 Task: Look for Airbnb options in Vallenar, Chile from 1st November, 2023 to 9th November, 2023 for 5 adults.3 bedrooms having 3 beds and 3 bathrooms. Property type can be house. Look for 5 properties as per requirement.
Action: Mouse moved to (410, 88)
Screenshot: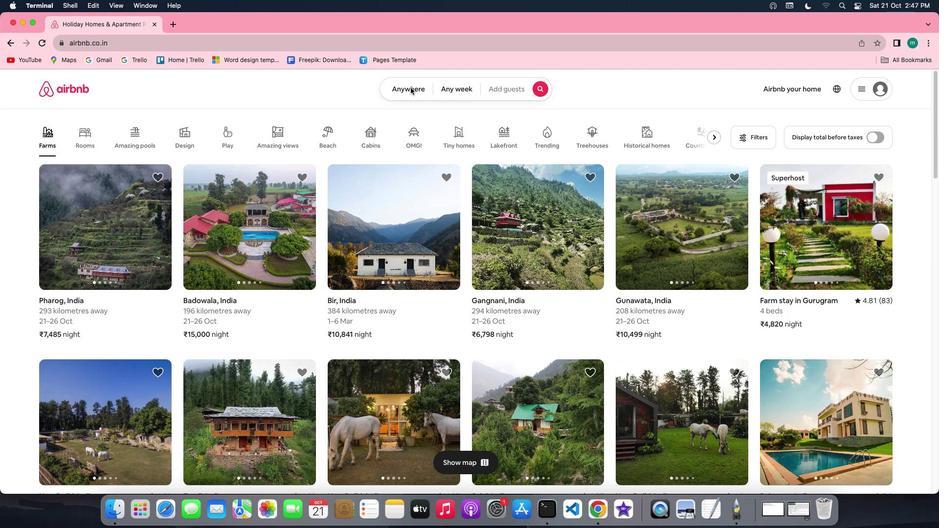 
Action: Mouse pressed left at (410, 88)
Screenshot: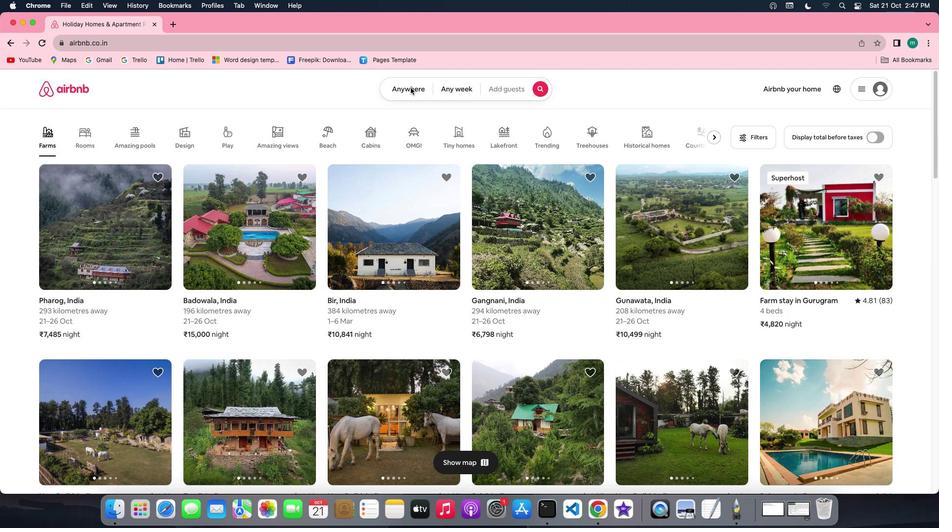 
Action: Mouse pressed left at (410, 88)
Screenshot: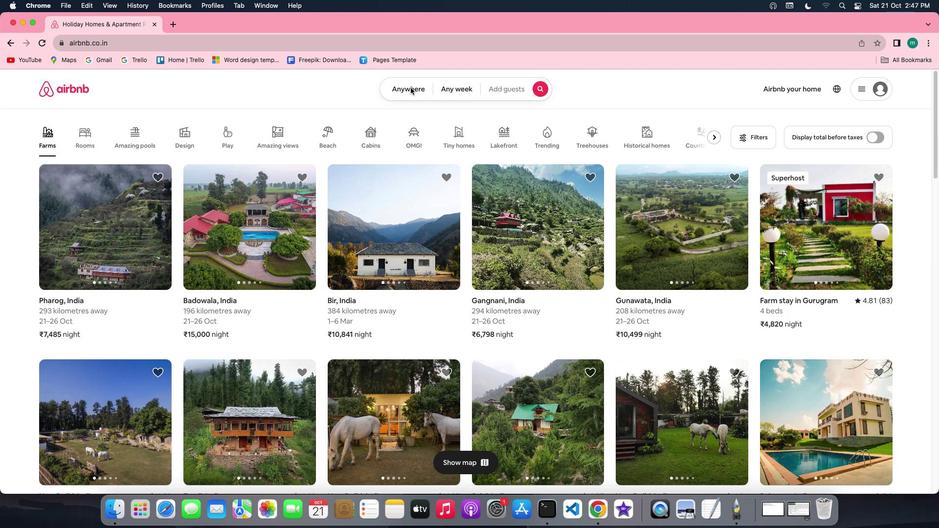 
Action: Mouse moved to (357, 125)
Screenshot: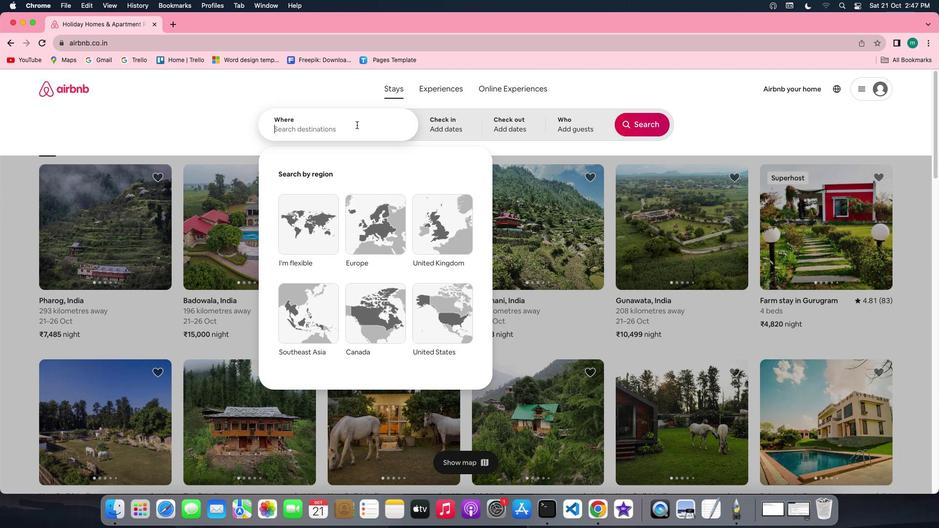 
Action: Mouse pressed left at (357, 125)
Screenshot: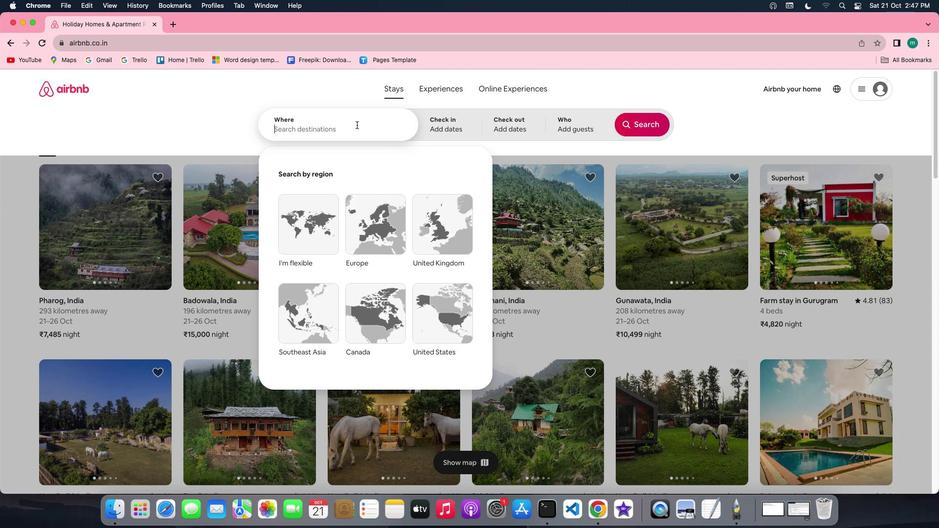 
Action: Key pressed Key.shift'V''a''l''l''e''n''a''r'','Key.spaceKey.shift'c''h''i''l''e'
Screenshot: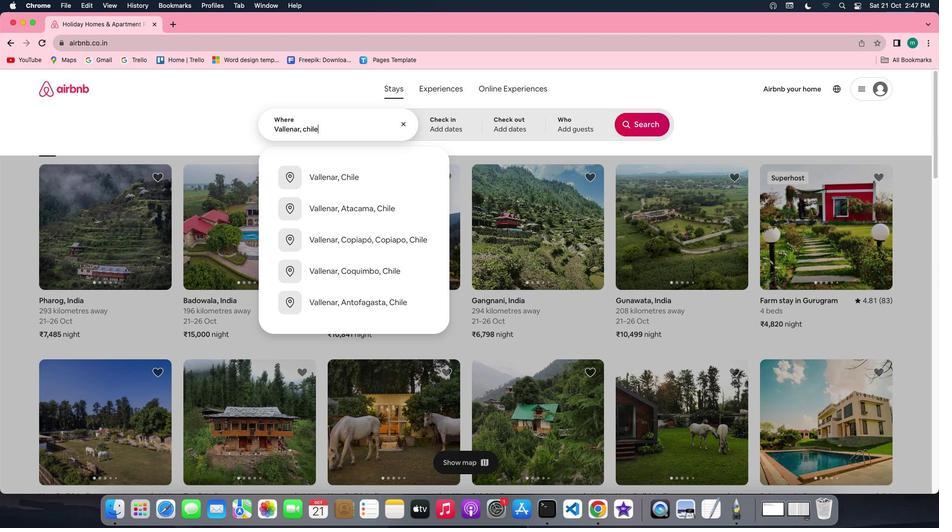 
Action: Mouse moved to (456, 117)
Screenshot: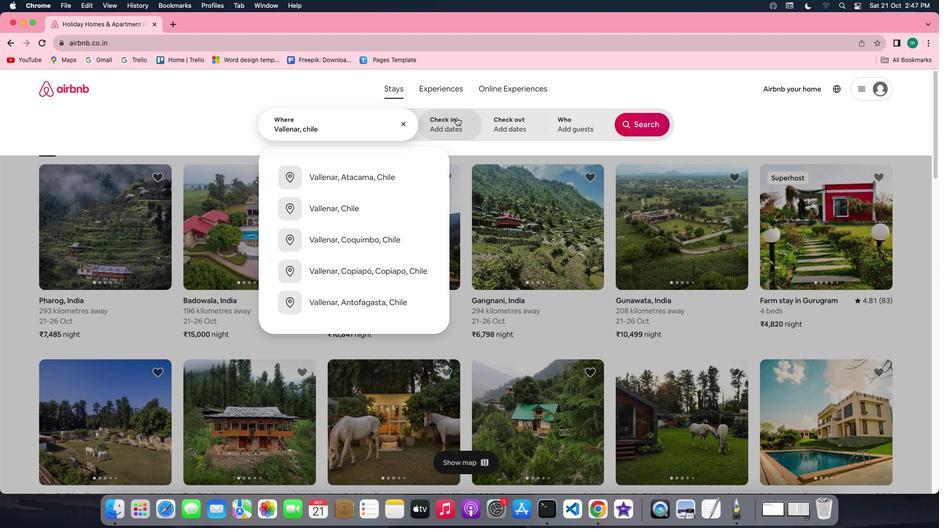 
Action: Mouse pressed left at (456, 117)
Screenshot: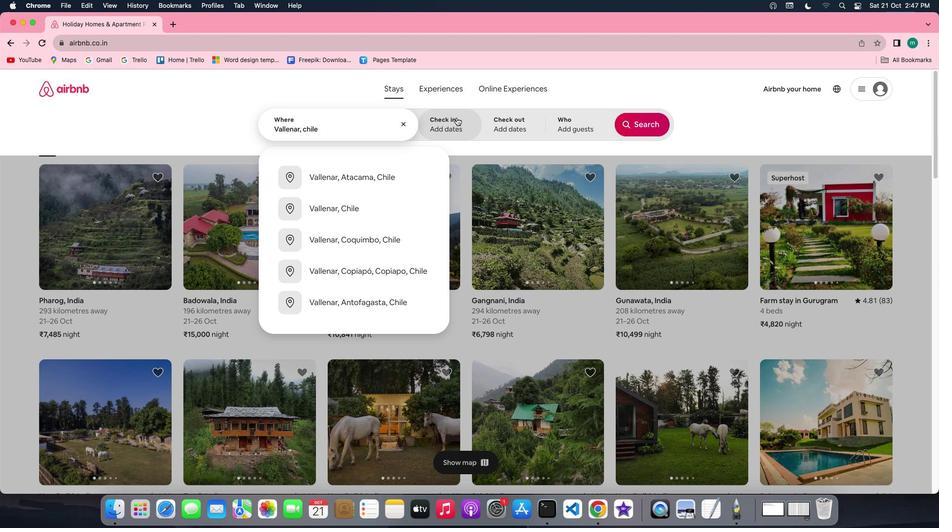 
Action: Mouse moved to (563, 237)
Screenshot: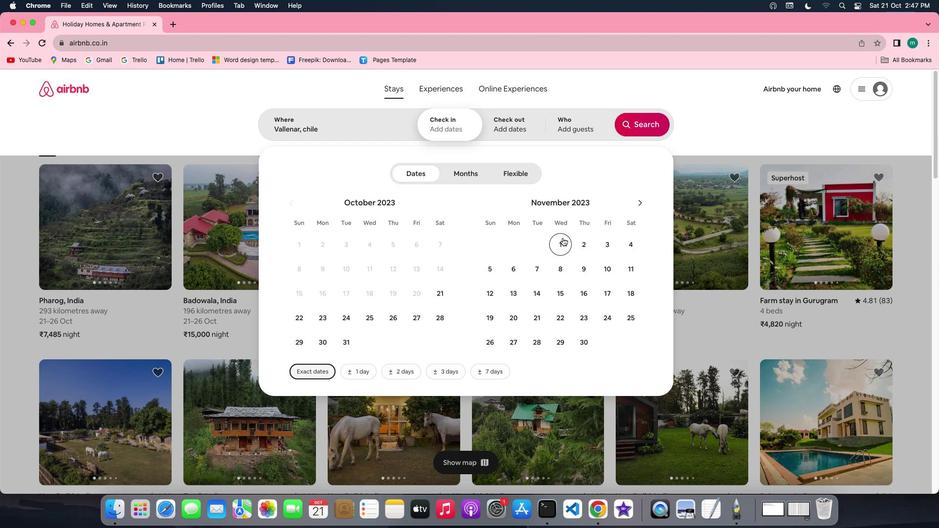 
Action: Mouse pressed left at (563, 237)
Screenshot: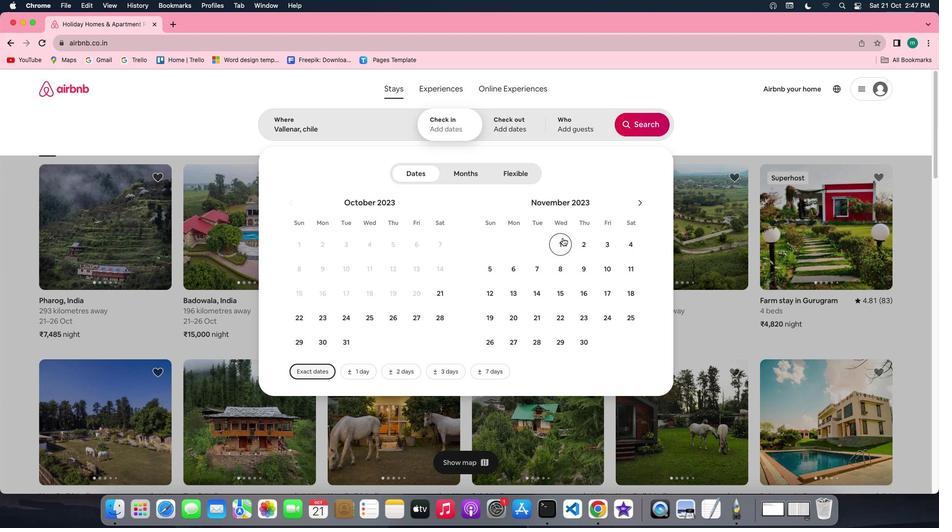 
Action: Mouse moved to (584, 263)
Screenshot: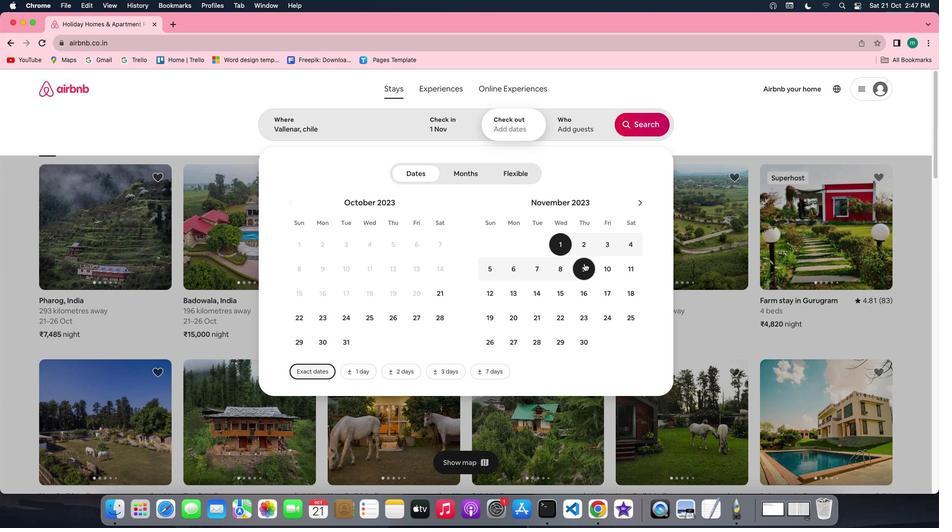 
Action: Mouse pressed left at (584, 263)
Screenshot: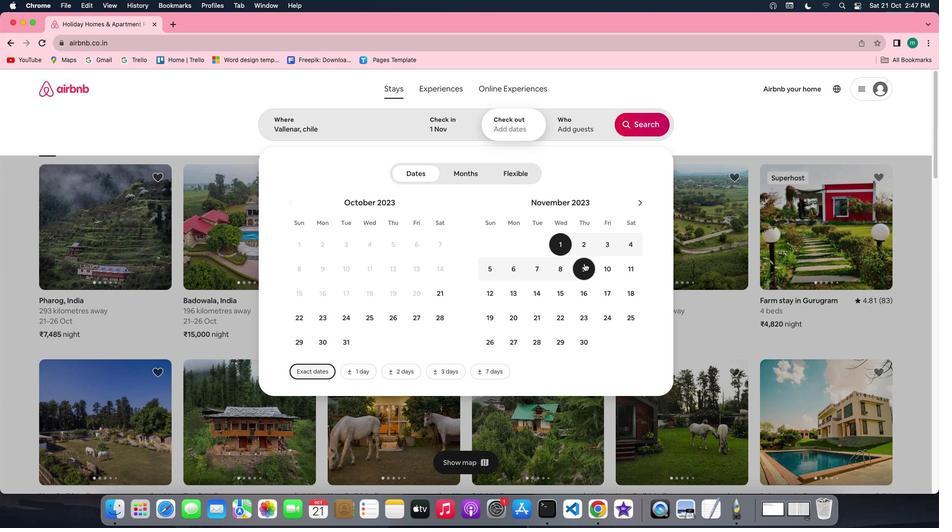 
Action: Mouse moved to (581, 125)
Screenshot: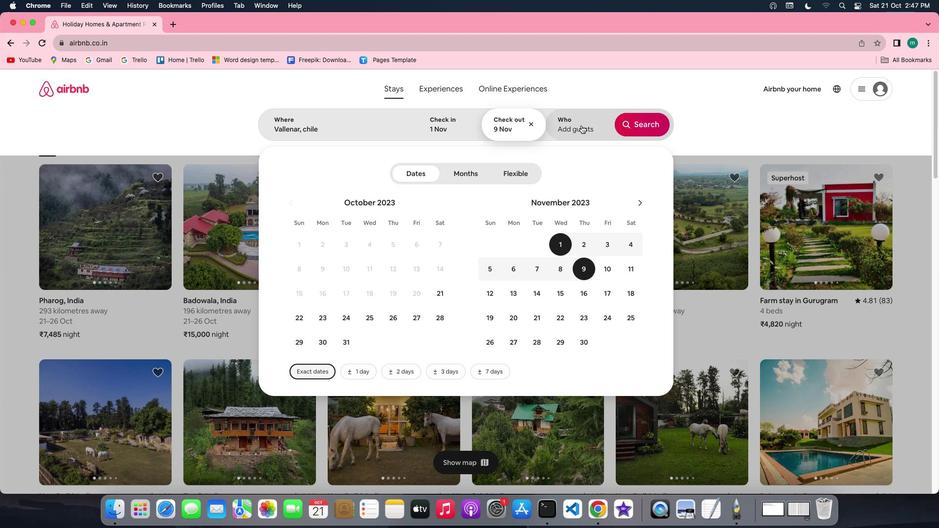 
Action: Mouse pressed left at (581, 125)
Screenshot: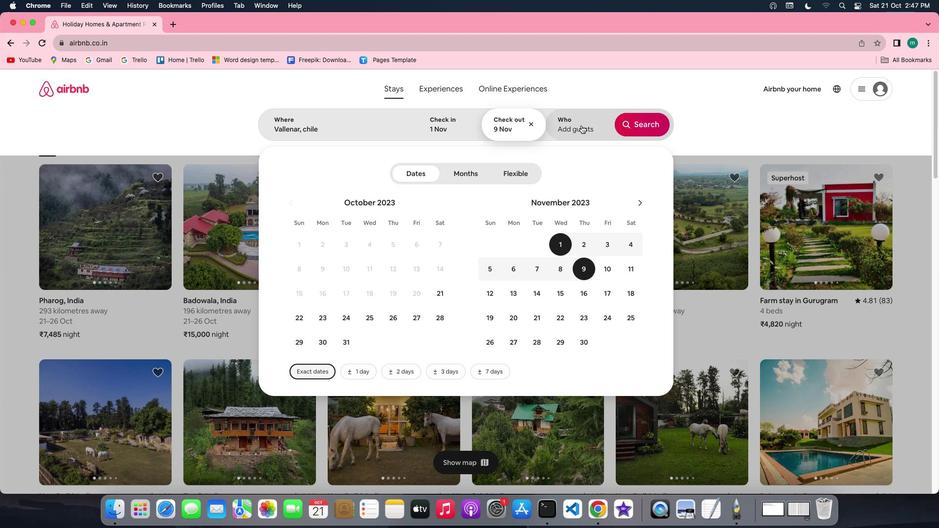 
Action: Mouse moved to (647, 175)
Screenshot: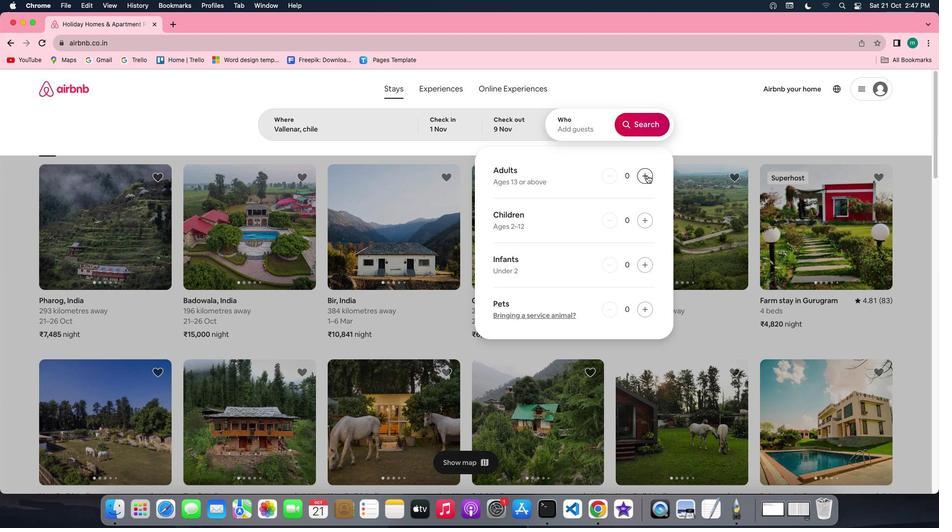 
Action: Mouse pressed left at (647, 175)
Screenshot: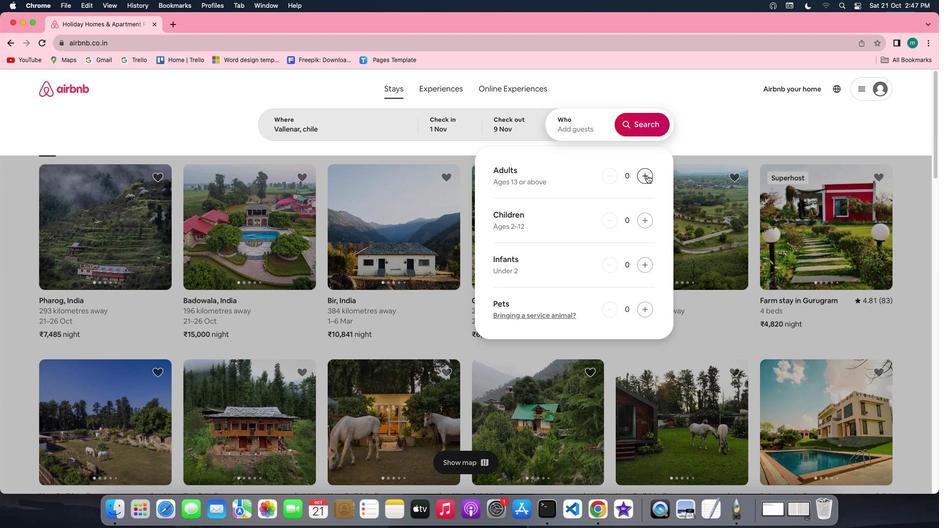 
Action: Mouse pressed left at (647, 175)
Screenshot: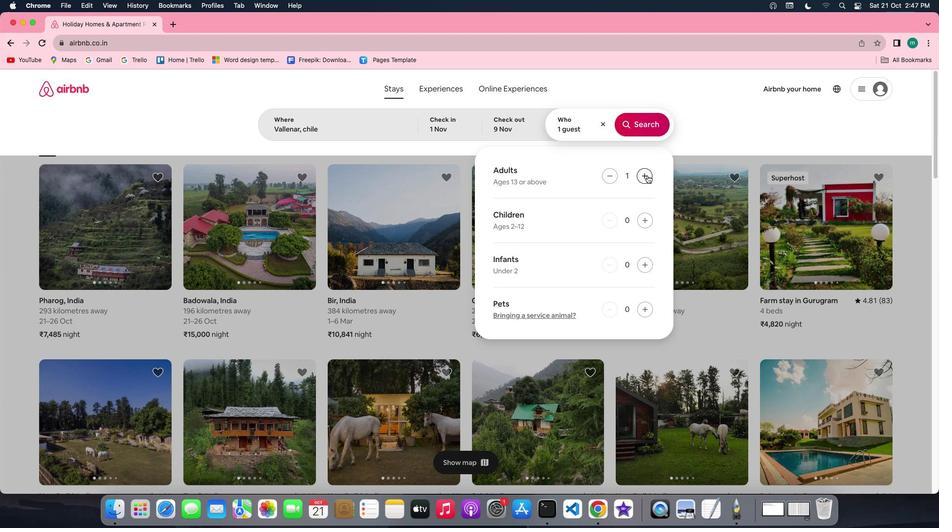 
Action: Mouse pressed left at (647, 175)
Screenshot: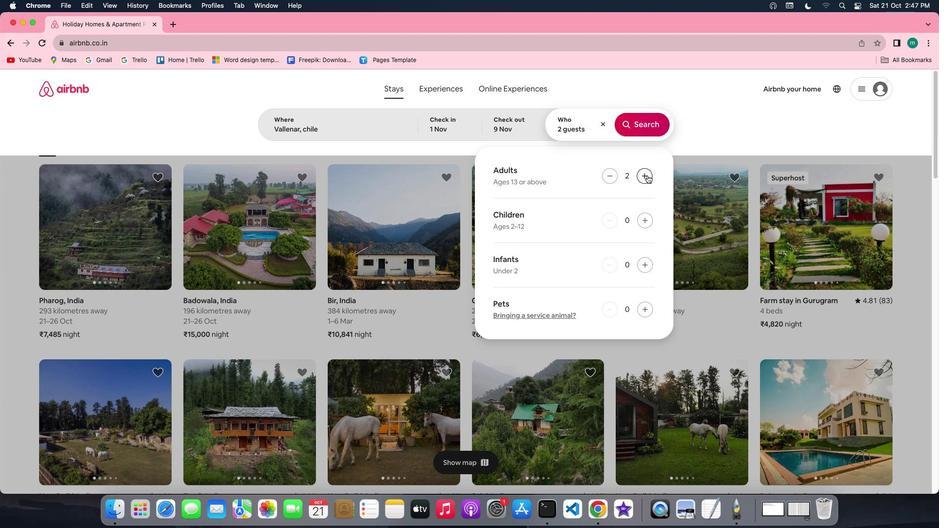 
Action: Mouse pressed left at (647, 175)
Screenshot: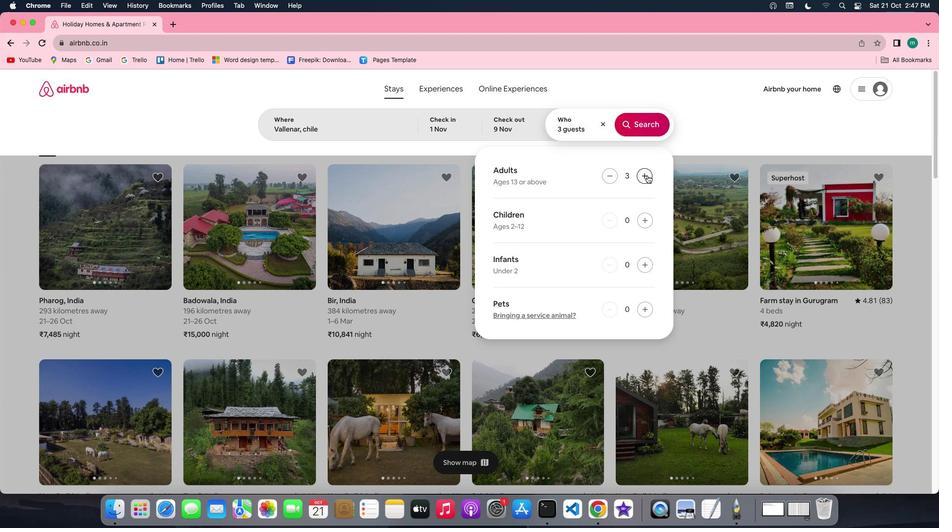
Action: Mouse pressed left at (647, 175)
Screenshot: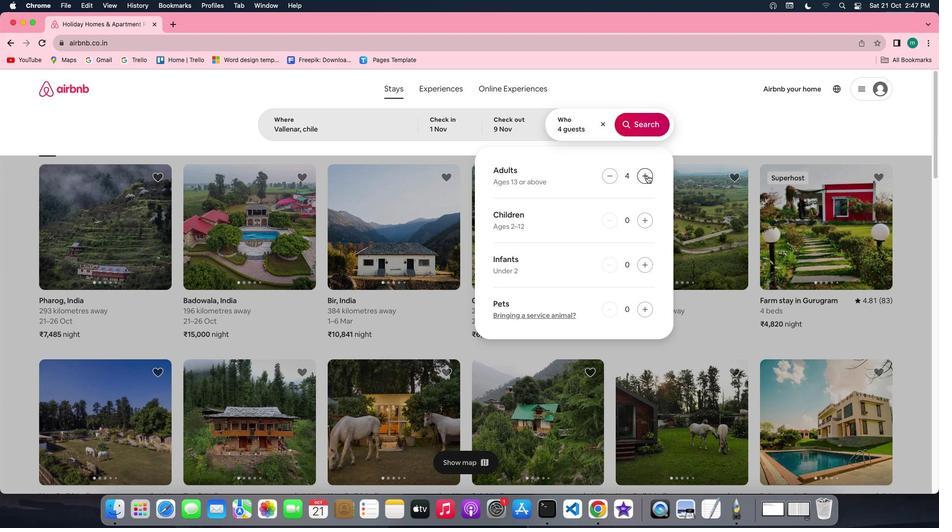 
Action: Mouse moved to (644, 143)
Screenshot: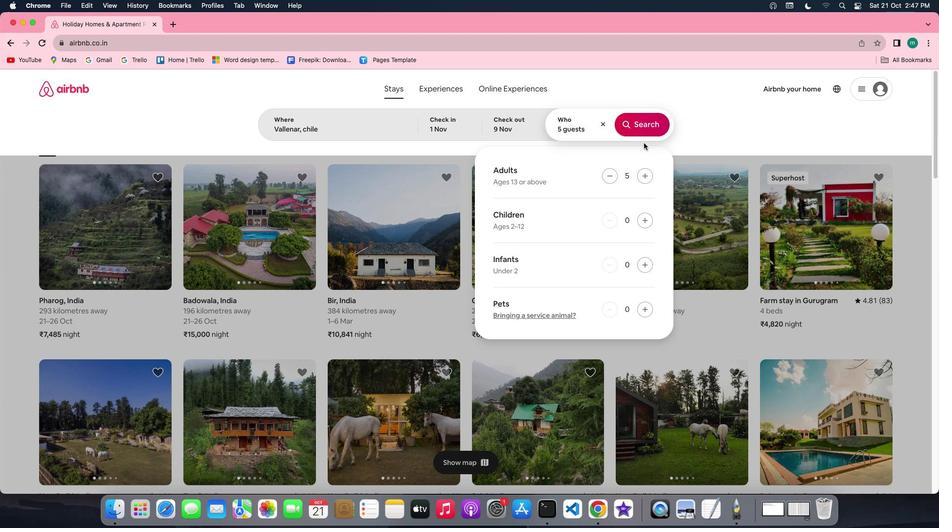 
Action: Mouse pressed left at (644, 143)
Screenshot: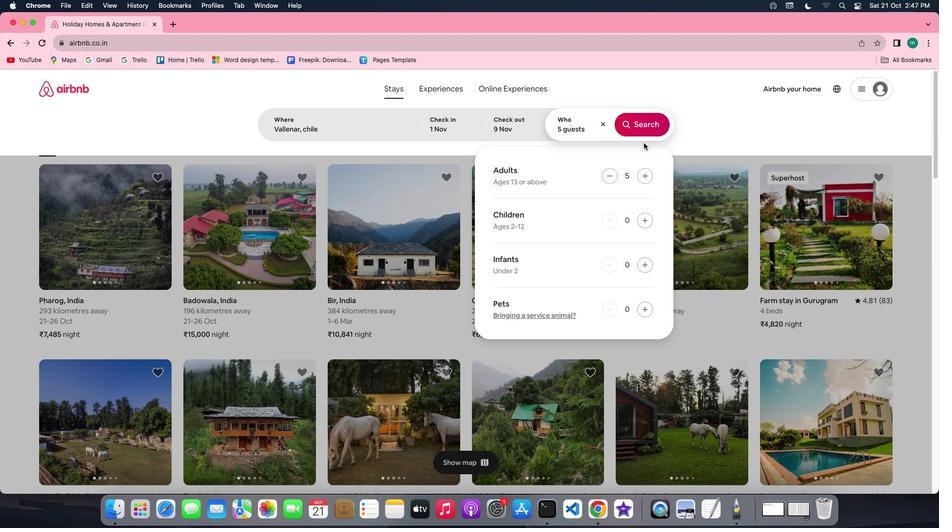 
Action: Mouse moved to (663, 126)
Screenshot: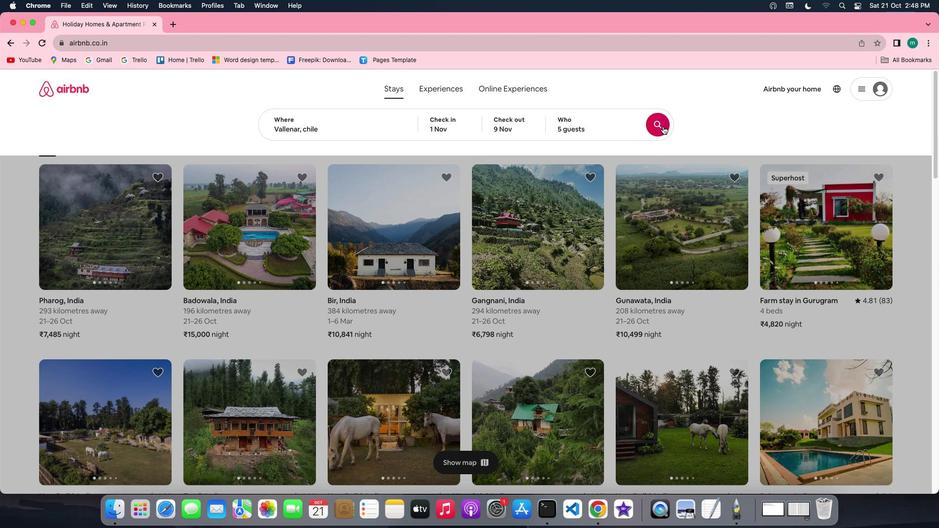 
Action: Mouse pressed left at (663, 126)
Screenshot: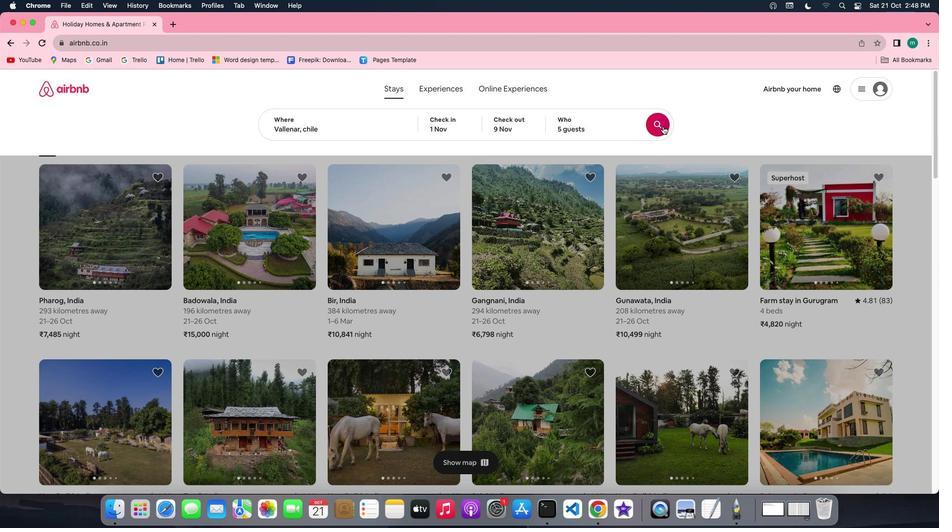 
Action: Mouse moved to (779, 127)
Screenshot: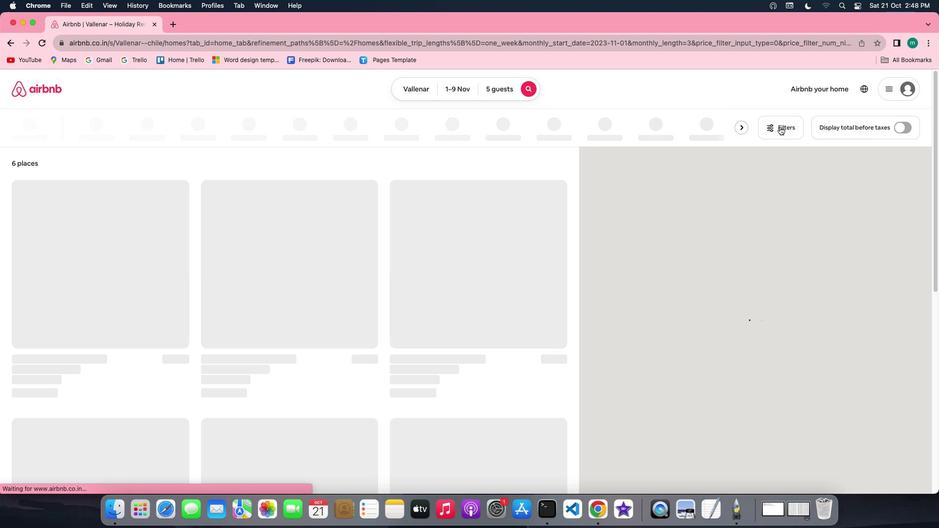 
Action: Mouse pressed left at (779, 127)
Screenshot: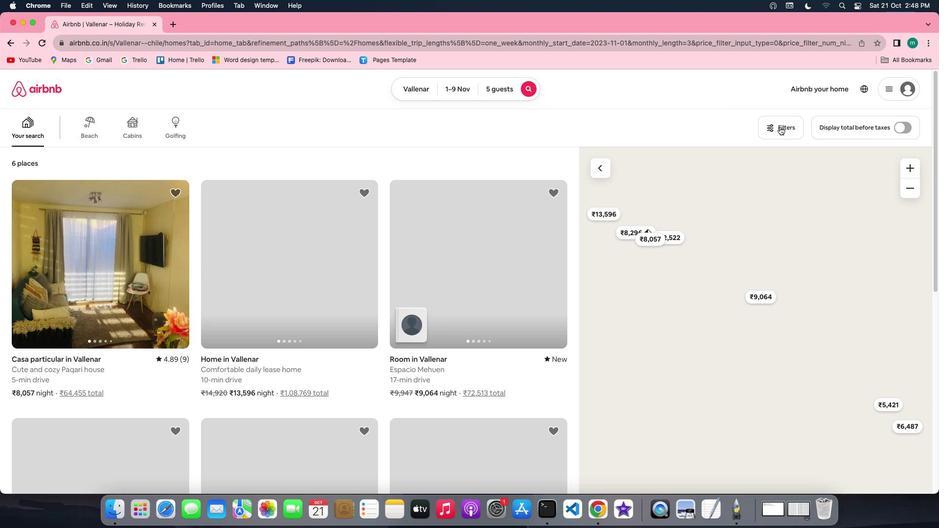 
Action: Mouse moved to (517, 267)
Screenshot: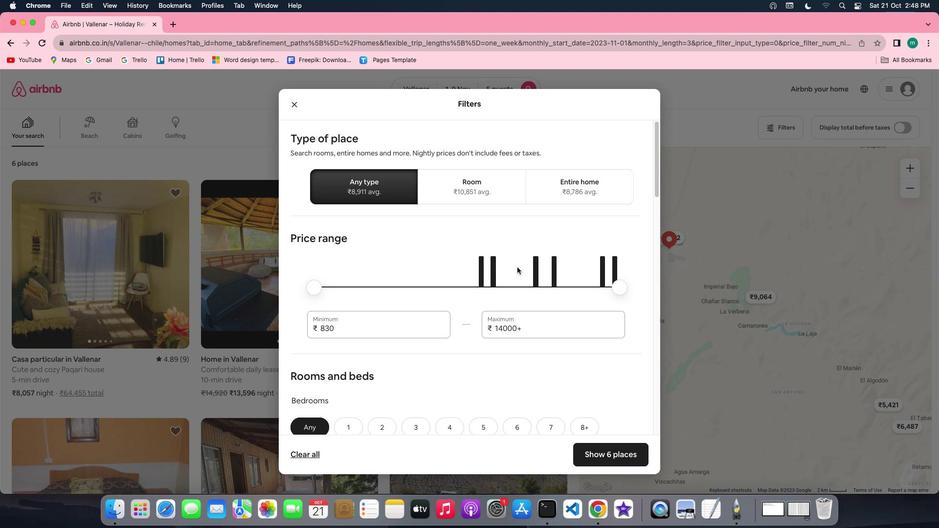 
Action: Mouse scrolled (517, 267) with delta (0, 0)
Screenshot: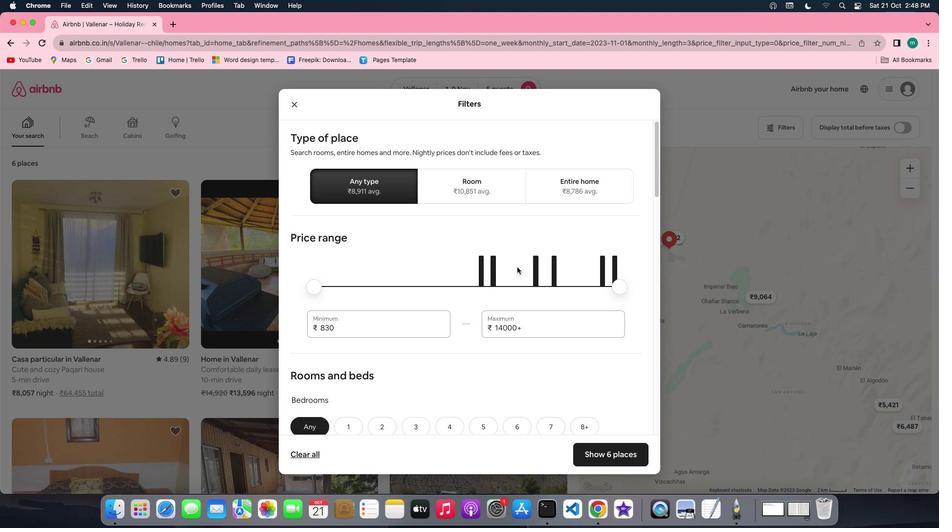 
Action: Mouse scrolled (517, 267) with delta (0, 0)
Screenshot: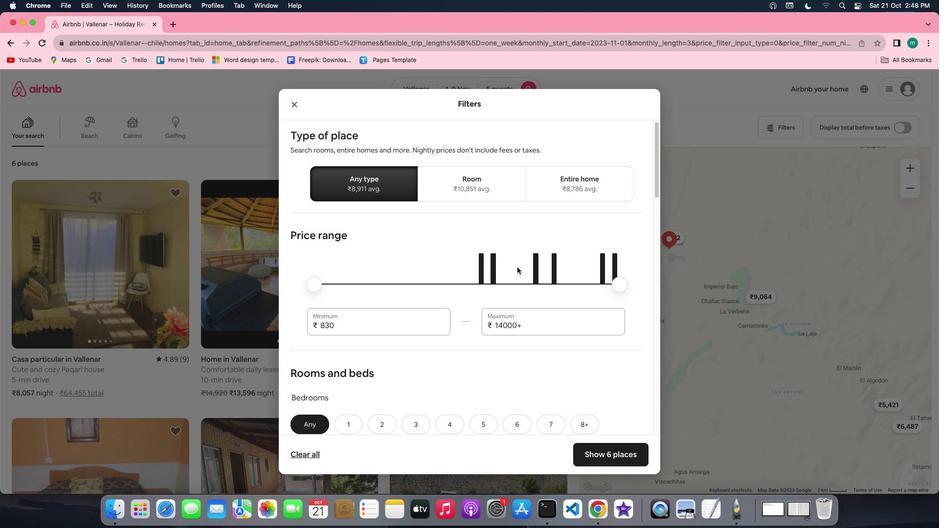 
Action: Mouse scrolled (517, 267) with delta (0, 0)
Screenshot: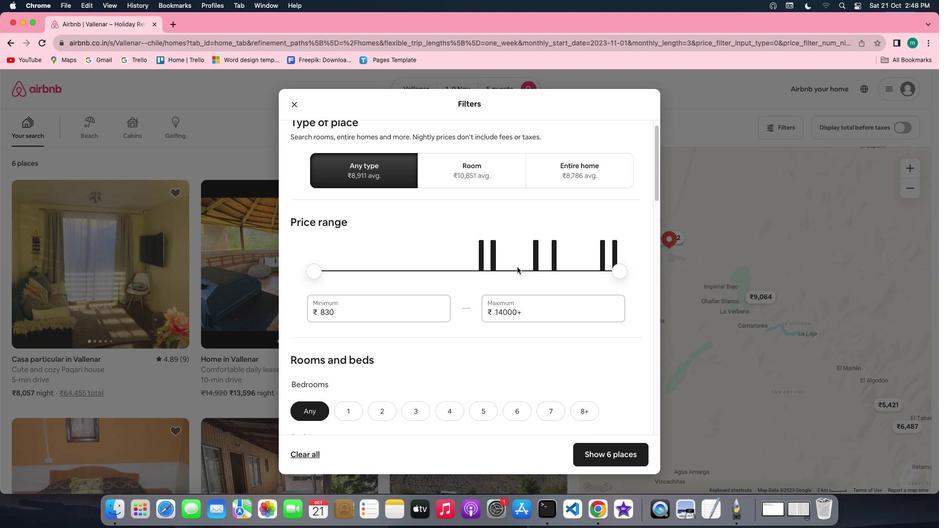 
Action: Mouse scrolled (517, 267) with delta (0, 0)
Screenshot: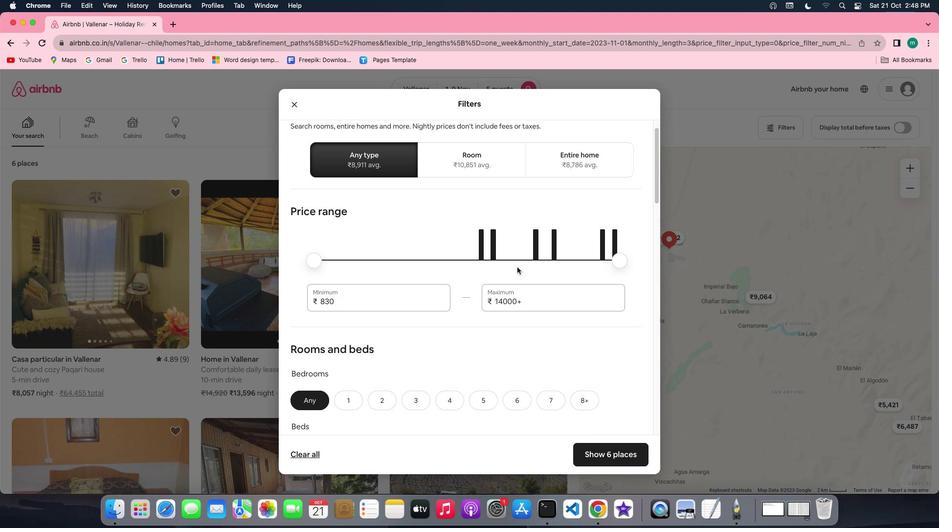 
Action: Mouse scrolled (517, 267) with delta (0, 0)
Screenshot: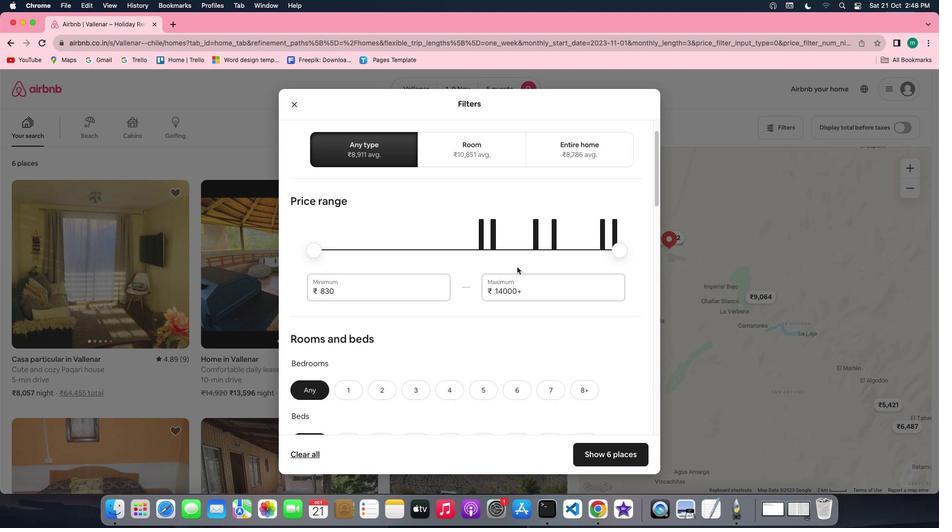 
Action: Mouse scrolled (517, 267) with delta (0, 0)
Screenshot: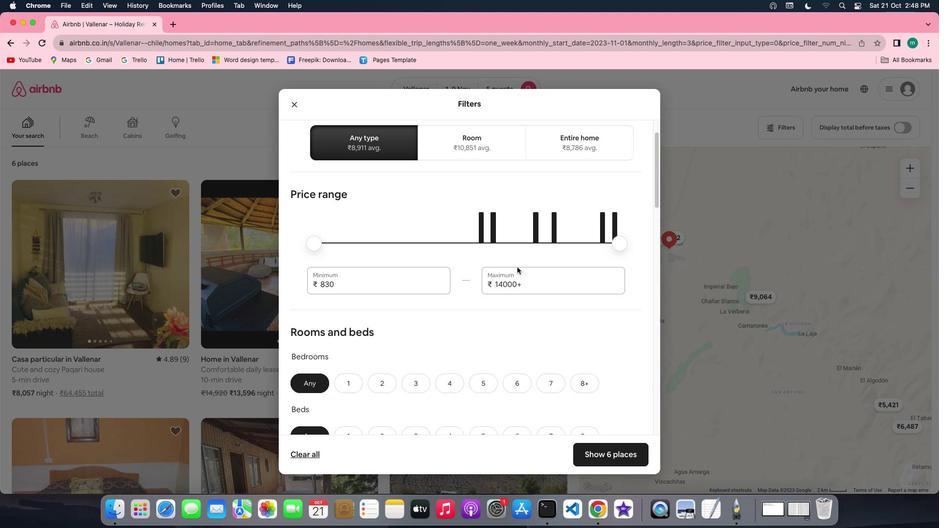 
Action: Mouse scrolled (517, 267) with delta (0, 0)
Screenshot: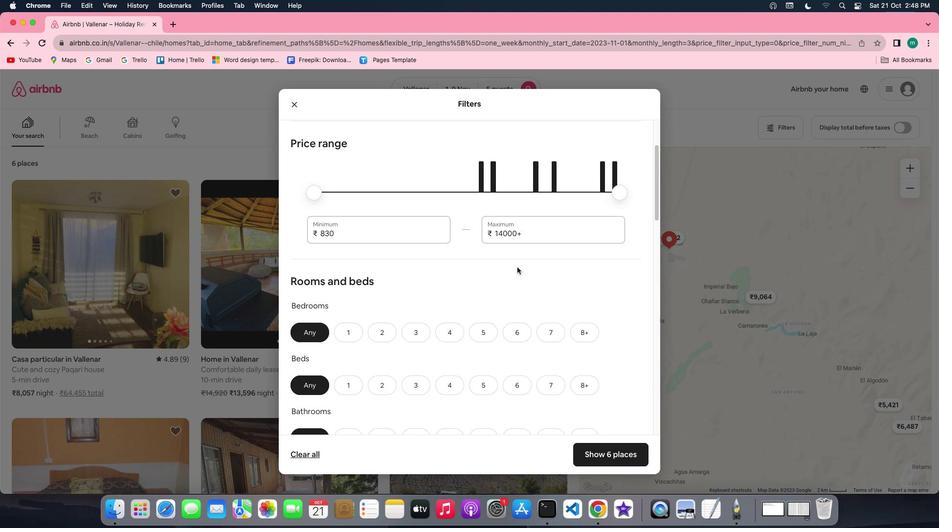 
Action: Mouse scrolled (517, 267) with delta (0, 0)
Screenshot: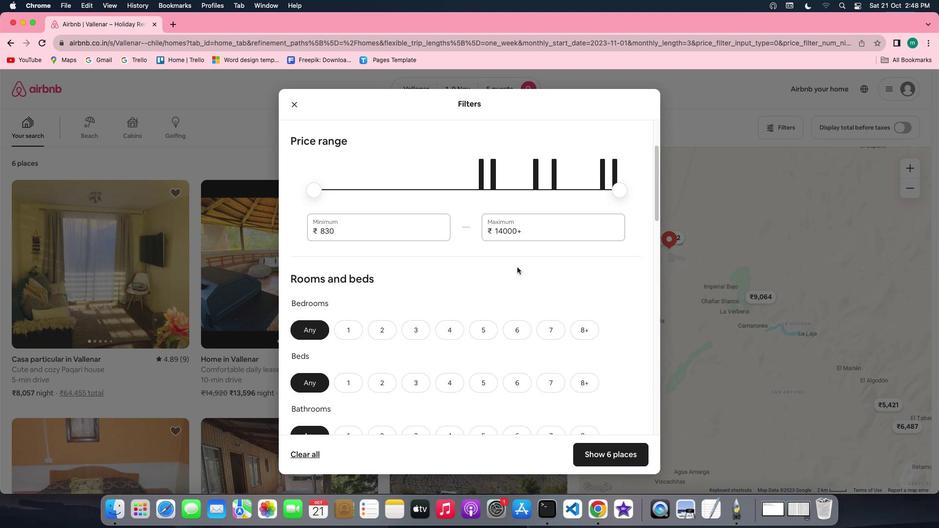 
Action: Mouse scrolled (517, 267) with delta (0, 0)
Screenshot: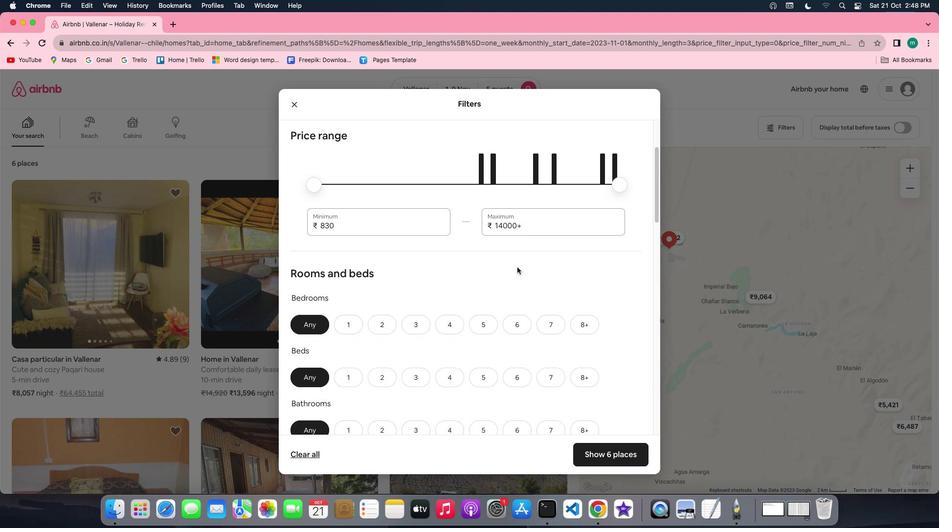 
Action: Mouse scrolled (517, 267) with delta (0, 0)
Screenshot: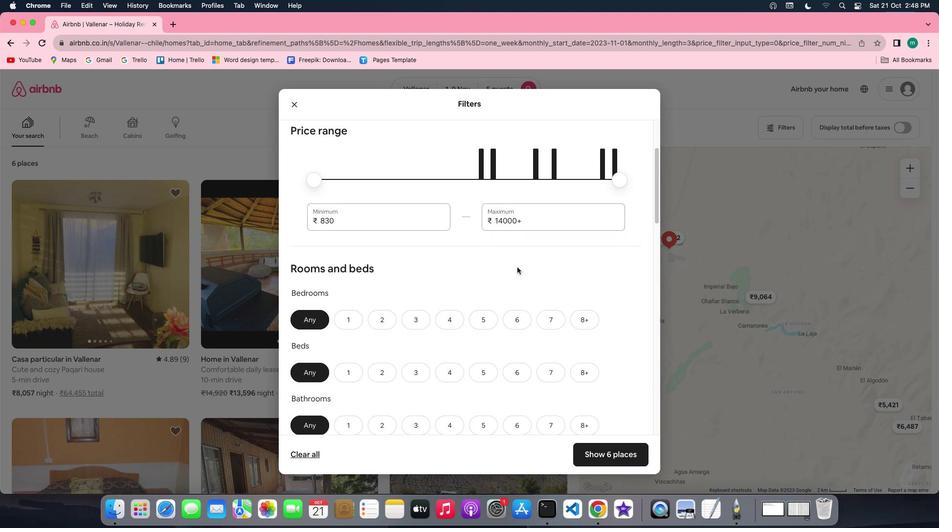 
Action: Mouse scrolled (517, 267) with delta (0, 0)
Screenshot: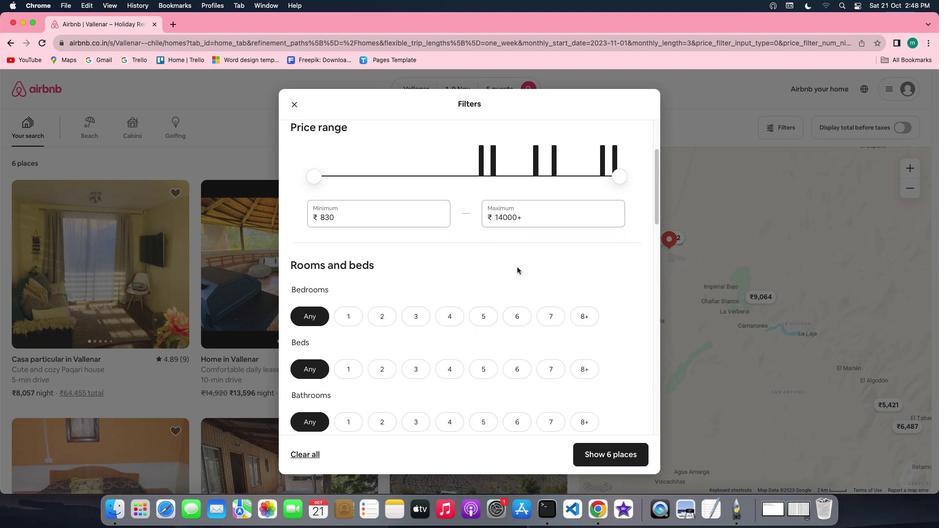 
Action: Mouse scrolled (517, 267) with delta (0, 0)
Screenshot: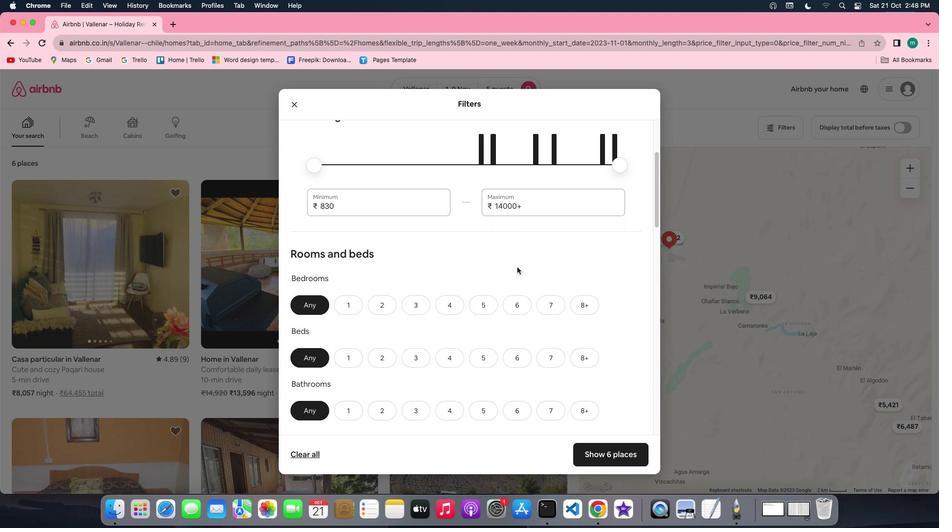 
Action: Mouse scrolled (517, 267) with delta (0, 0)
Screenshot: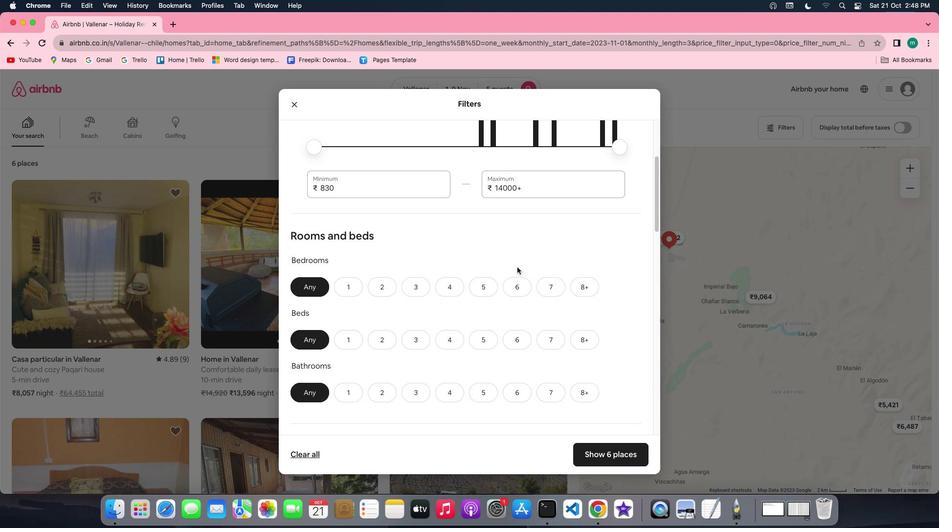 
Action: Mouse scrolled (517, 267) with delta (0, 0)
Screenshot: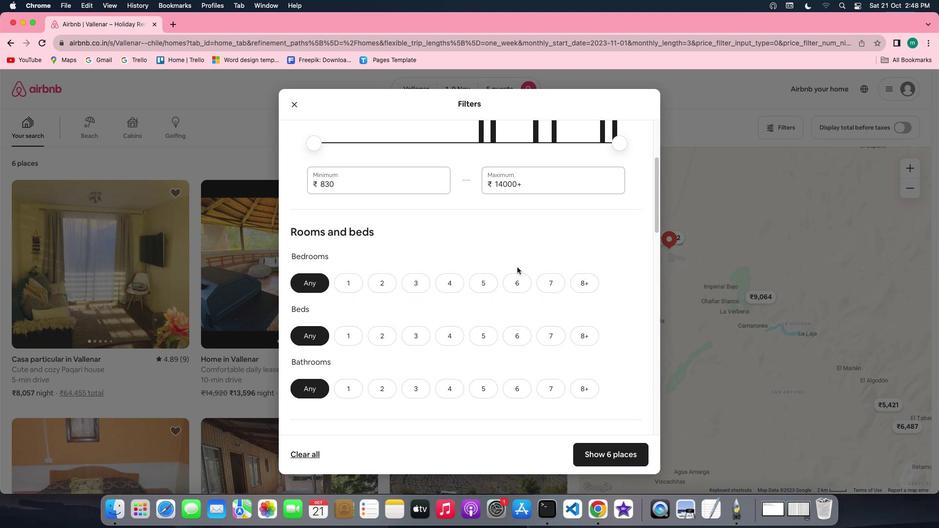 
Action: Mouse scrolled (517, 267) with delta (0, 0)
Screenshot: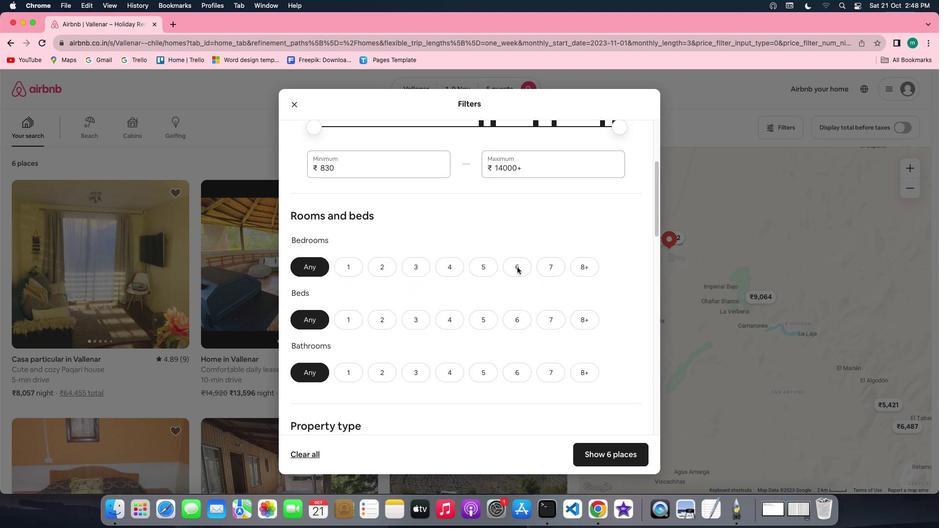 
Action: Mouse scrolled (517, 267) with delta (0, 0)
Screenshot: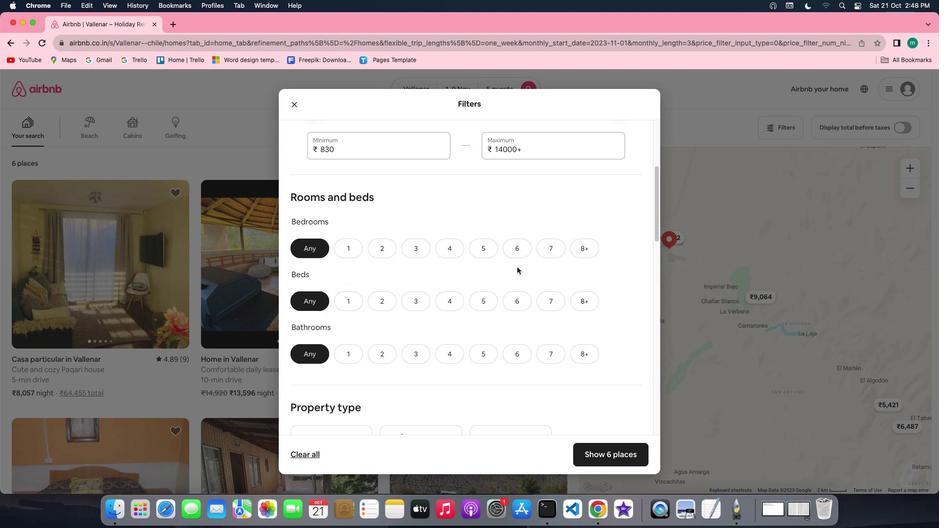 
Action: Mouse scrolled (517, 267) with delta (0, 0)
Screenshot: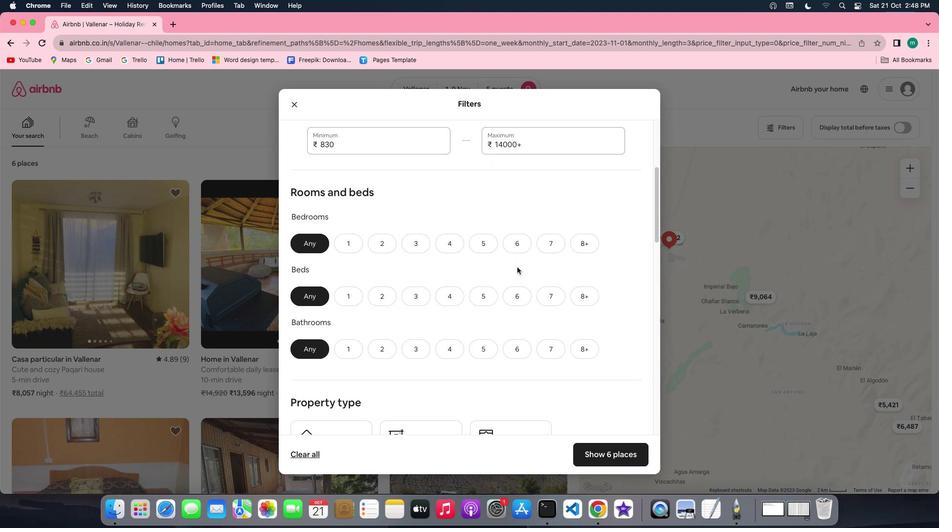
Action: Mouse moved to (421, 238)
Screenshot: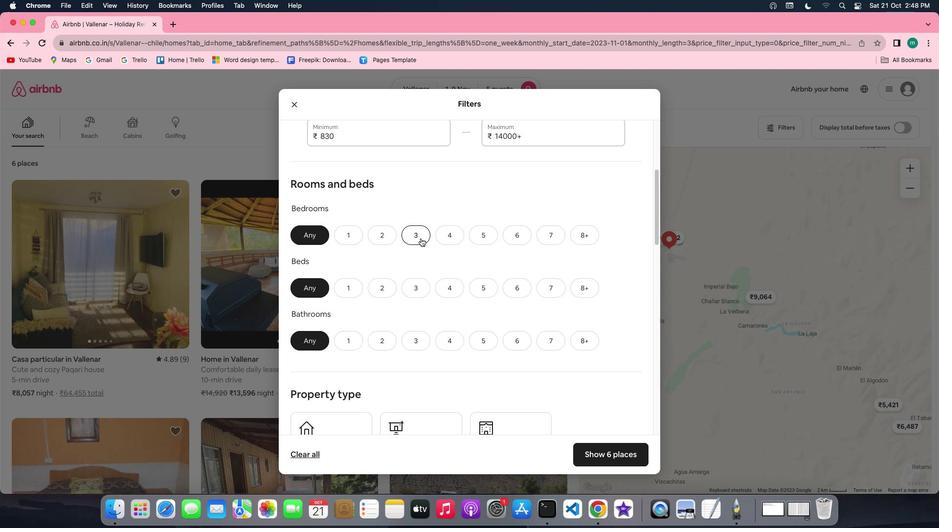 
Action: Mouse pressed left at (421, 238)
Screenshot: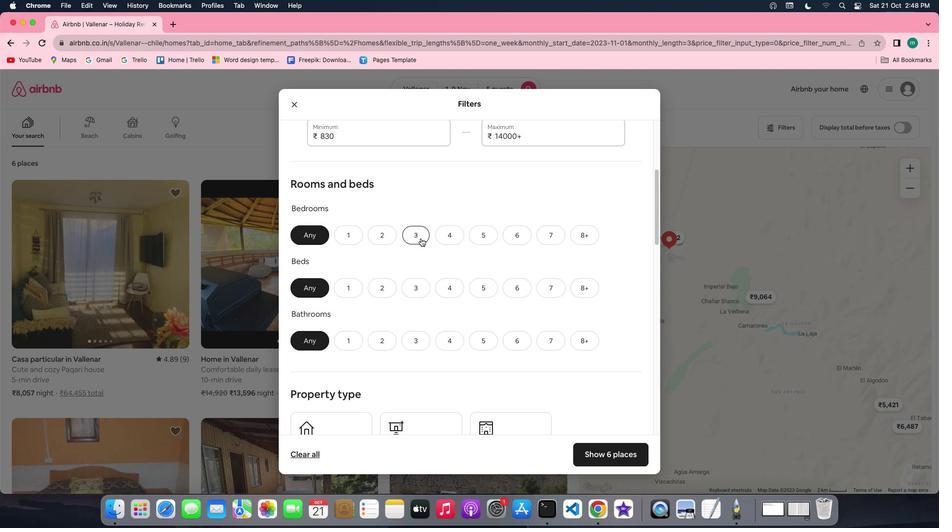 
Action: Mouse moved to (421, 289)
Screenshot: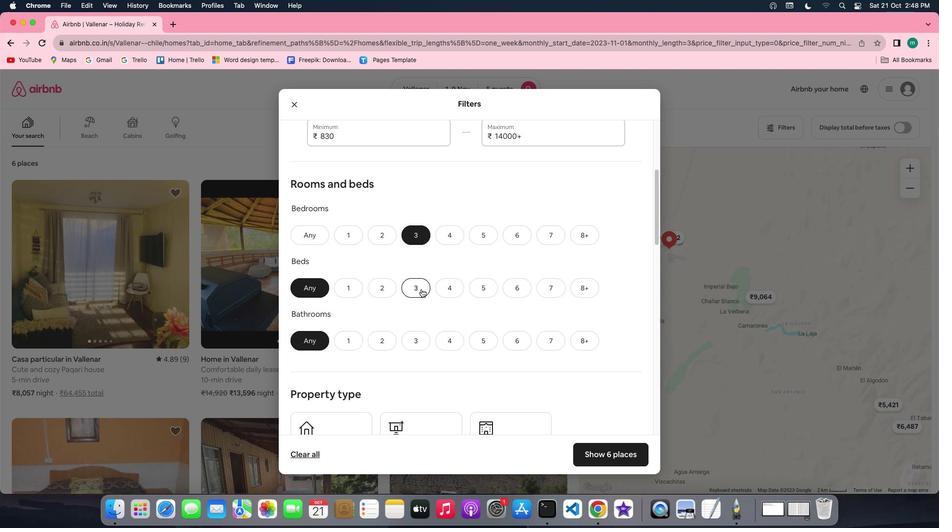 
Action: Mouse pressed left at (421, 289)
Screenshot: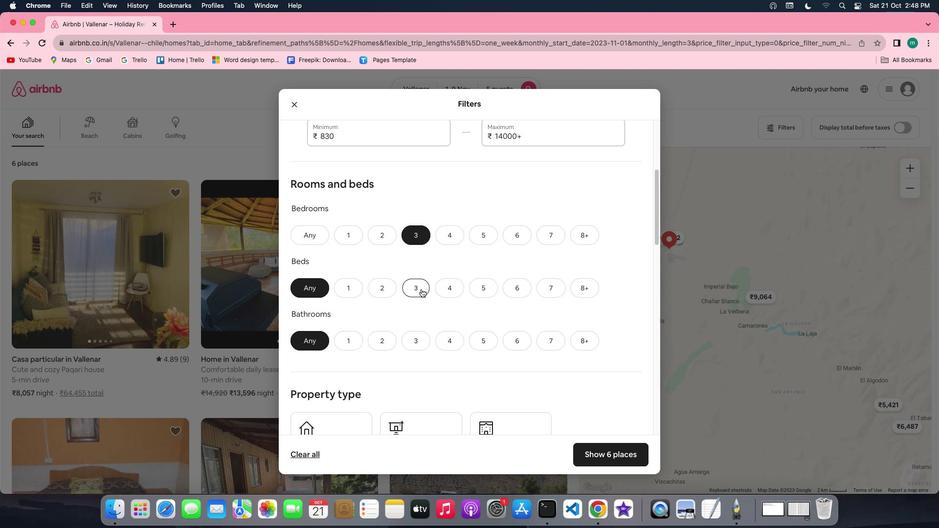 
Action: Mouse moved to (414, 342)
Screenshot: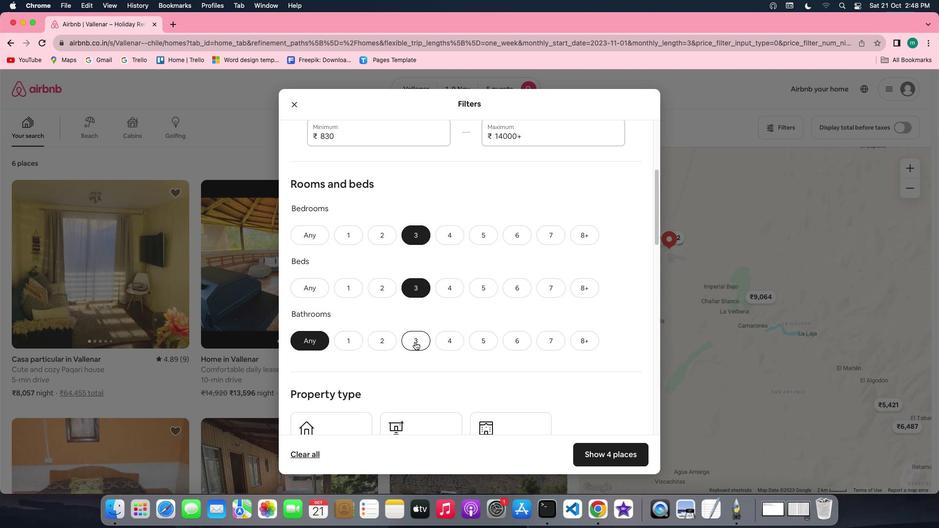 
Action: Mouse pressed left at (414, 342)
Screenshot: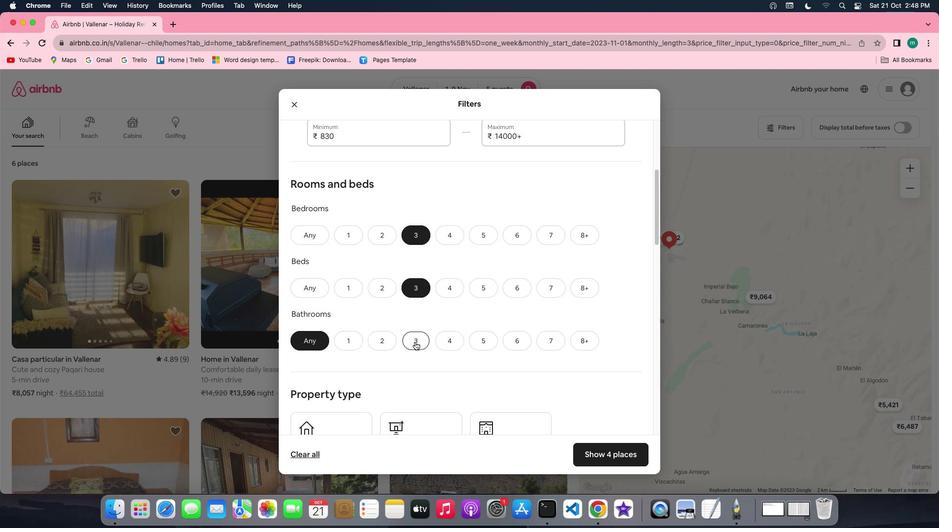 
Action: Mouse moved to (511, 348)
Screenshot: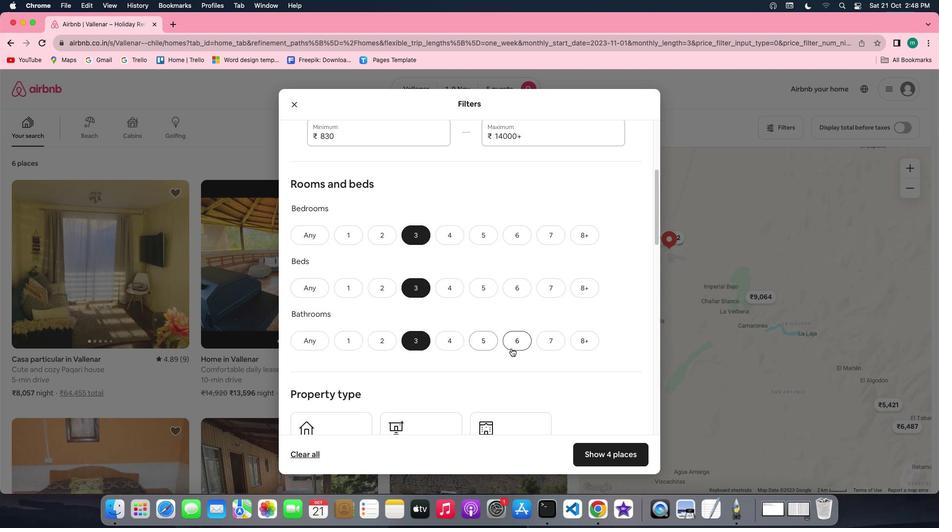 
Action: Mouse scrolled (511, 348) with delta (0, 0)
Screenshot: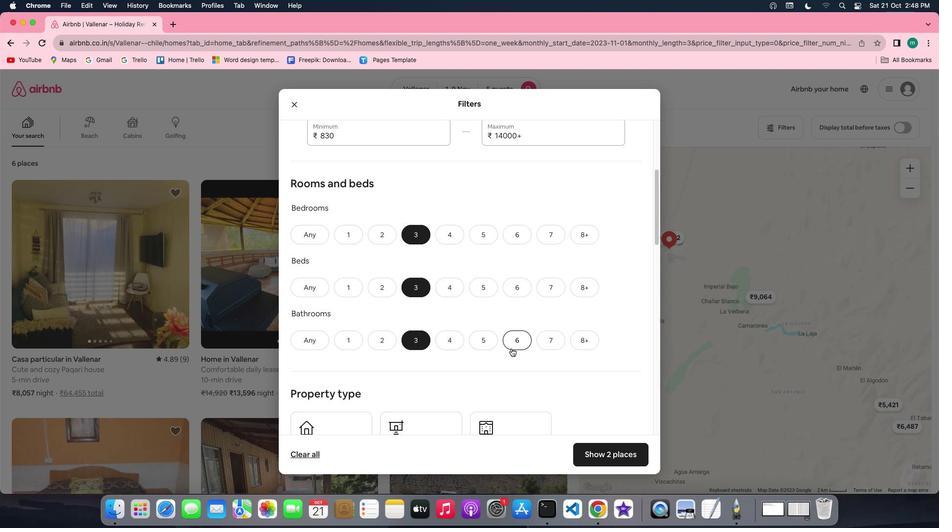 
Action: Mouse scrolled (511, 348) with delta (0, 0)
Screenshot: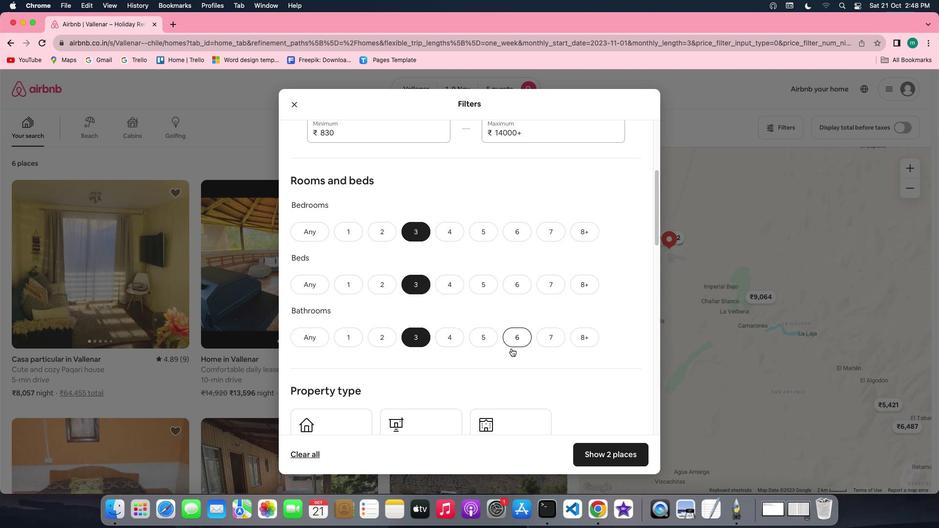 
Action: Mouse scrolled (511, 348) with delta (0, 0)
Screenshot: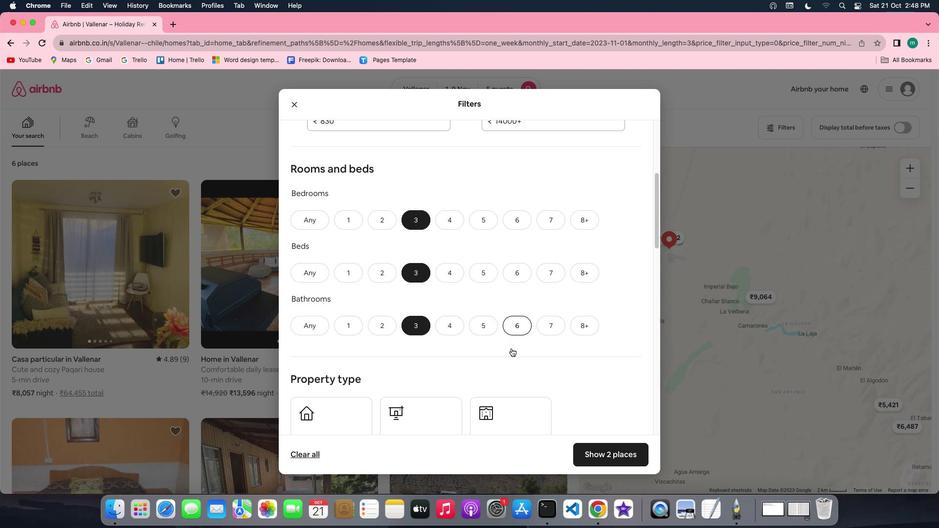 
Action: Mouse scrolled (511, 348) with delta (0, 0)
Screenshot: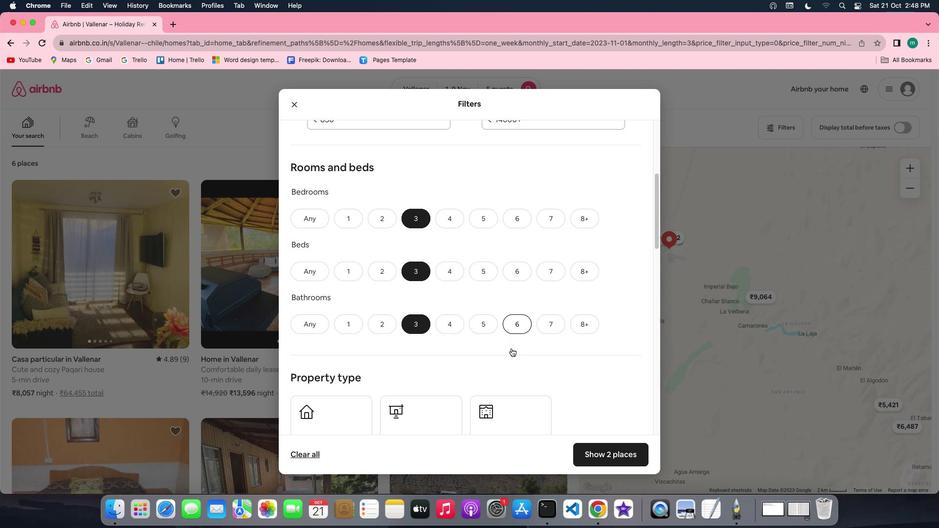 
Action: Mouse scrolled (511, 348) with delta (0, 0)
Screenshot: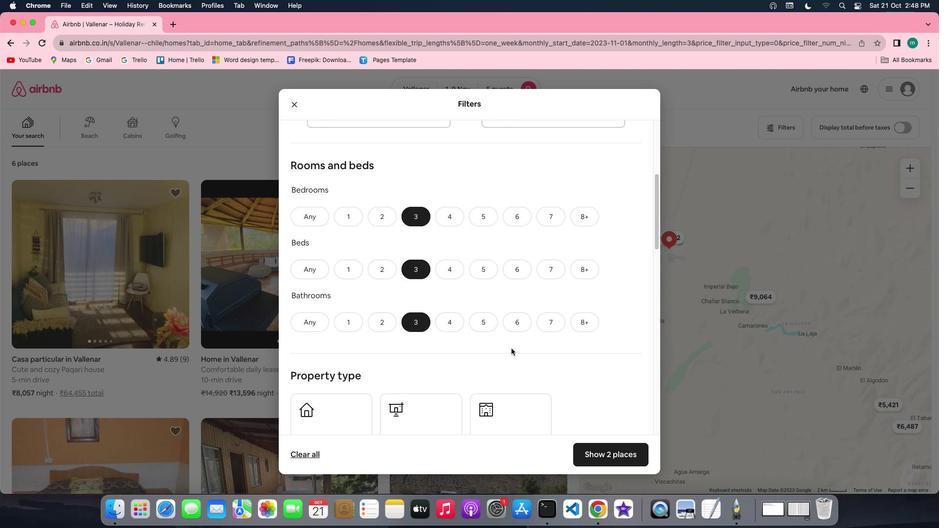 
Action: Mouse scrolled (511, 348) with delta (0, 0)
Screenshot: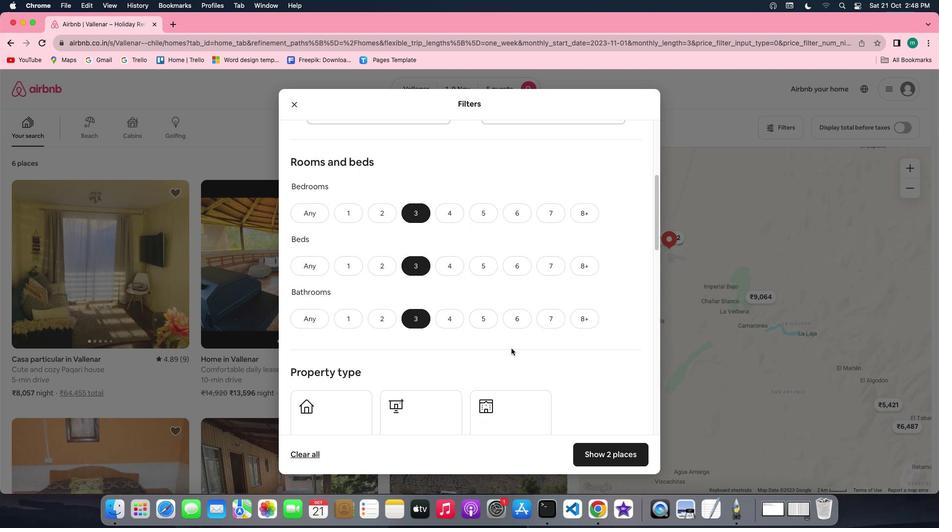 
Action: Mouse scrolled (511, 348) with delta (0, 0)
Screenshot: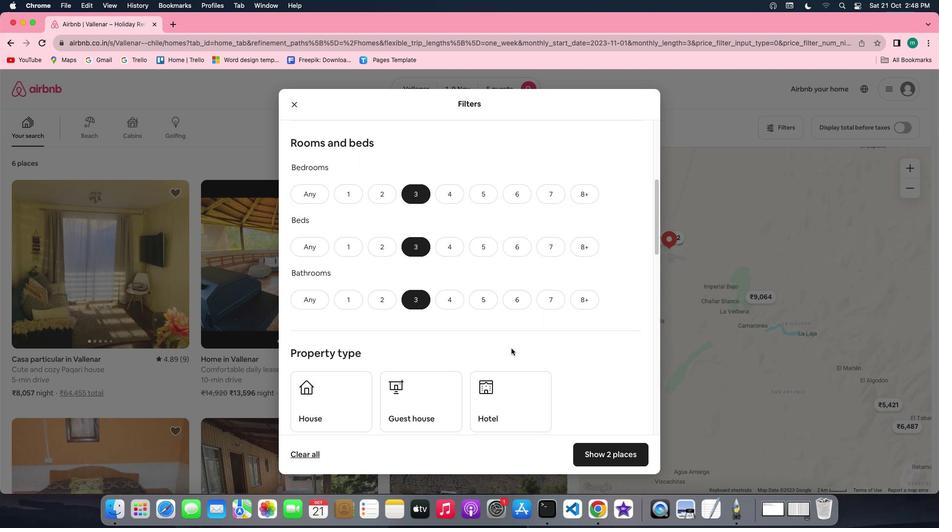 
Action: Mouse scrolled (511, 348) with delta (0, 0)
Screenshot: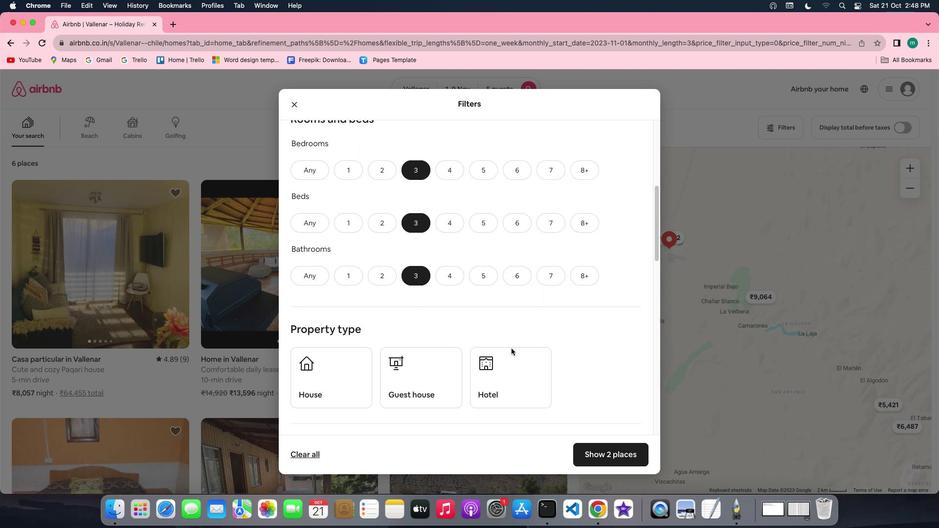 
Action: Mouse scrolled (511, 348) with delta (0, 0)
Screenshot: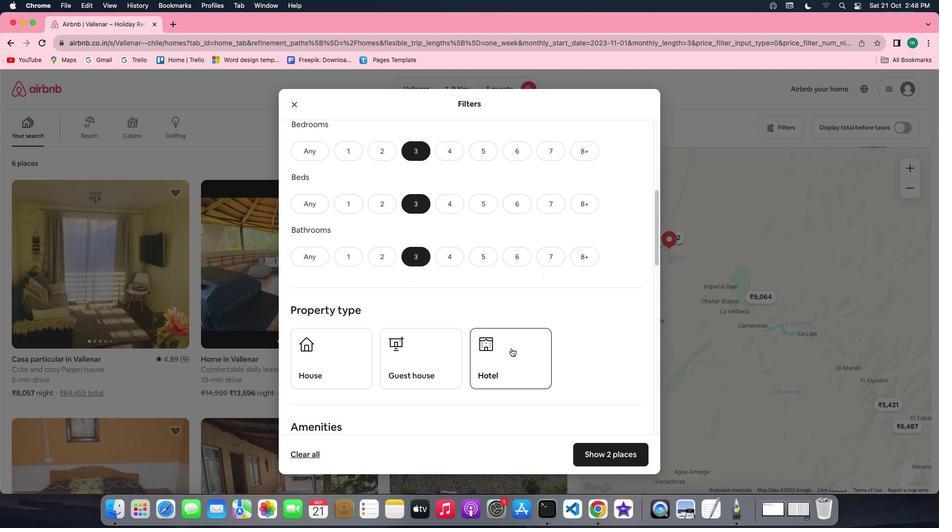 
Action: Mouse scrolled (511, 348) with delta (0, 0)
Screenshot: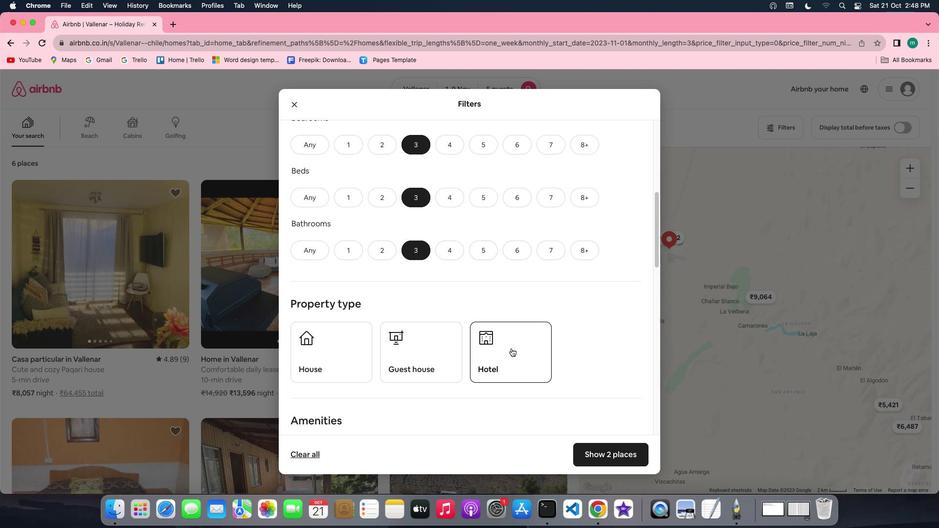 
Action: Mouse scrolled (511, 348) with delta (0, 0)
Screenshot: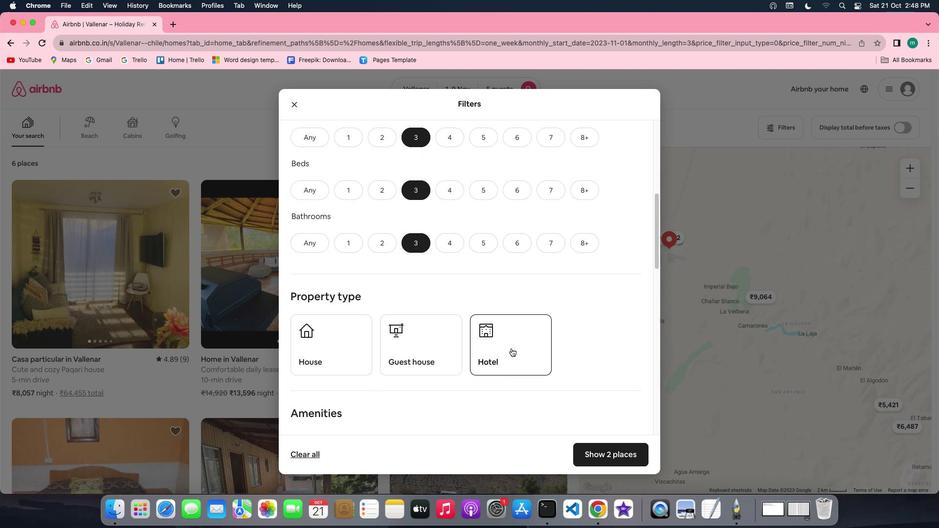 
Action: Mouse moved to (318, 336)
Screenshot: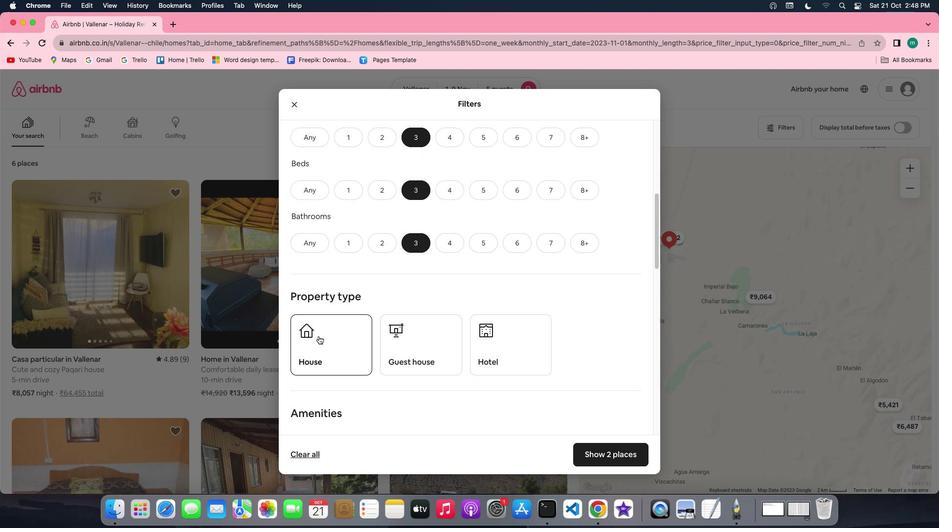 
Action: Mouse pressed left at (318, 336)
Screenshot: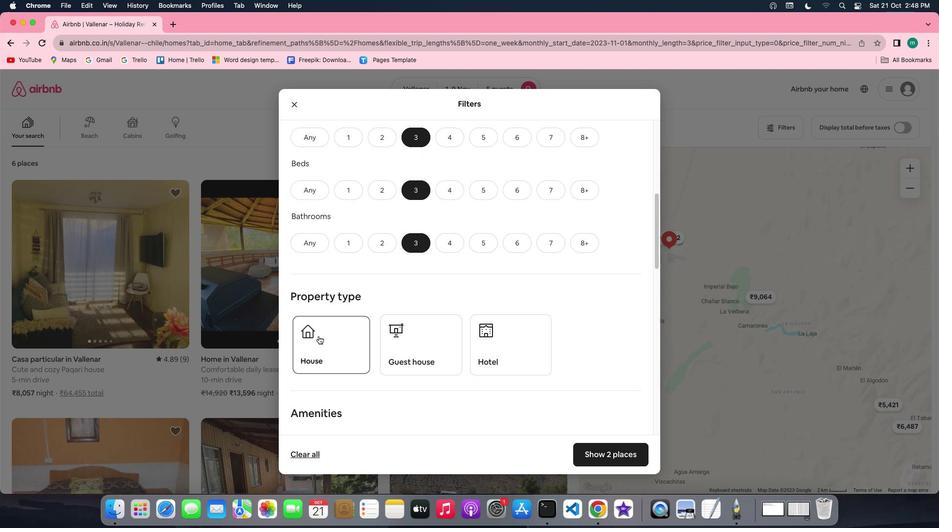 
Action: Mouse moved to (557, 325)
Screenshot: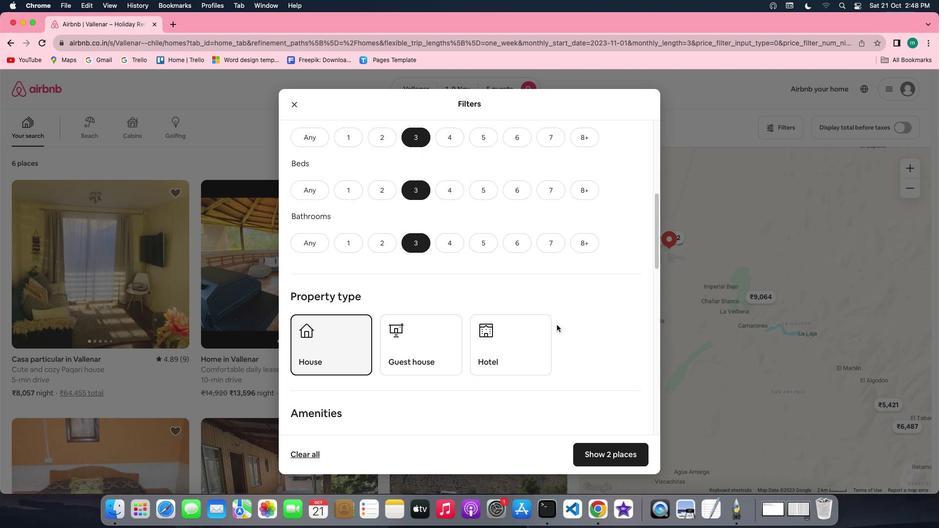 
Action: Mouse scrolled (557, 325) with delta (0, 0)
Screenshot: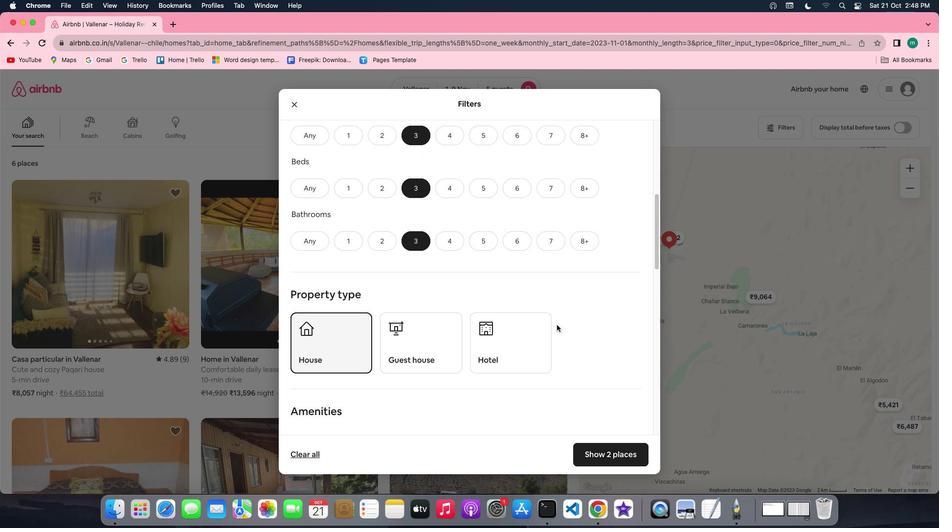 
Action: Mouse scrolled (557, 325) with delta (0, 0)
Screenshot: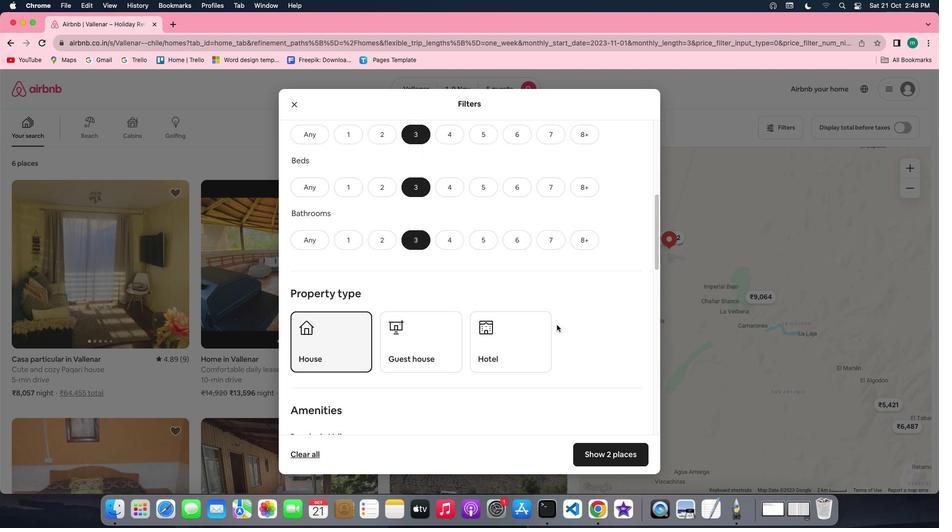 
Action: Mouse scrolled (557, 325) with delta (0, 0)
Screenshot: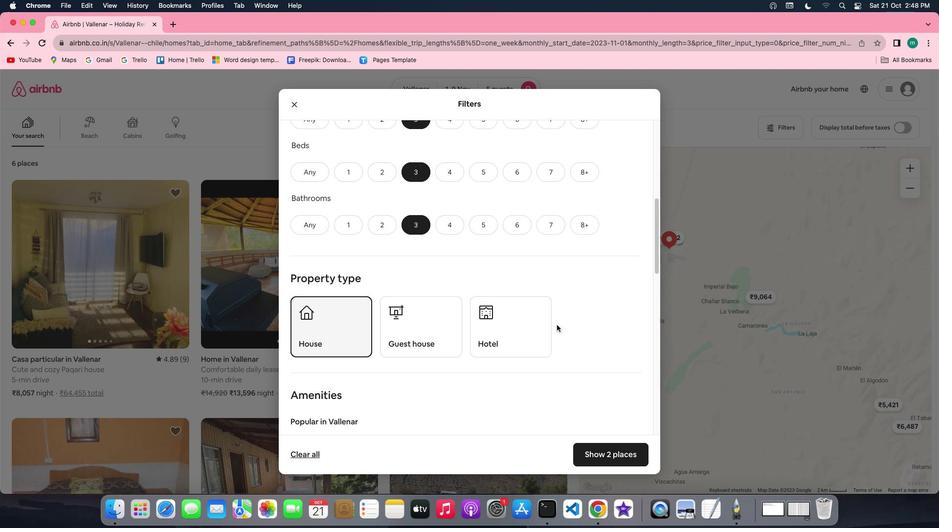 
Action: Mouse scrolled (557, 325) with delta (0, 0)
Screenshot: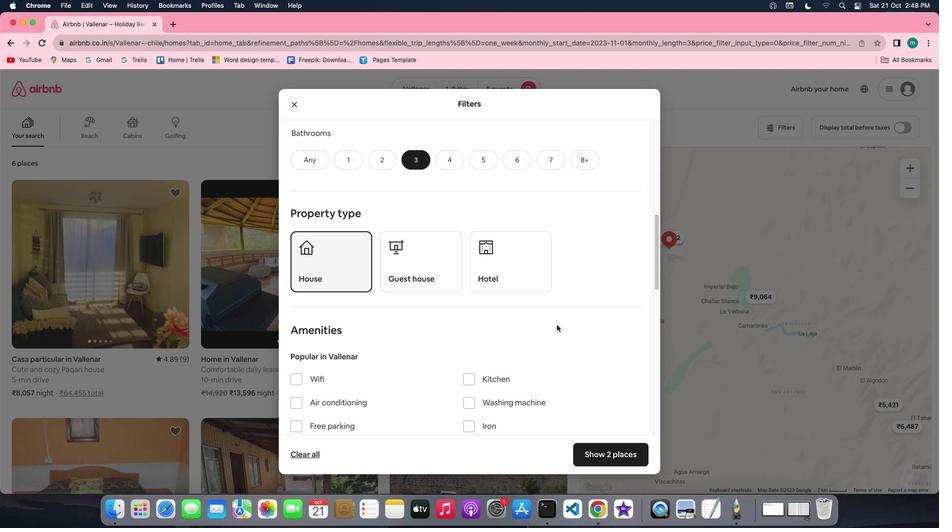 
Action: Mouse moved to (565, 323)
Screenshot: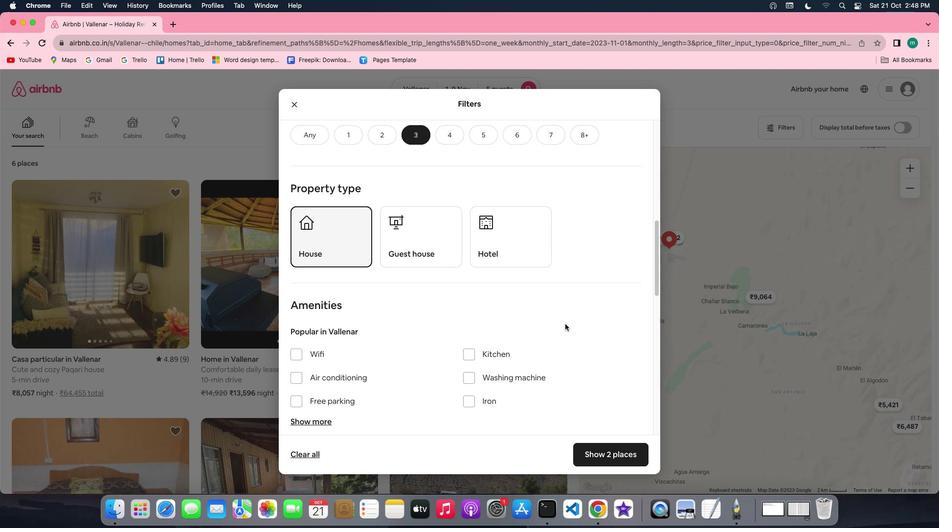
Action: Mouse scrolled (565, 323) with delta (0, 0)
Screenshot: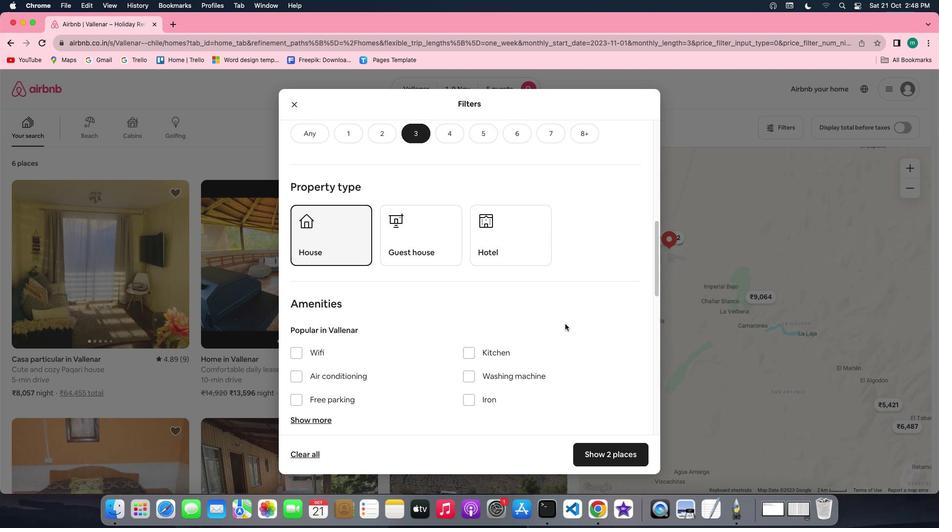 
Action: Mouse scrolled (565, 323) with delta (0, 0)
Screenshot: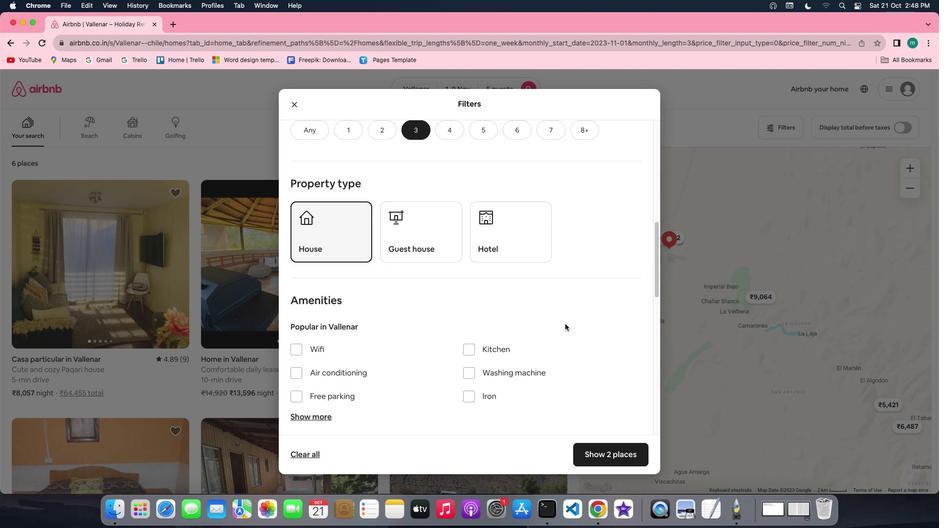 
Action: Mouse scrolled (565, 323) with delta (0, 0)
Screenshot: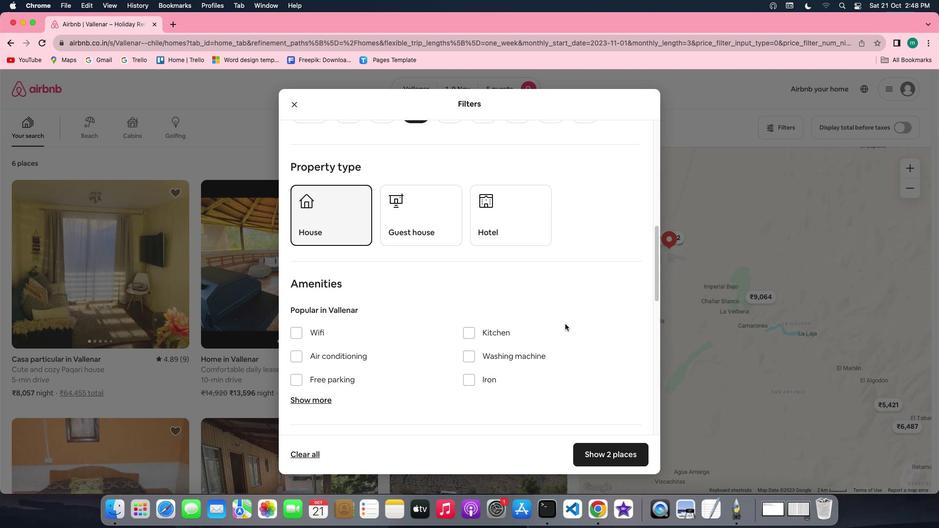 
Action: Mouse moved to (605, 363)
Screenshot: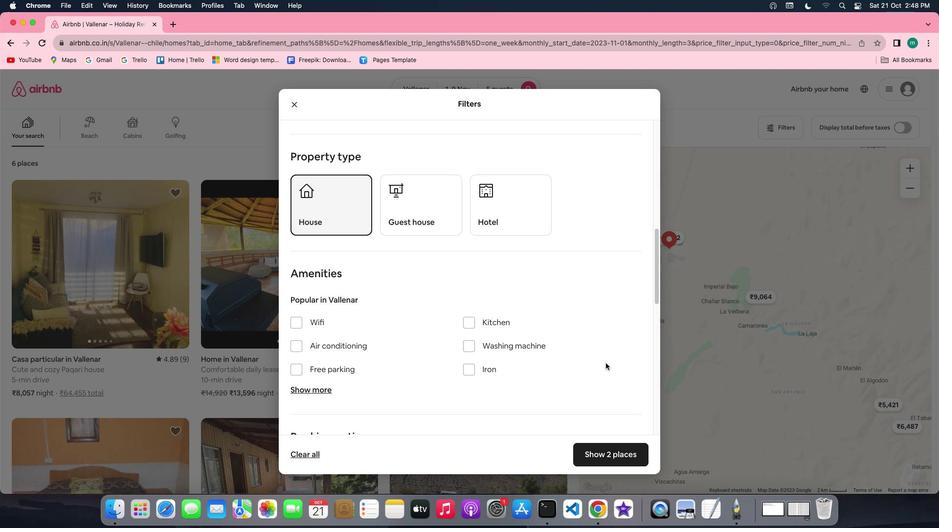 
Action: Mouse scrolled (605, 363) with delta (0, 0)
Screenshot: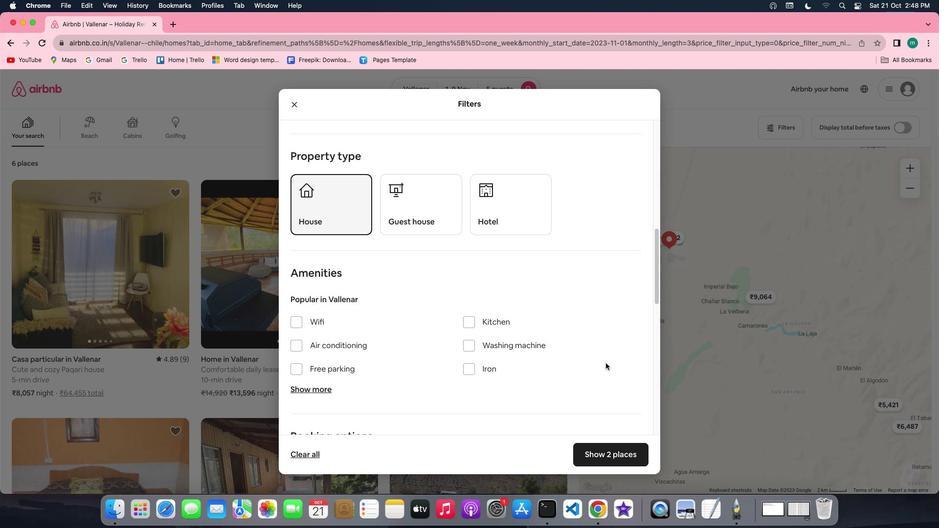 
Action: Mouse scrolled (605, 363) with delta (0, 0)
Screenshot: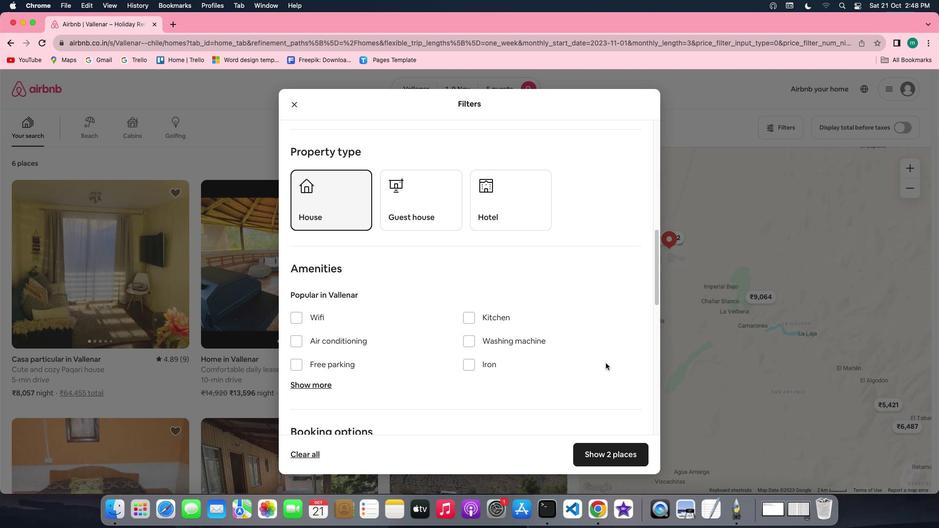 
Action: Mouse scrolled (605, 363) with delta (0, 0)
Screenshot: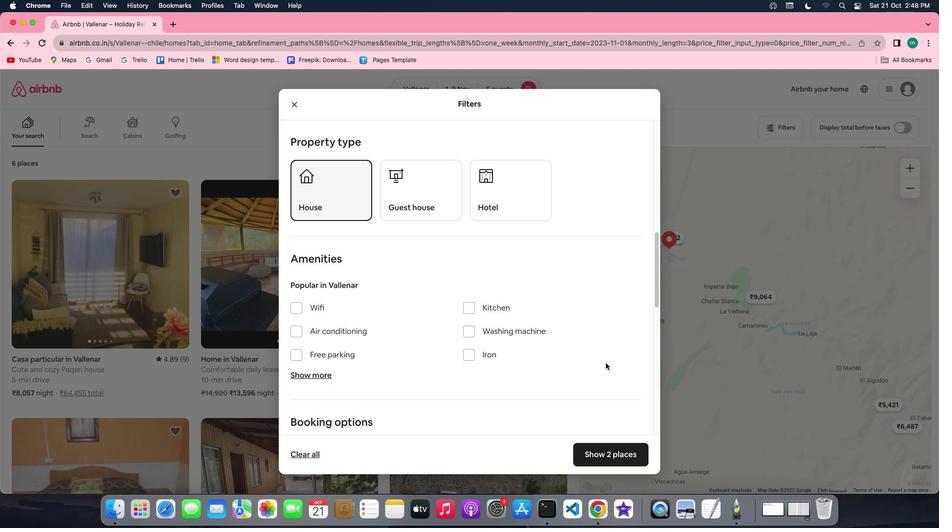 
Action: Mouse moved to (607, 365)
Screenshot: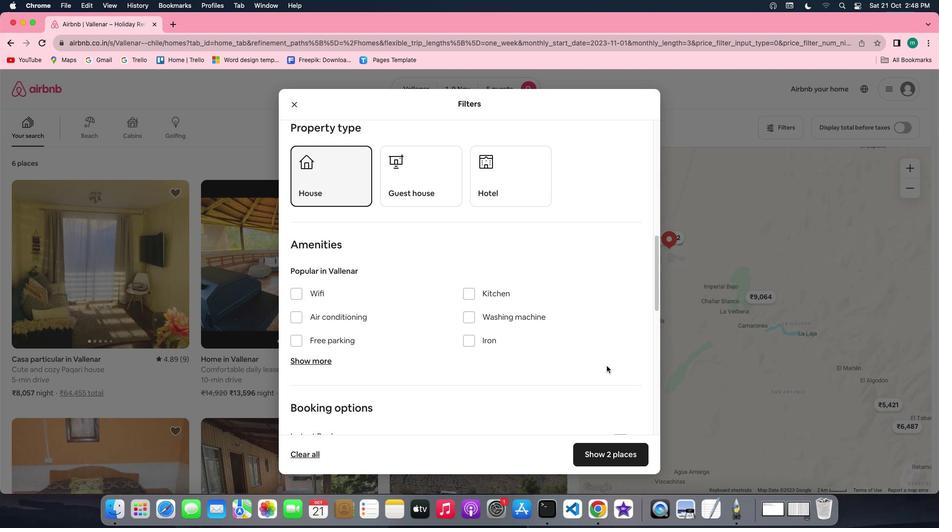 
Action: Mouse scrolled (607, 365) with delta (0, 0)
Screenshot: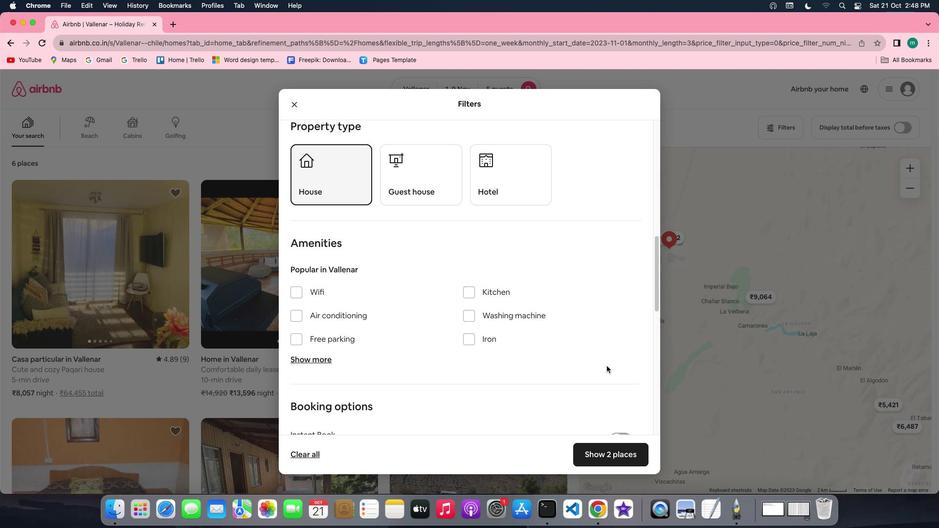 
Action: Mouse scrolled (607, 365) with delta (0, 0)
Screenshot: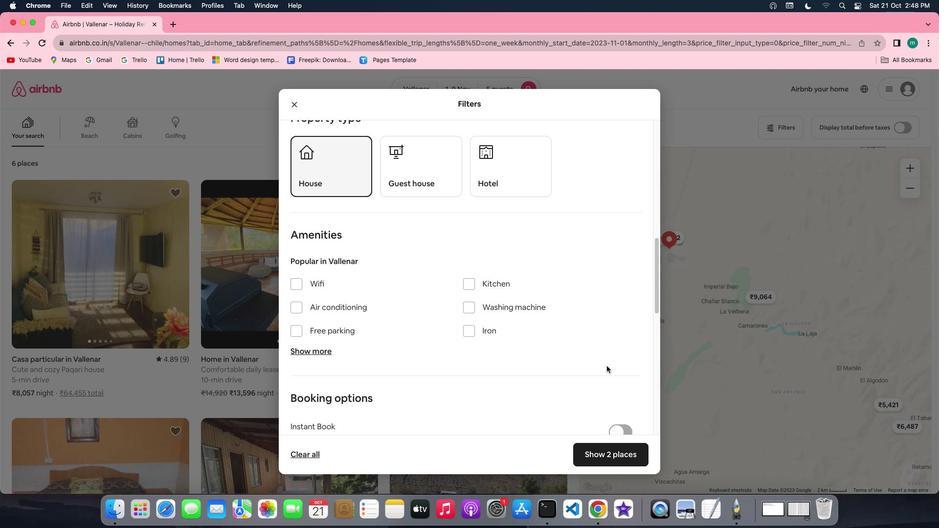 
Action: Mouse scrolled (607, 365) with delta (0, 0)
Screenshot: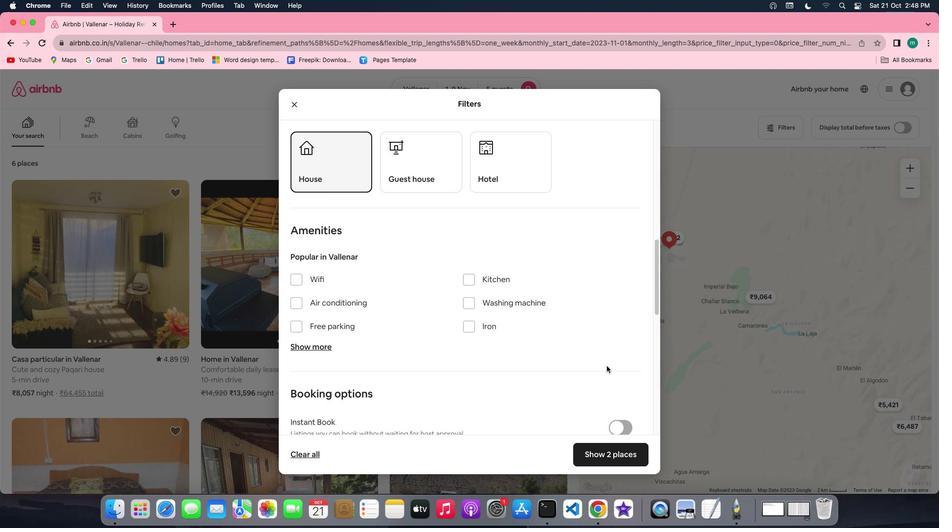 
Action: Mouse moved to (607, 371)
Screenshot: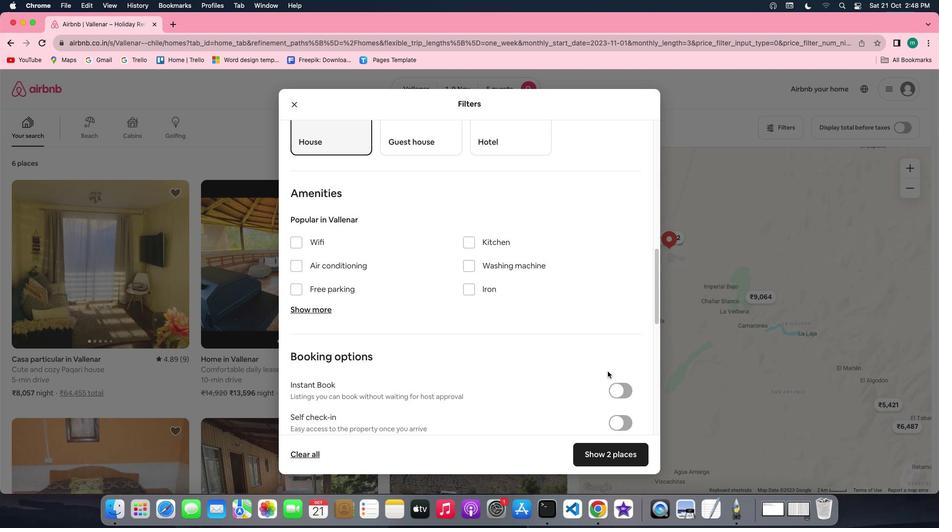 
Action: Mouse scrolled (607, 371) with delta (0, 0)
Screenshot: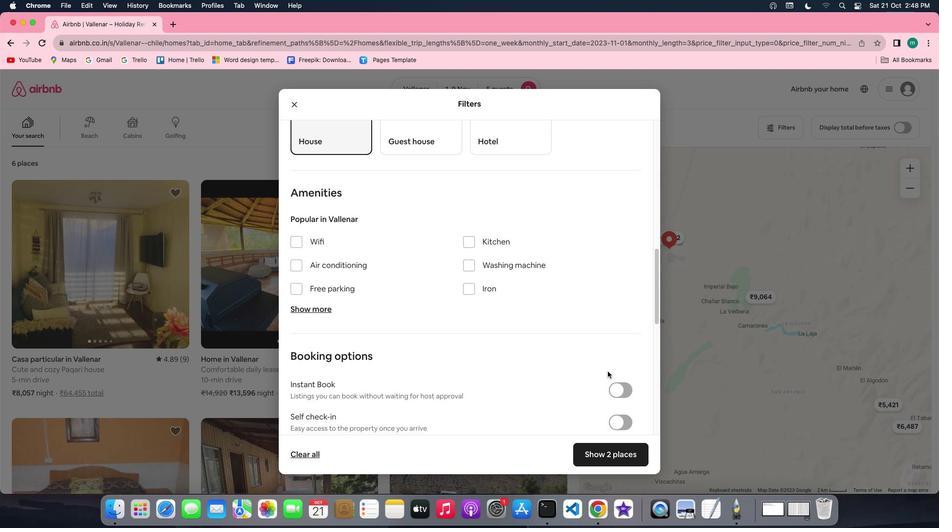 
Action: Mouse scrolled (607, 371) with delta (0, 0)
Screenshot: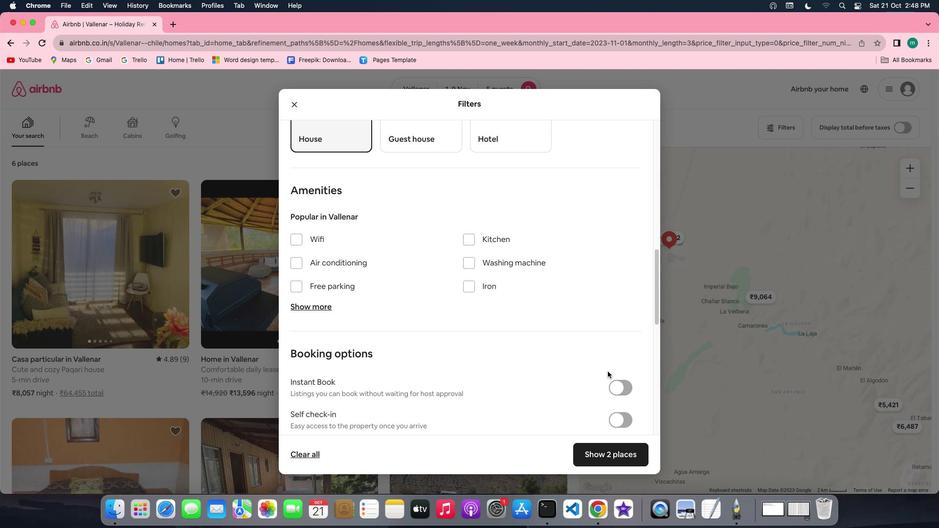 
Action: Mouse scrolled (607, 371) with delta (0, 0)
Screenshot: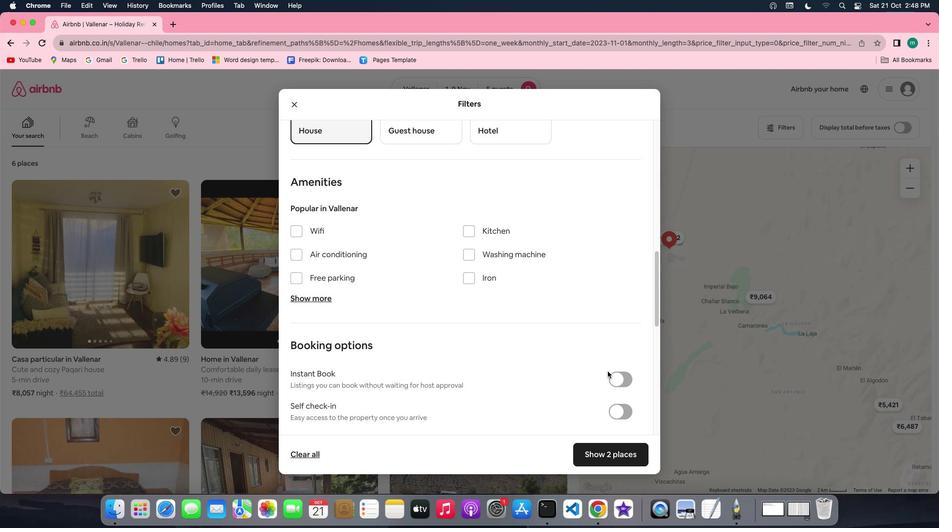 
Action: Mouse scrolled (607, 371) with delta (0, 0)
Screenshot: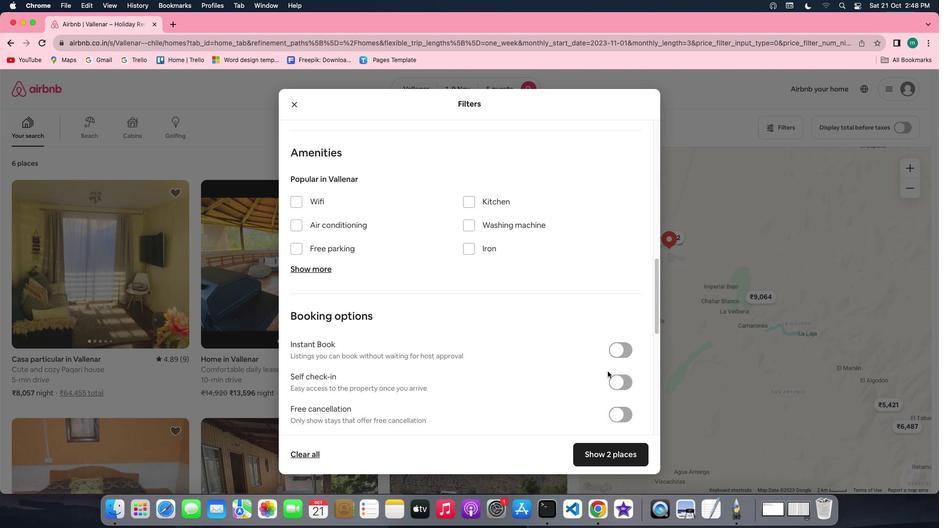 
Action: Mouse scrolled (607, 371) with delta (0, 0)
Screenshot: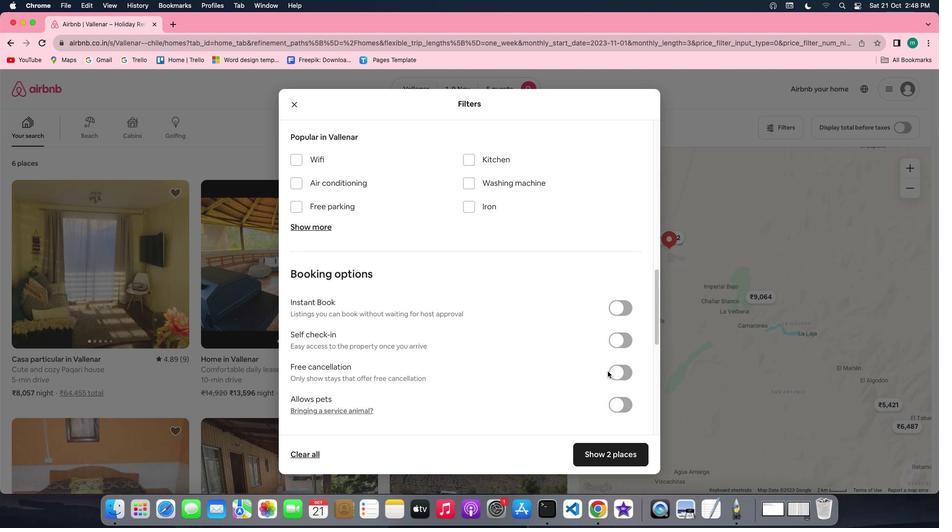 
Action: Mouse scrolled (607, 371) with delta (0, 0)
Screenshot: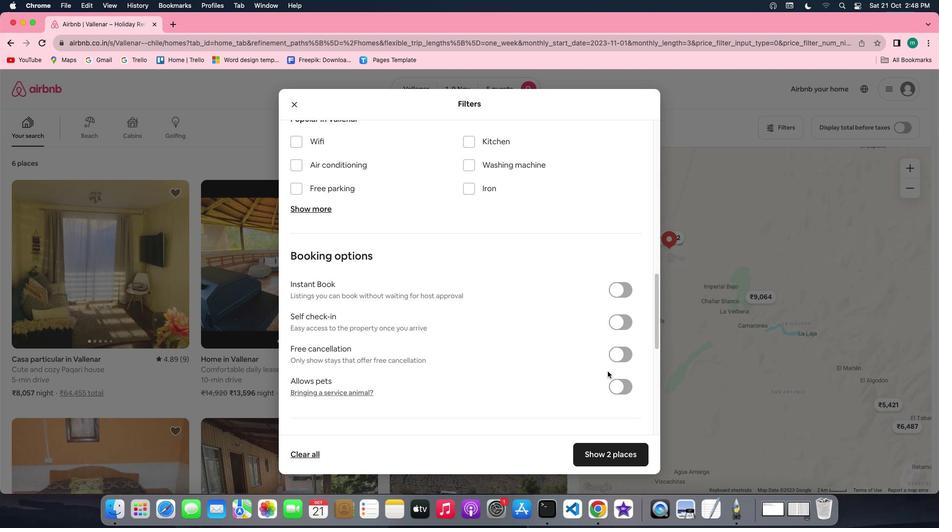 
Action: Mouse scrolled (607, 371) with delta (0, 0)
Screenshot: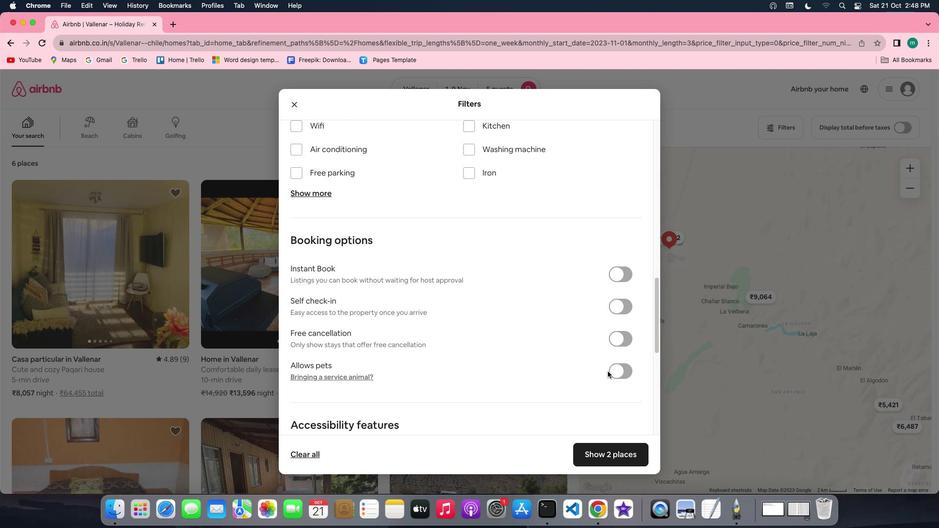 
Action: Mouse scrolled (607, 371) with delta (0, 0)
Screenshot: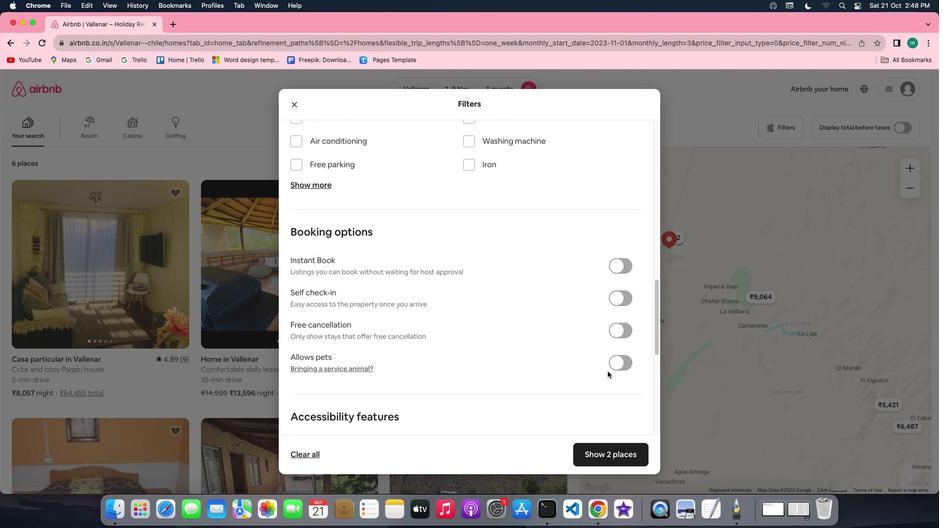 
Action: Mouse scrolled (607, 371) with delta (0, -1)
Screenshot: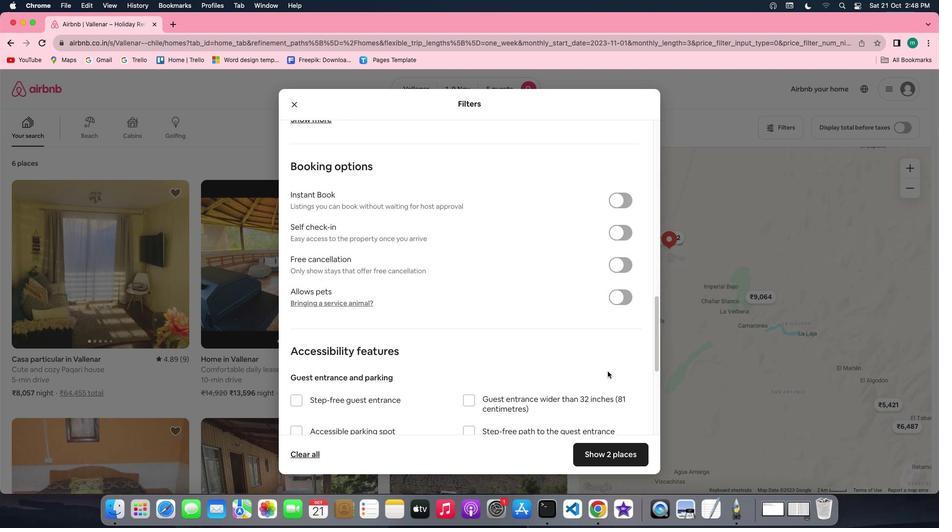 
Action: Mouse scrolled (607, 371) with delta (0, 0)
Screenshot: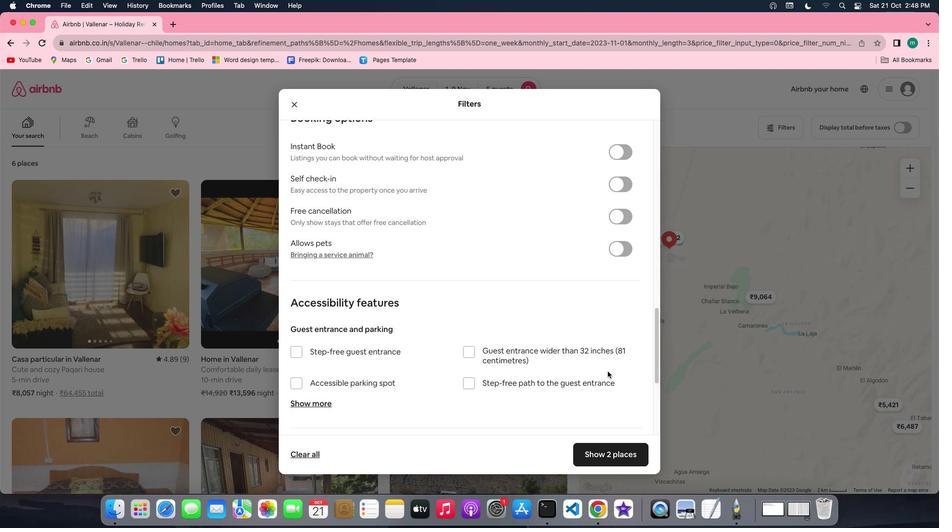 
Action: Mouse scrolled (607, 371) with delta (0, 0)
Screenshot: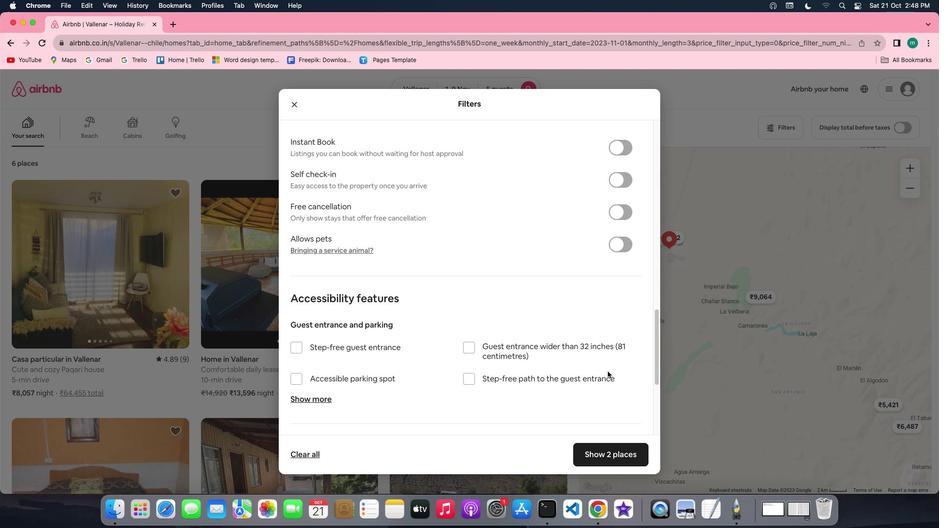 
Action: Mouse scrolled (607, 371) with delta (0, 0)
Screenshot: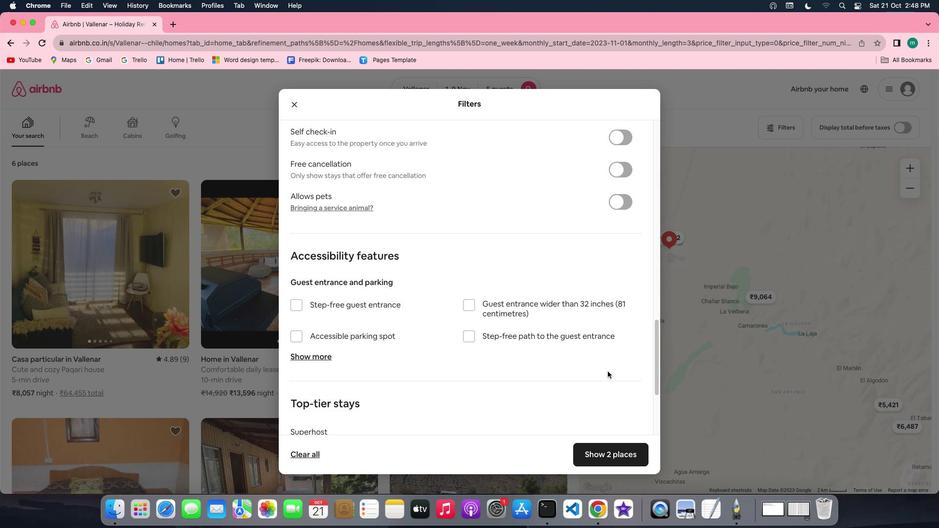 
Action: Mouse scrolled (607, 371) with delta (0, -1)
Screenshot: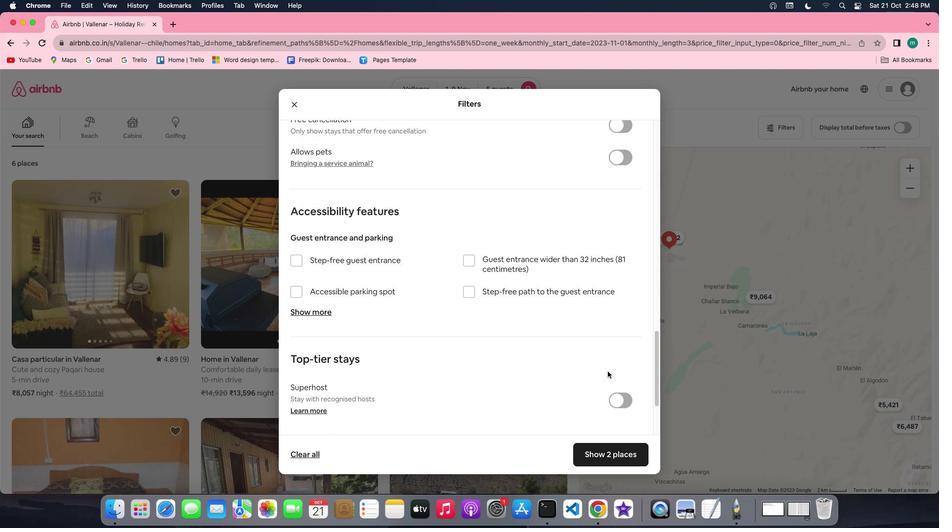 
Action: Mouse scrolled (607, 371) with delta (0, -1)
Screenshot: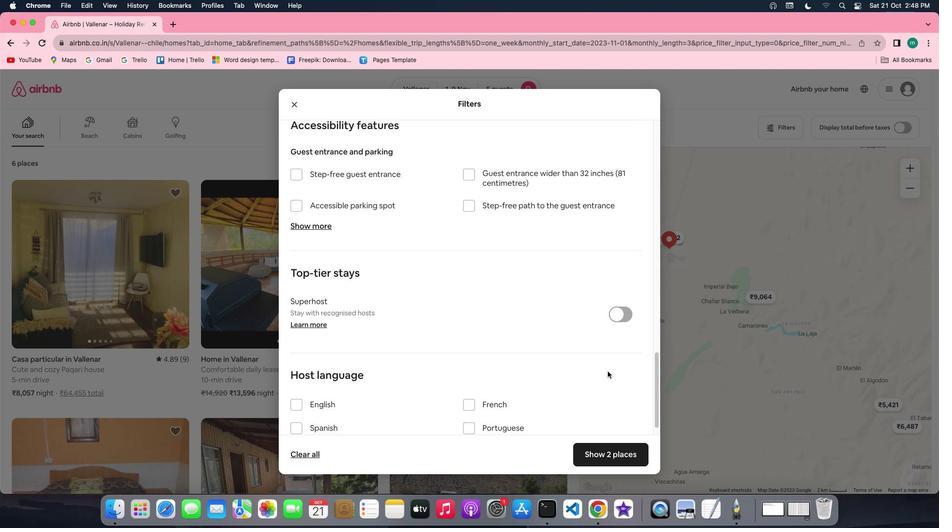 
Action: Mouse scrolled (607, 371) with delta (0, 0)
Screenshot: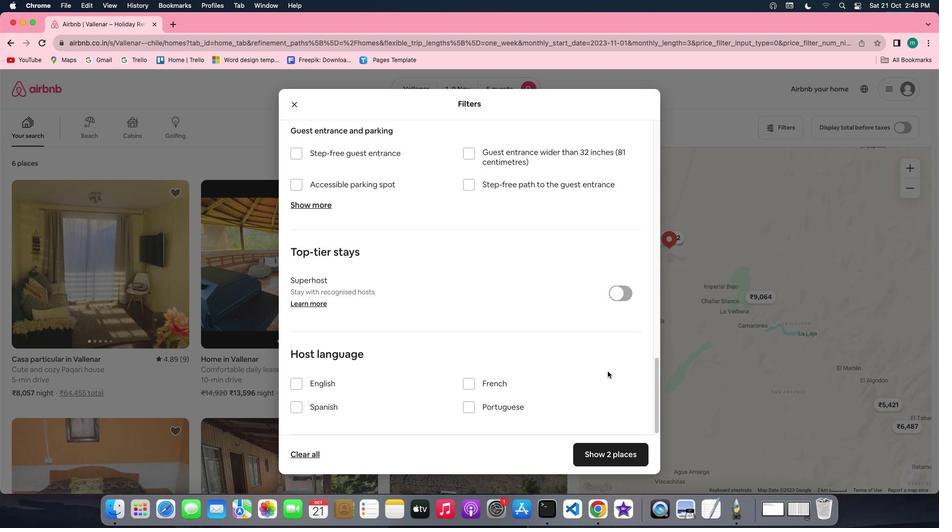
Action: Mouse scrolled (607, 371) with delta (0, 0)
Screenshot: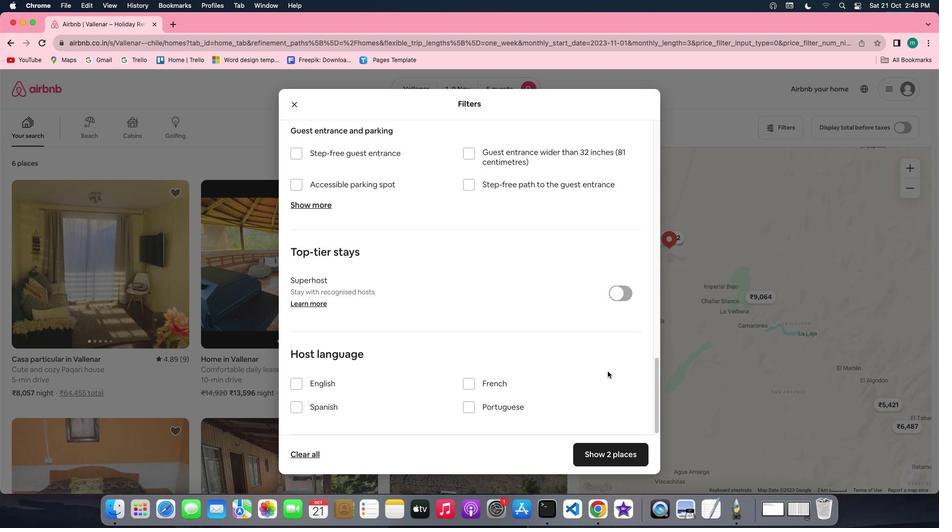 
Action: Mouse scrolled (607, 371) with delta (0, -1)
Screenshot: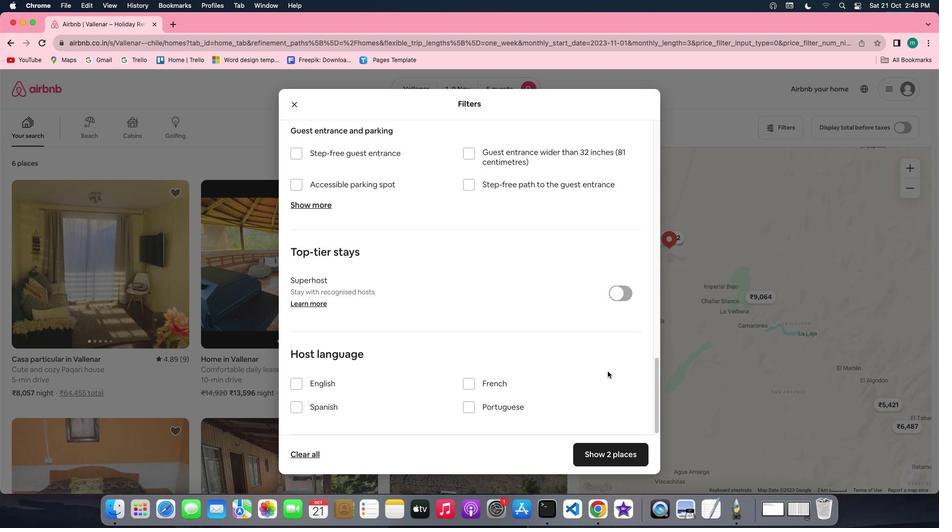 
Action: Mouse scrolled (607, 371) with delta (0, -2)
Screenshot: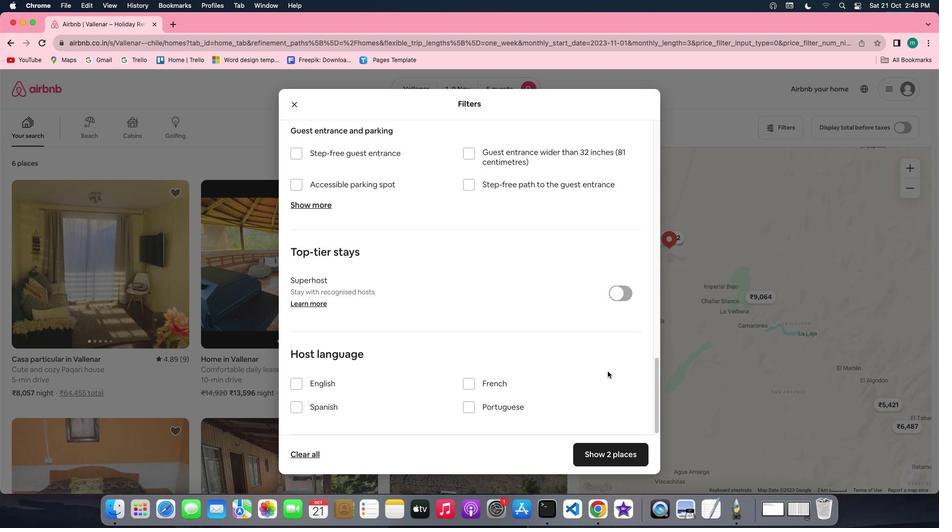
Action: Mouse scrolled (607, 371) with delta (0, -2)
Screenshot: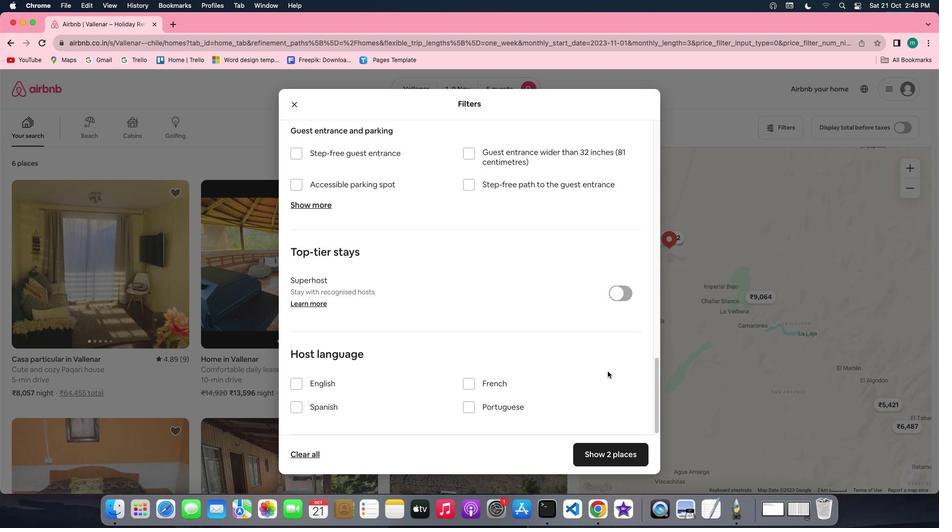 
Action: Mouse scrolled (607, 371) with delta (0, -2)
Screenshot: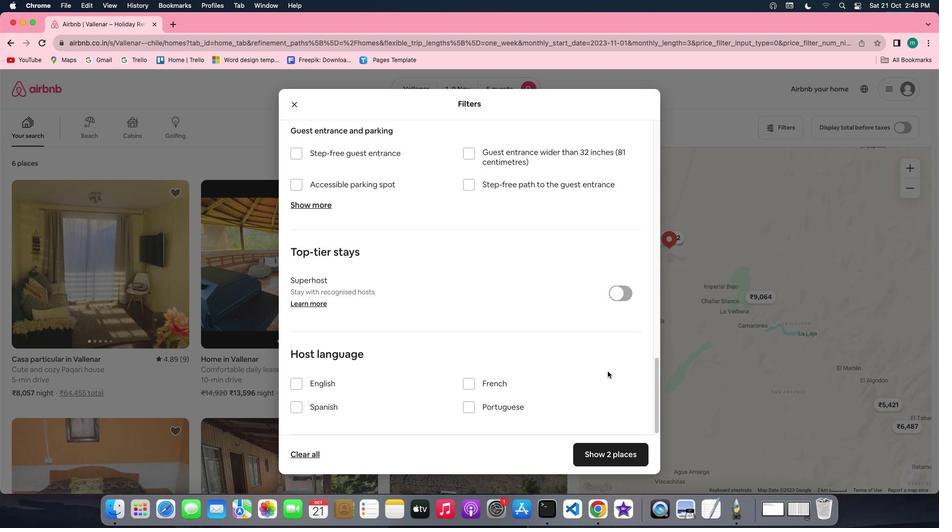 
Action: Mouse moved to (619, 448)
Screenshot: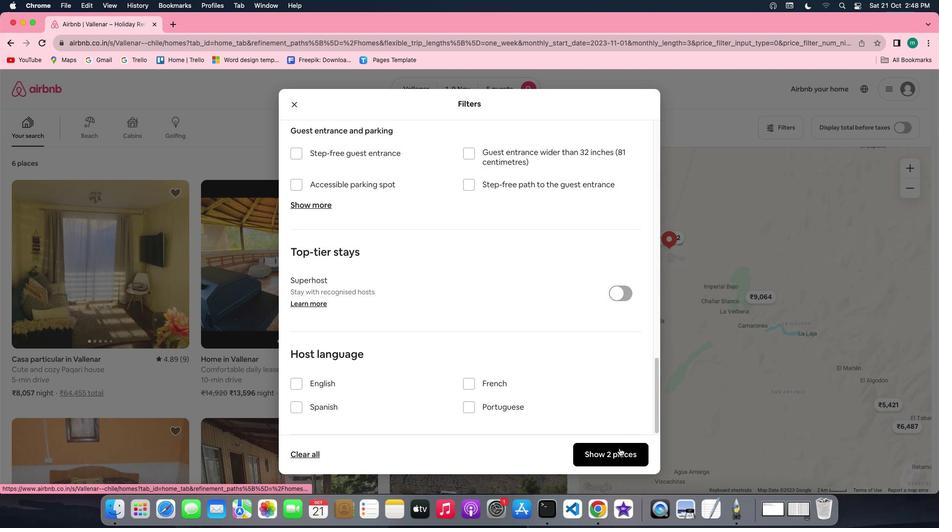
Action: Mouse pressed left at (619, 448)
Screenshot: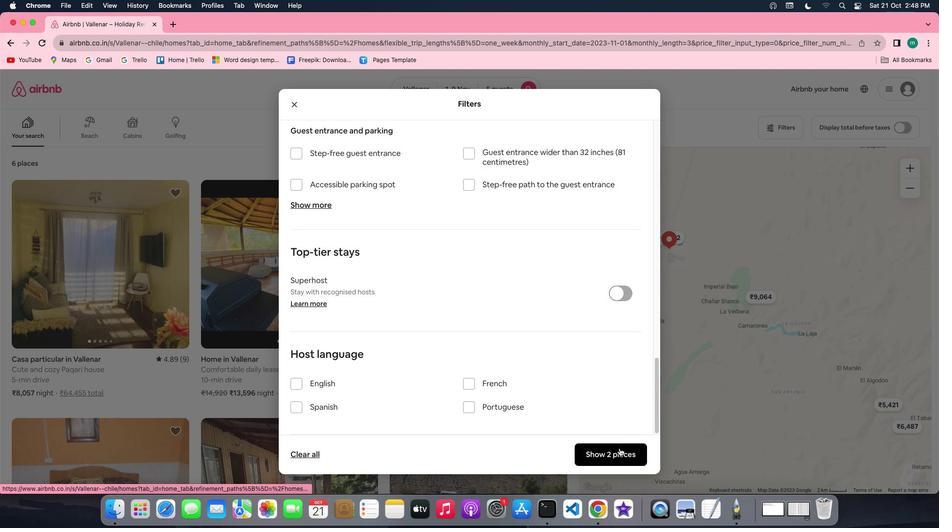 
Action: Mouse moved to (84, 278)
Screenshot: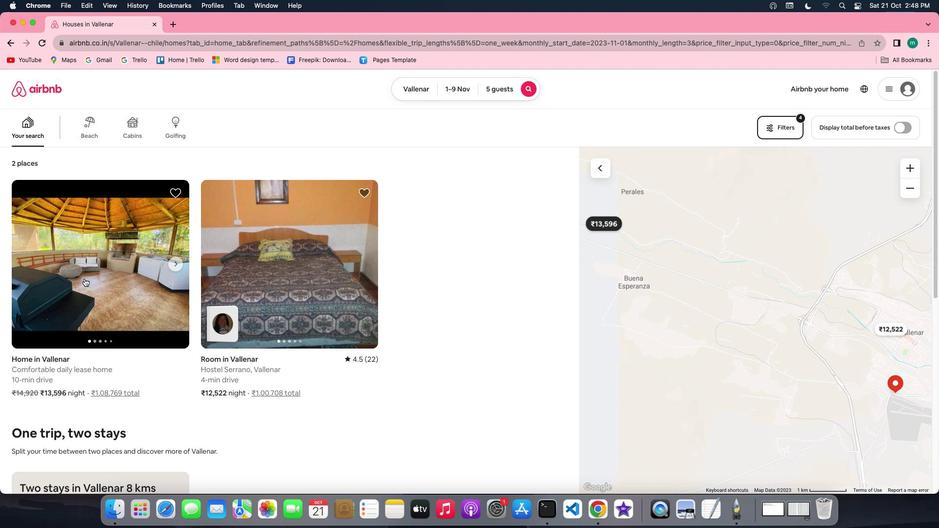 
Action: Mouse pressed left at (84, 278)
Screenshot: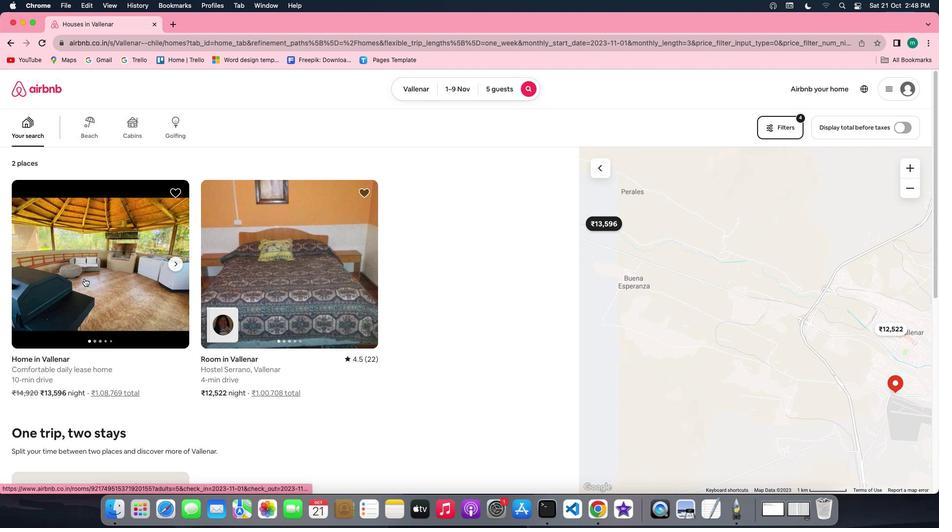 
Action: Mouse moved to (696, 367)
Screenshot: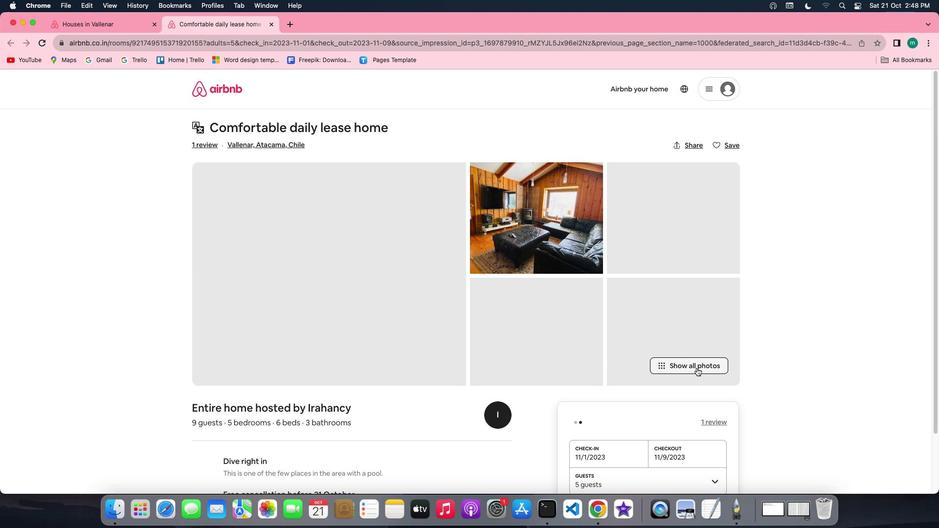 
Action: Mouse pressed left at (696, 367)
Screenshot: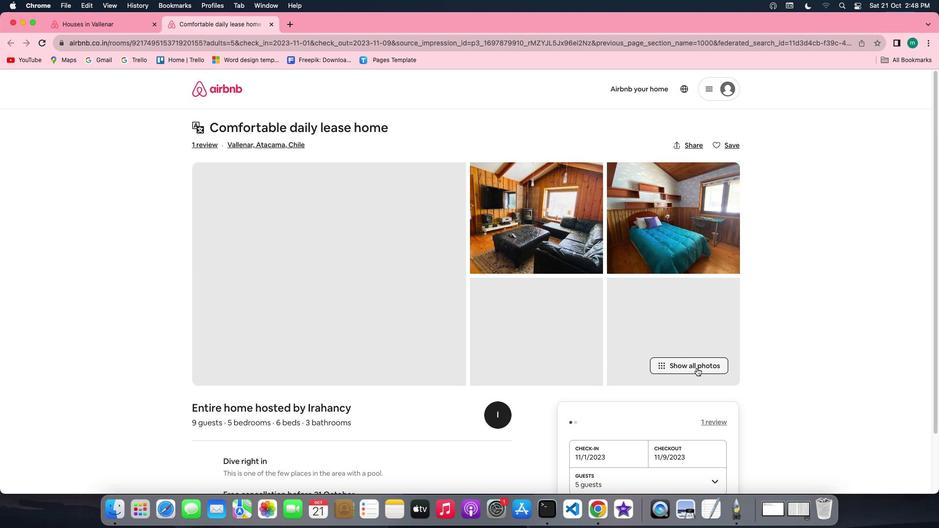 
Action: Mouse moved to (516, 371)
Screenshot: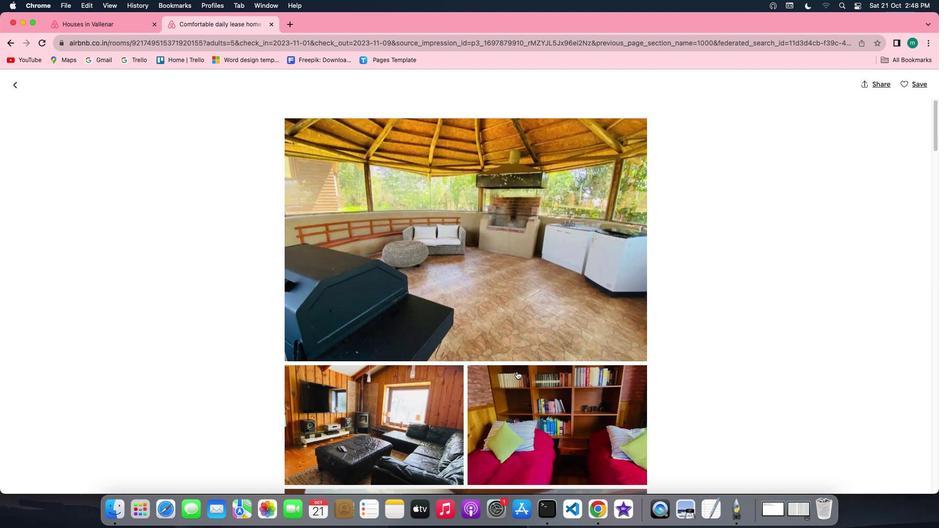 
Action: Mouse scrolled (516, 371) with delta (0, 0)
Screenshot: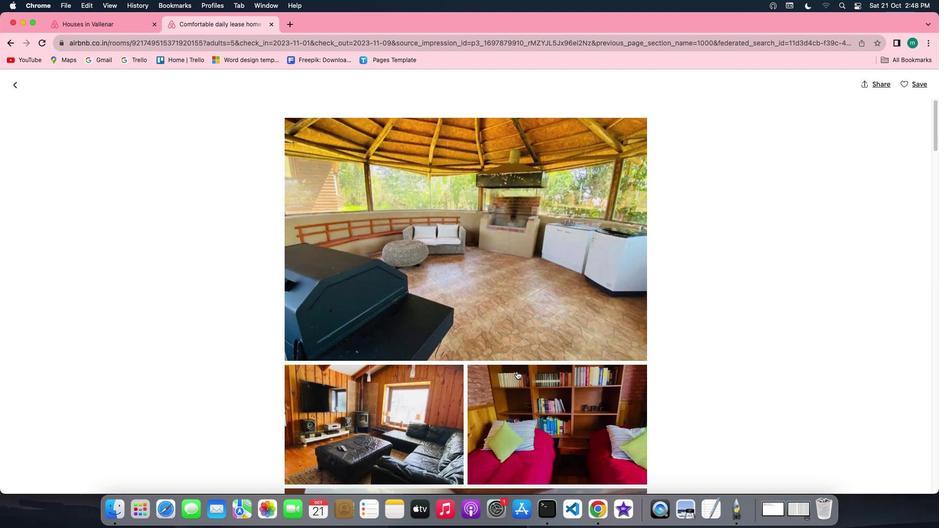 
Action: Mouse scrolled (516, 371) with delta (0, 0)
Screenshot: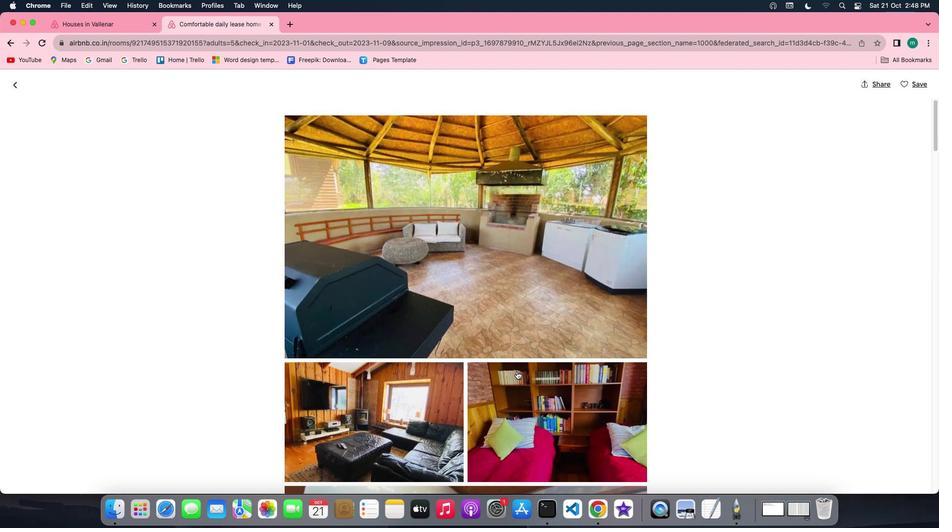 
Action: Mouse scrolled (516, 371) with delta (0, 0)
Screenshot: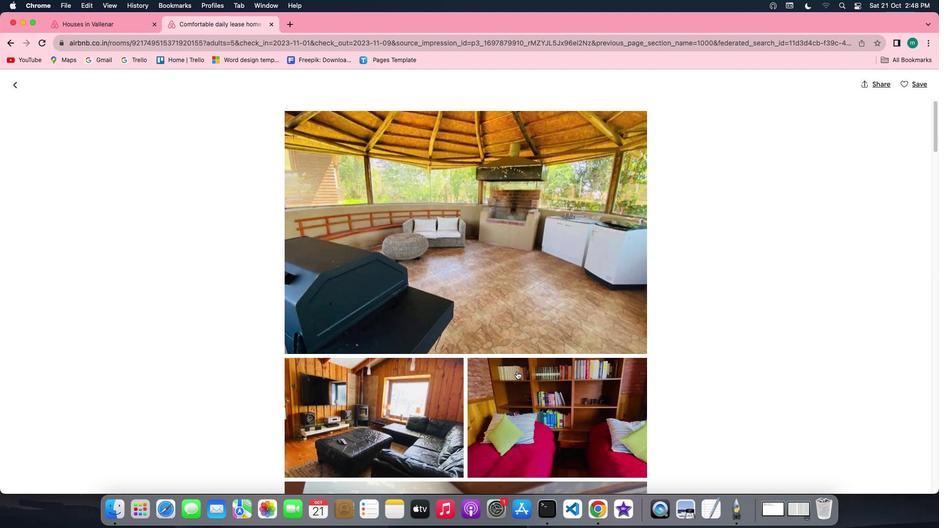 
Action: Mouse scrolled (516, 371) with delta (0, 0)
Screenshot: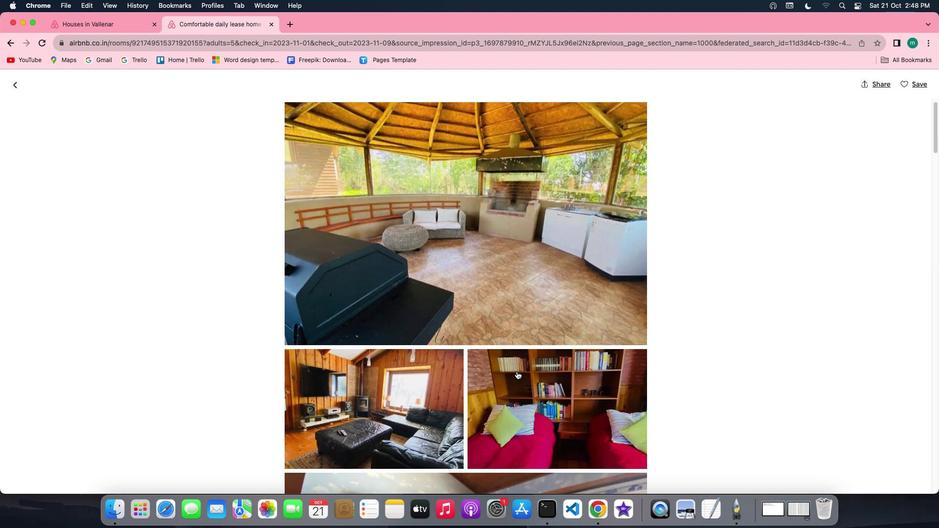 
Action: Mouse scrolled (516, 371) with delta (0, 0)
Screenshot: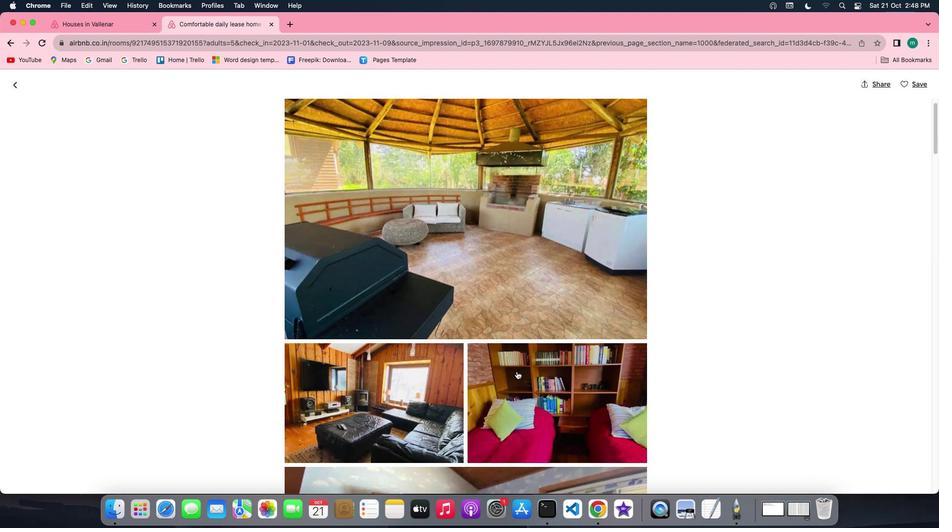 
Action: Mouse scrolled (516, 371) with delta (0, 0)
Screenshot: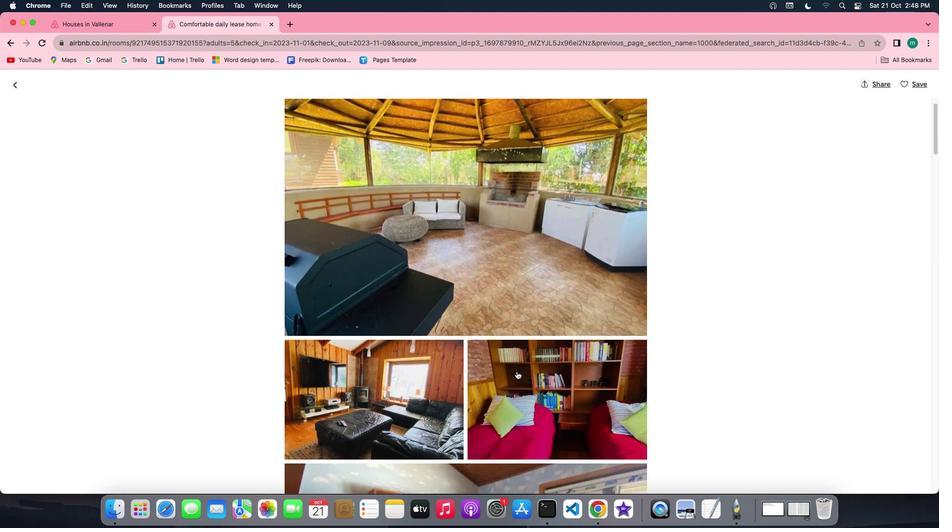 
Action: Mouse scrolled (516, 371) with delta (0, 0)
Screenshot: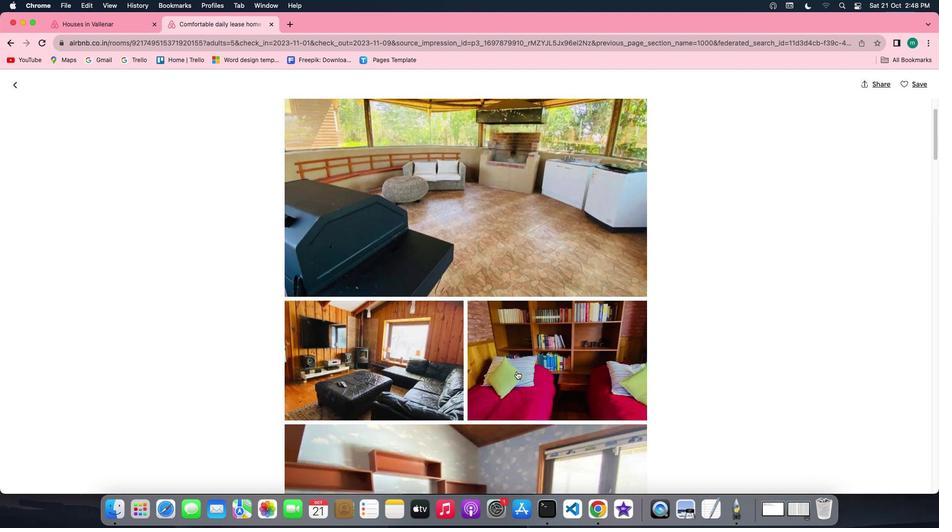 
Action: Mouse scrolled (516, 371) with delta (0, 0)
Screenshot: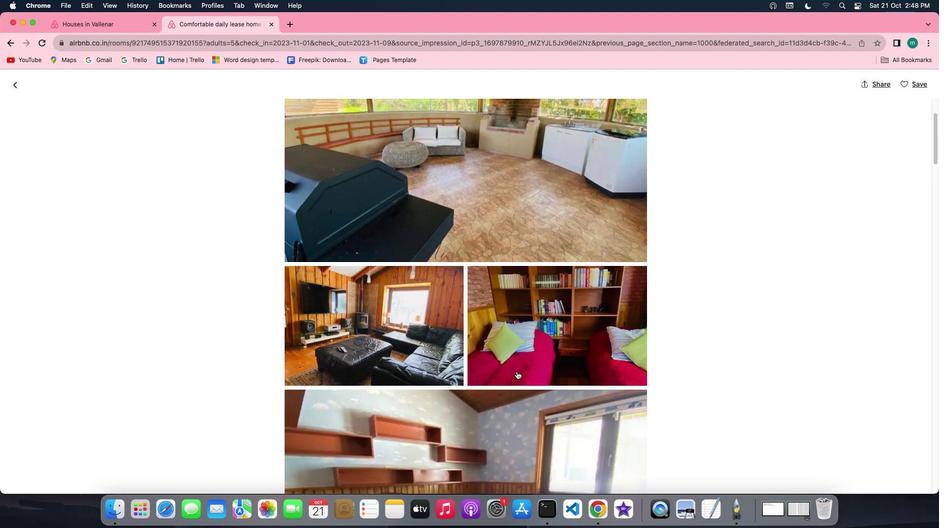 
Action: Mouse scrolled (516, 371) with delta (0, 0)
Screenshot: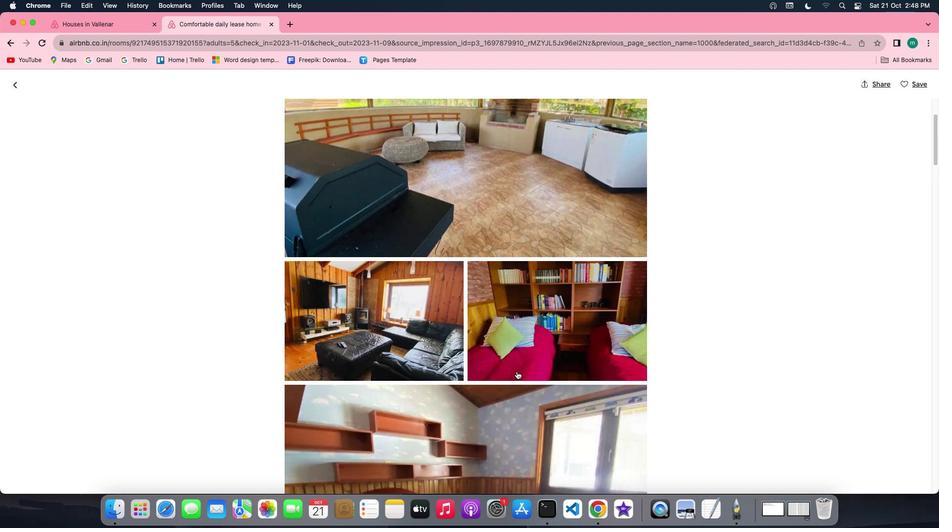 
Action: Mouse scrolled (516, 371) with delta (0, 0)
Screenshot: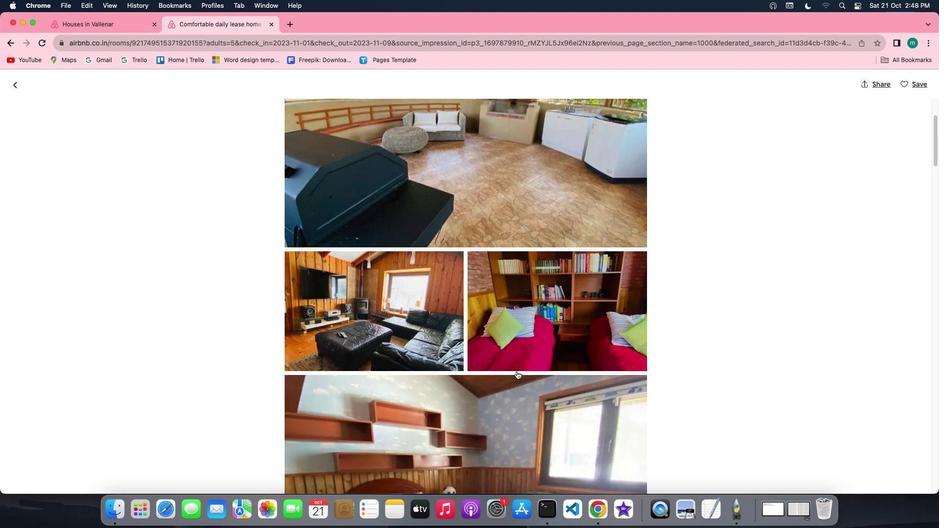 
Action: Mouse scrolled (516, 371) with delta (0, 0)
Screenshot: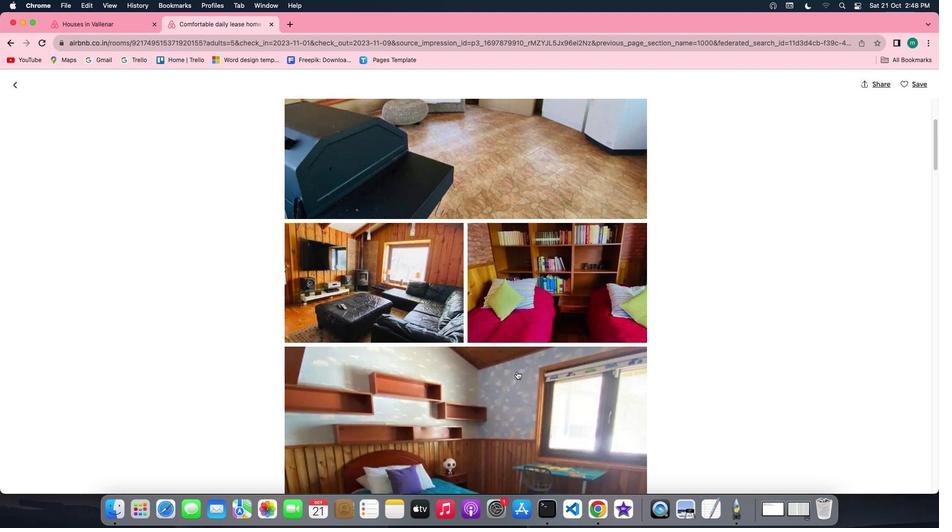 
Action: Mouse scrolled (516, 371) with delta (0, 0)
Screenshot: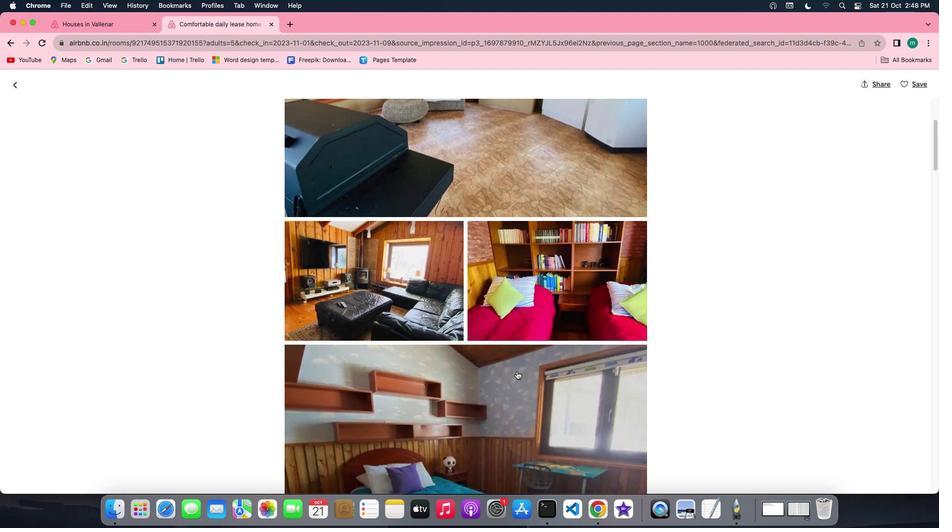 
Action: Mouse scrolled (516, 371) with delta (0, 0)
Screenshot: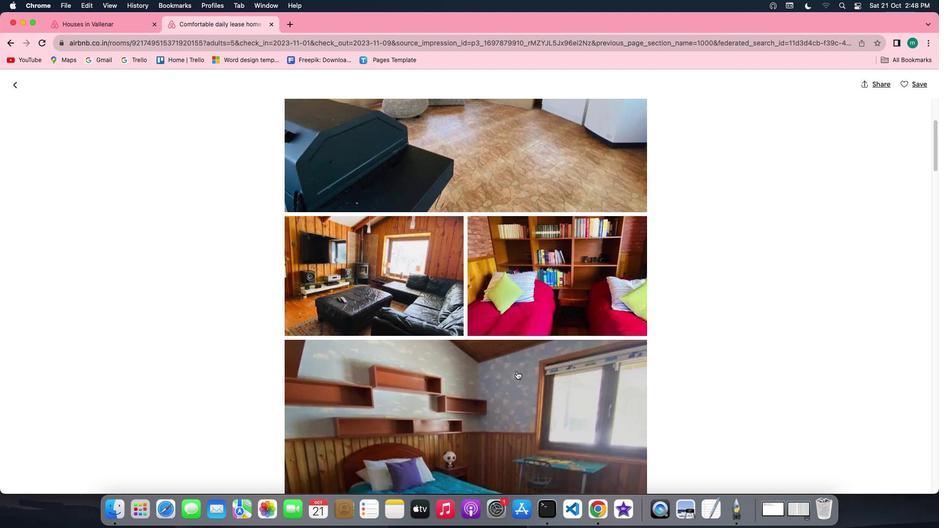 
Action: Mouse scrolled (516, 371) with delta (0, 0)
Screenshot: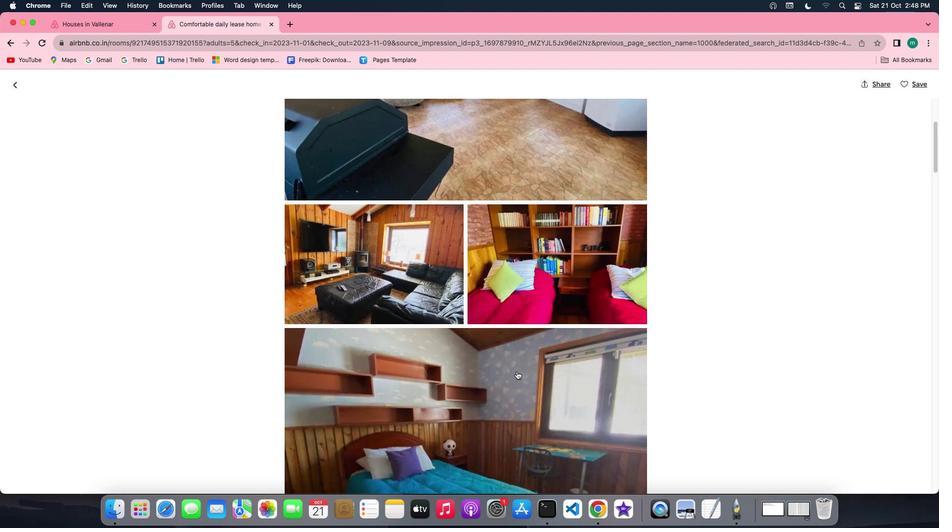 
Action: Mouse scrolled (516, 371) with delta (0, 0)
Screenshot: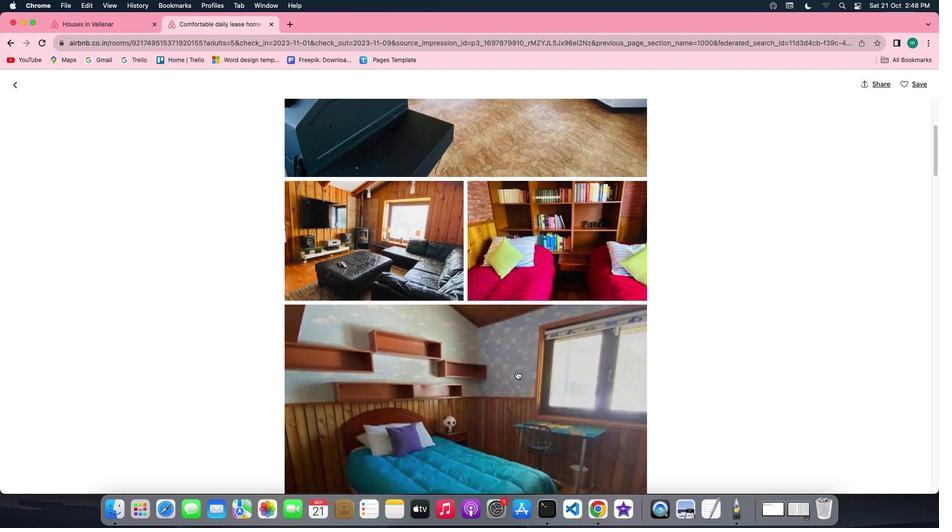 
Action: Mouse scrolled (516, 371) with delta (0, 0)
Screenshot: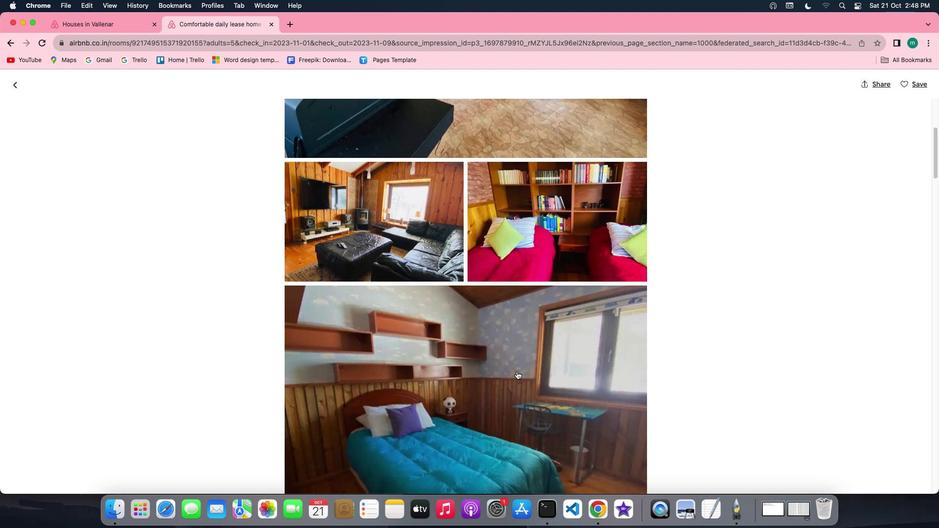 
Action: Mouse scrolled (516, 371) with delta (0, 0)
Screenshot: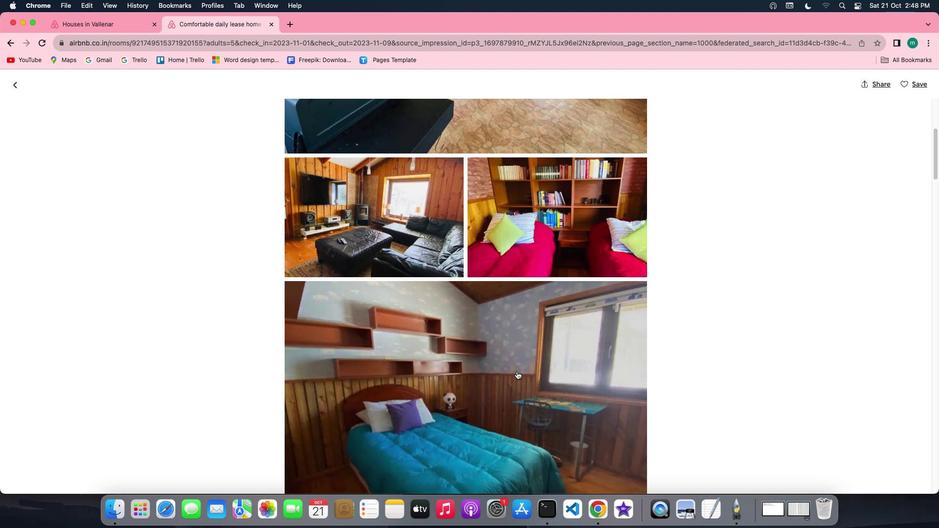 
Action: Mouse scrolled (516, 371) with delta (0, 0)
Screenshot: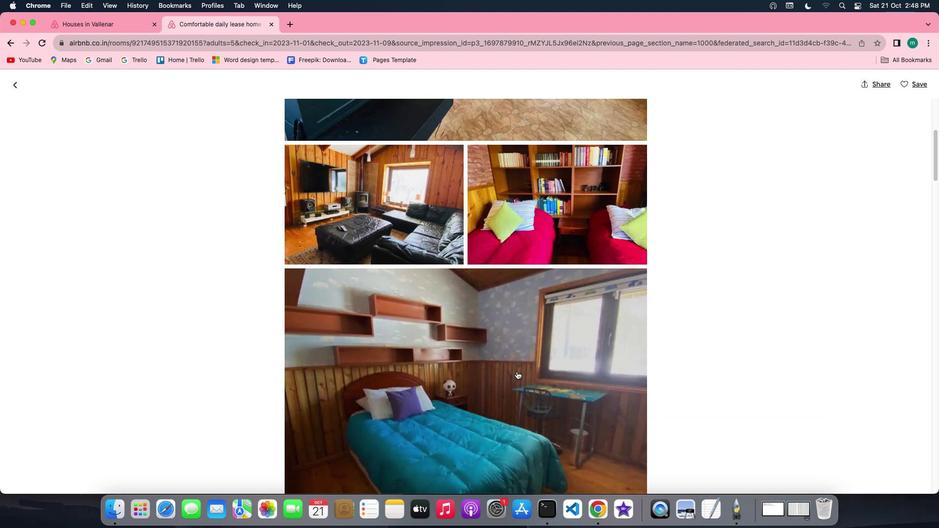 
Action: Mouse scrolled (516, 371) with delta (0, 0)
Screenshot: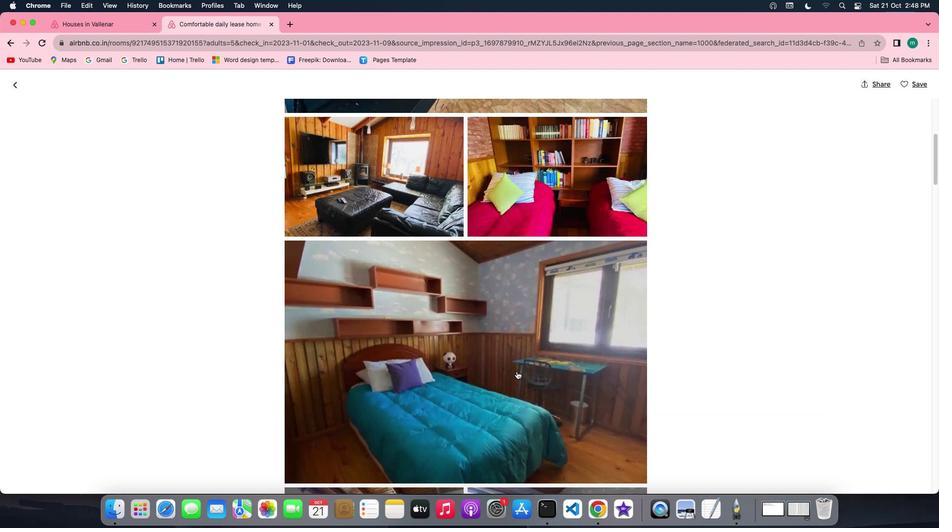 
Action: Mouse scrolled (516, 371) with delta (0, 0)
Screenshot: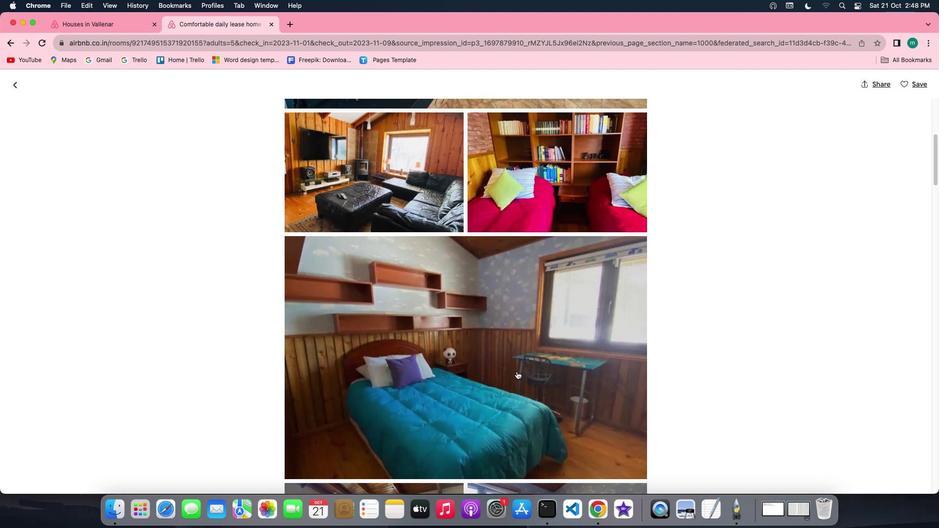 
Action: Mouse scrolled (516, 371) with delta (0, 0)
Screenshot: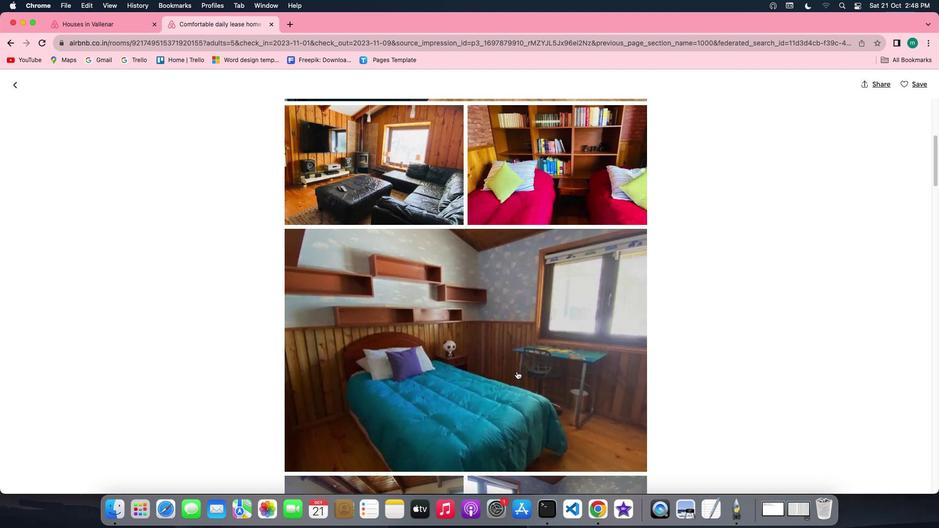 
Action: Mouse scrolled (516, 371) with delta (0, 0)
Screenshot: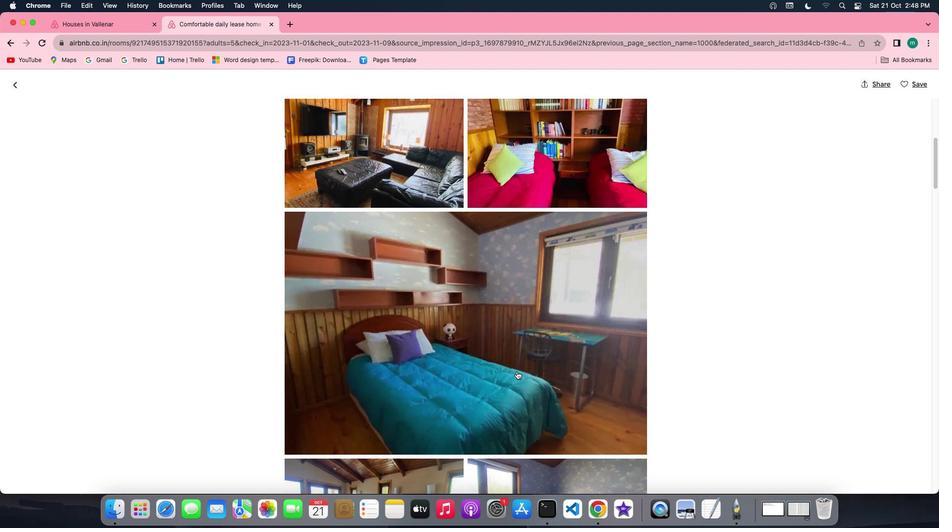 
Action: Mouse scrolled (516, 371) with delta (0, 0)
Screenshot: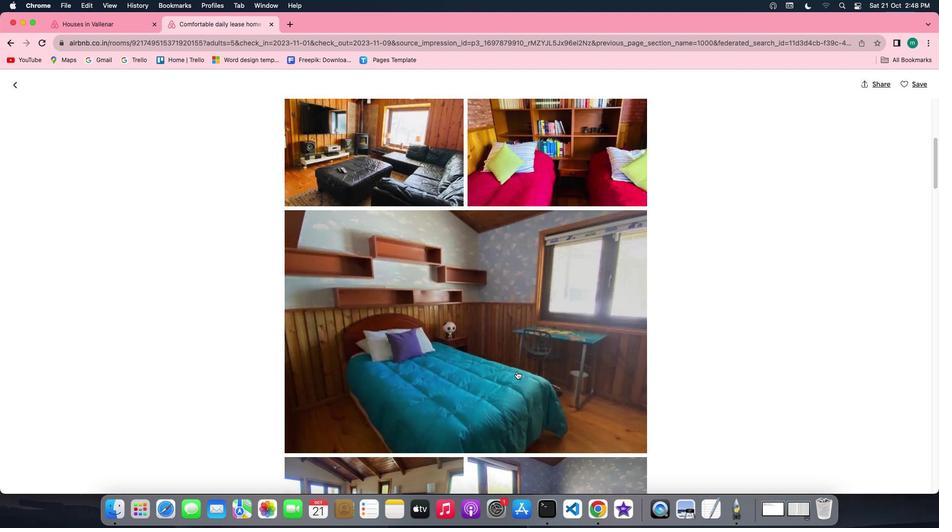 
Action: Mouse scrolled (516, 371) with delta (0, 0)
Screenshot: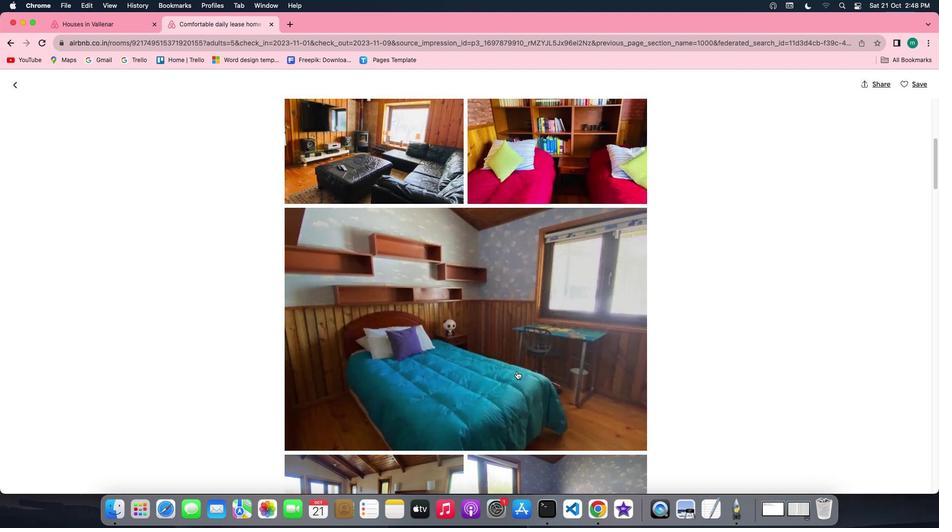 
Action: Mouse scrolled (516, 371) with delta (0, 0)
Screenshot: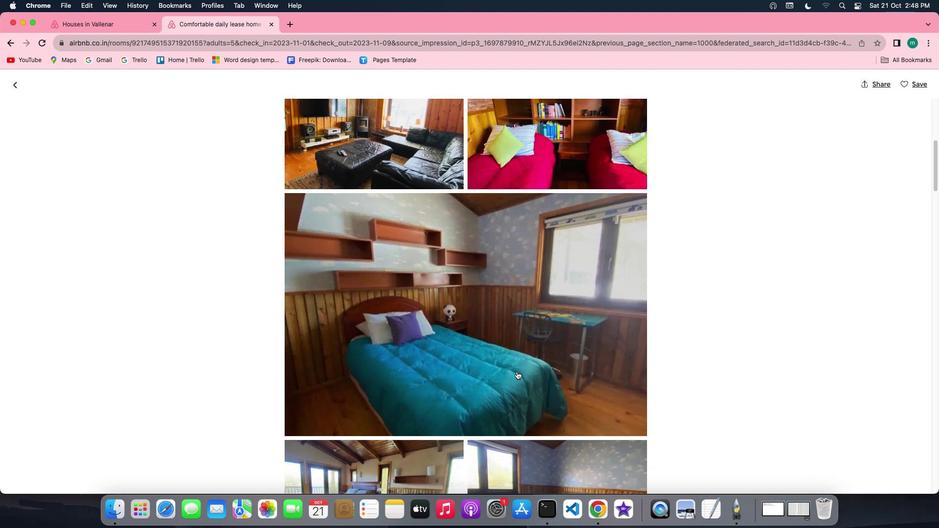 
Action: Mouse scrolled (516, 371) with delta (0, 0)
Screenshot: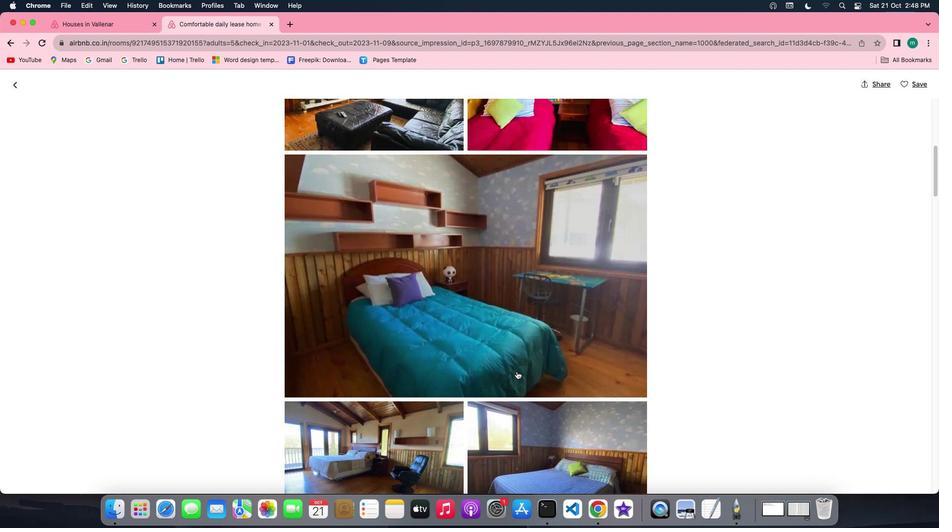 
Action: Mouse scrolled (516, 371) with delta (0, 0)
Screenshot: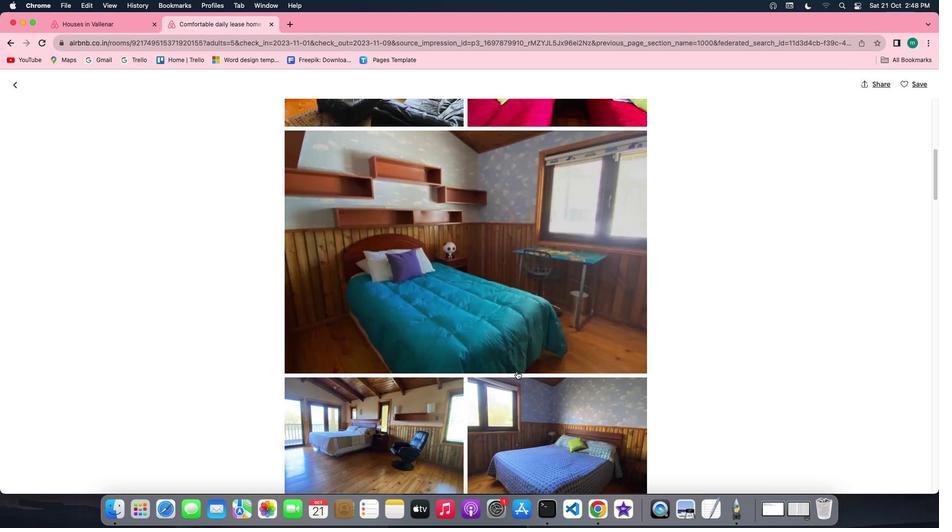 
Action: Mouse scrolled (516, 371) with delta (0, 0)
Screenshot: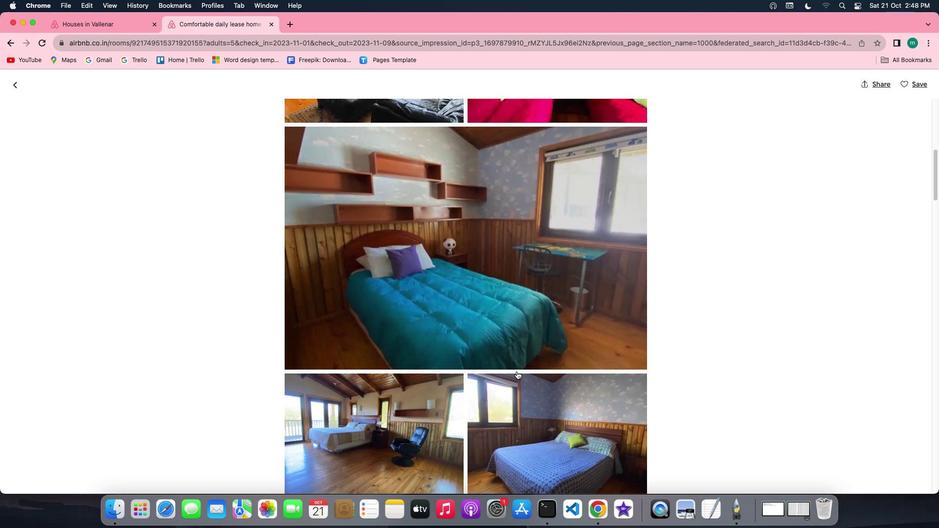 
Action: Mouse scrolled (516, 371) with delta (0, 0)
Screenshot: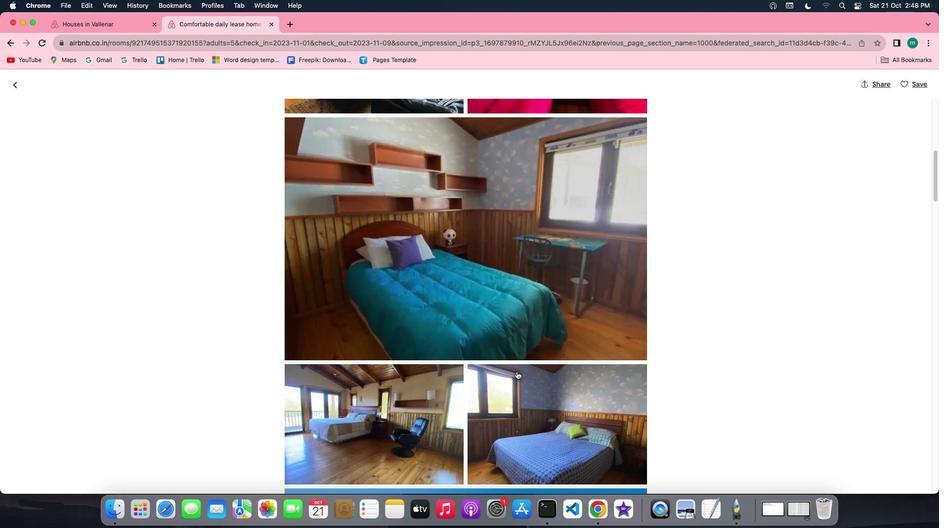 
Action: Mouse scrolled (516, 371) with delta (0, 0)
Screenshot: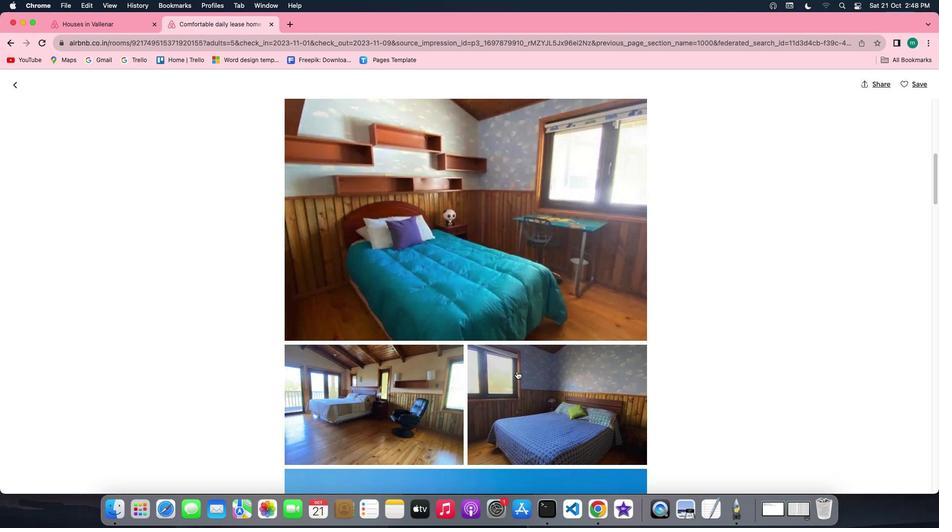 
Action: Mouse scrolled (516, 371) with delta (0, 0)
Screenshot: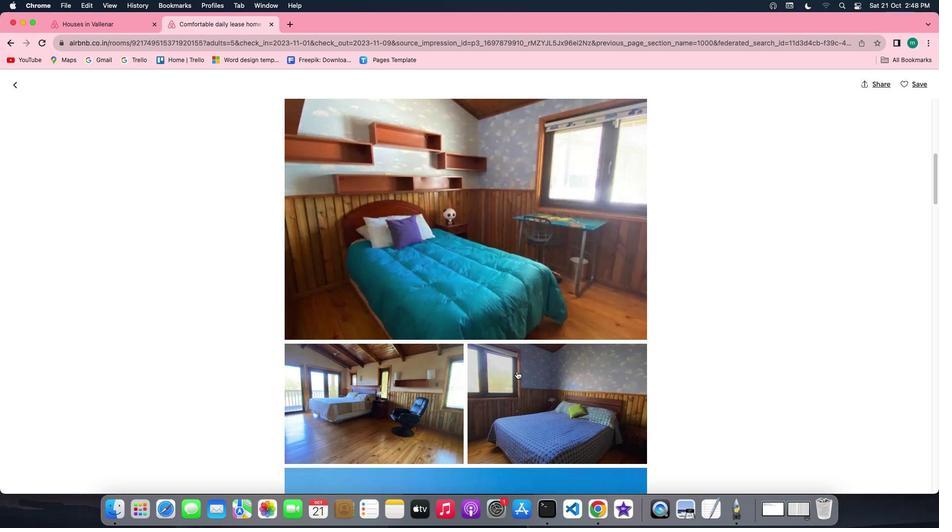 
Action: Mouse scrolled (516, 371) with delta (0, 0)
Screenshot: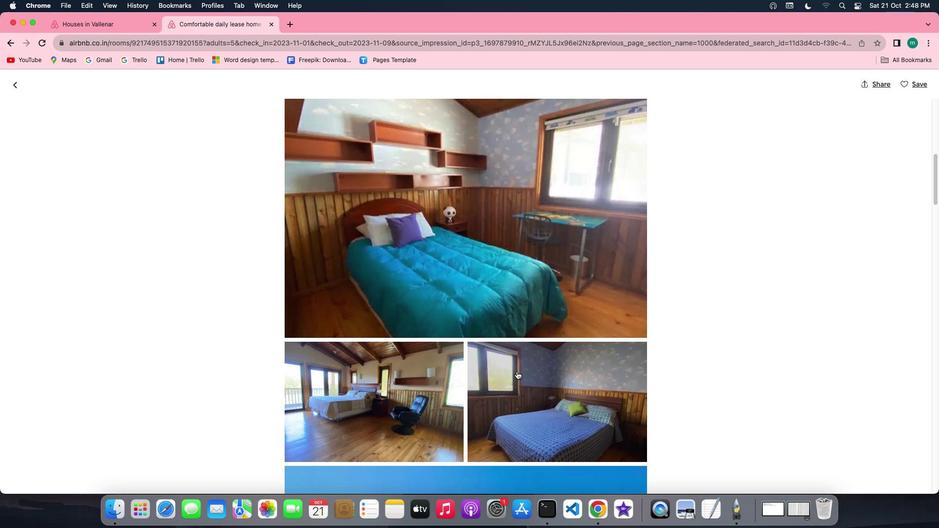 
Action: Mouse scrolled (516, 371) with delta (0, 0)
Screenshot: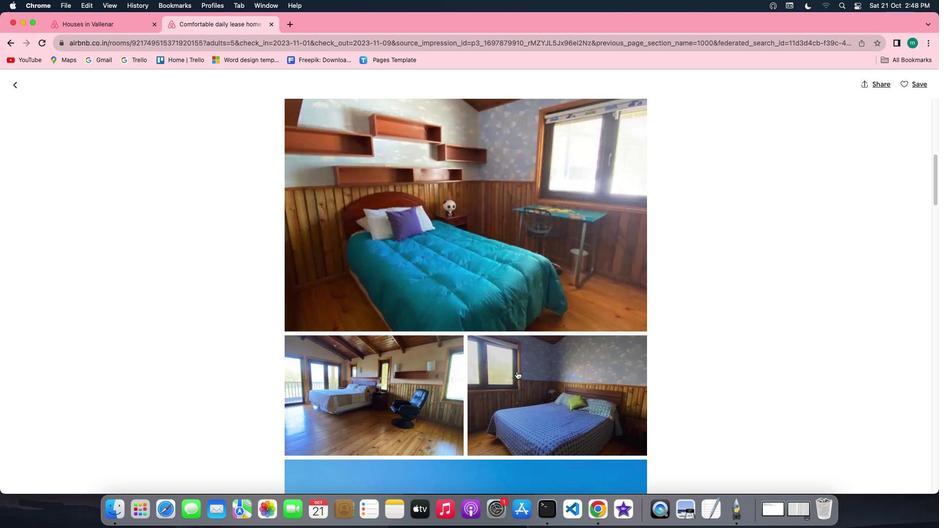 
Action: Mouse scrolled (516, 371) with delta (0, 0)
Screenshot: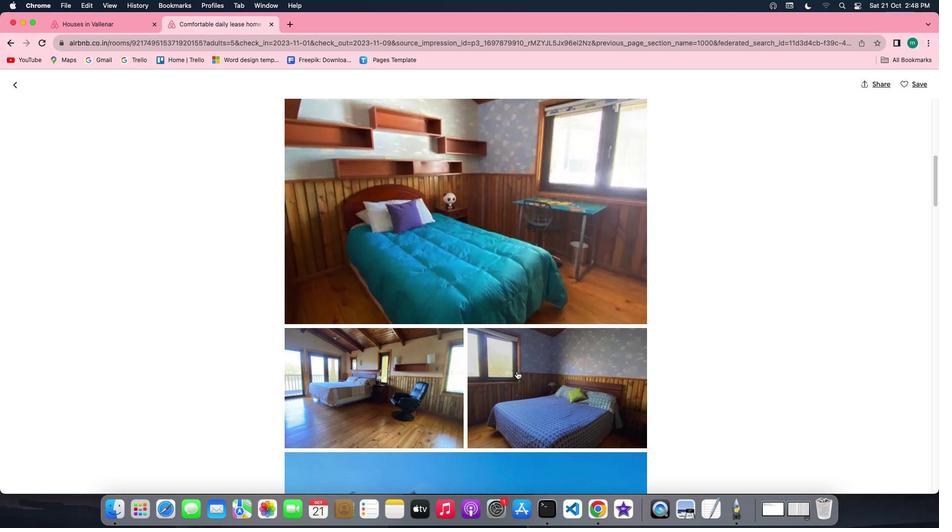 
Action: Mouse scrolled (516, 371) with delta (0, 0)
Screenshot: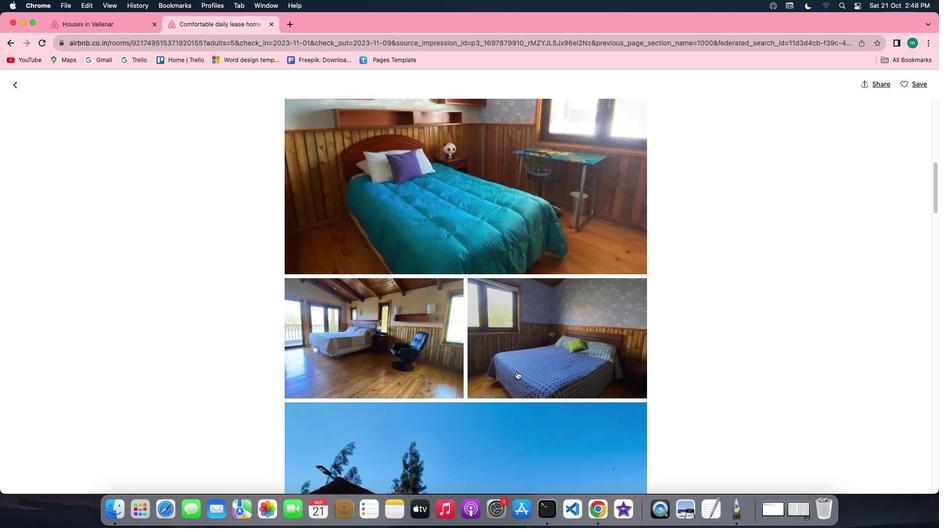 
Action: Mouse scrolled (516, 371) with delta (0, 0)
Screenshot: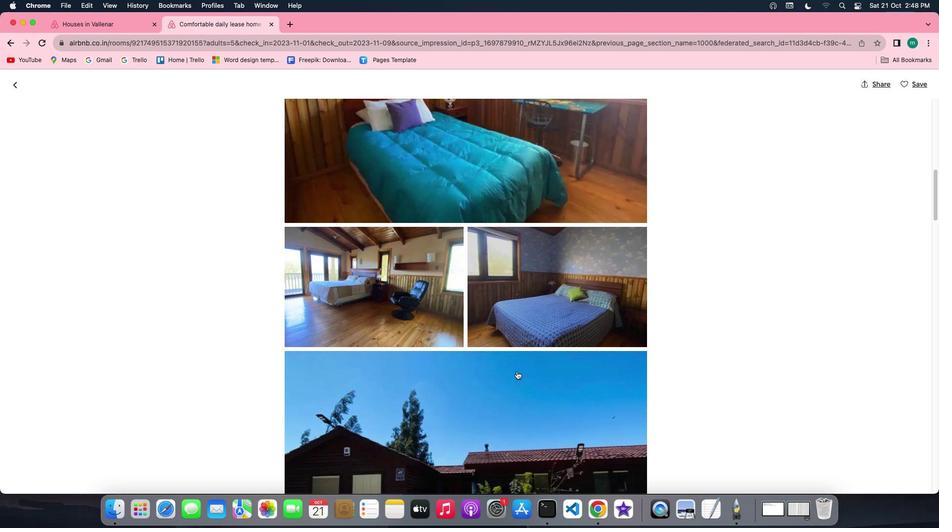 
Action: Mouse scrolled (516, 371) with delta (0, 0)
Screenshot: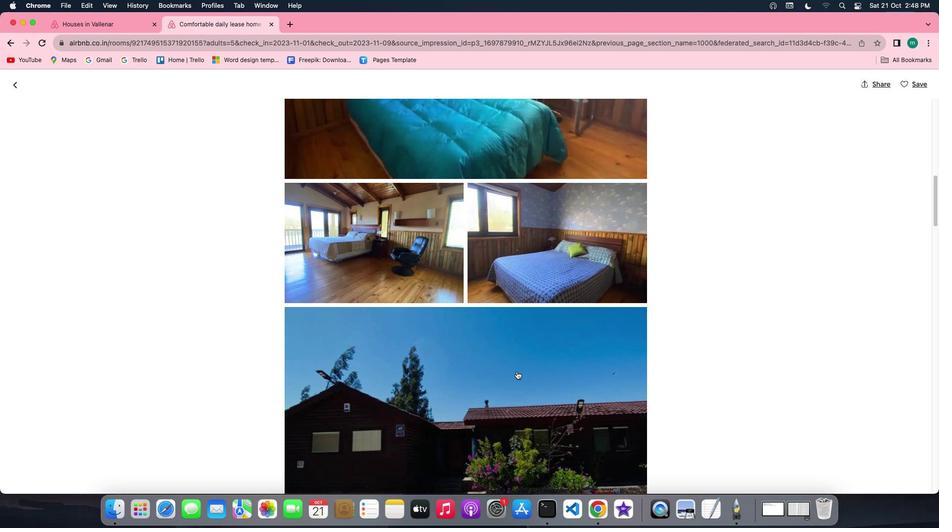 
Action: Mouse scrolled (516, 371) with delta (0, 0)
Screenshot: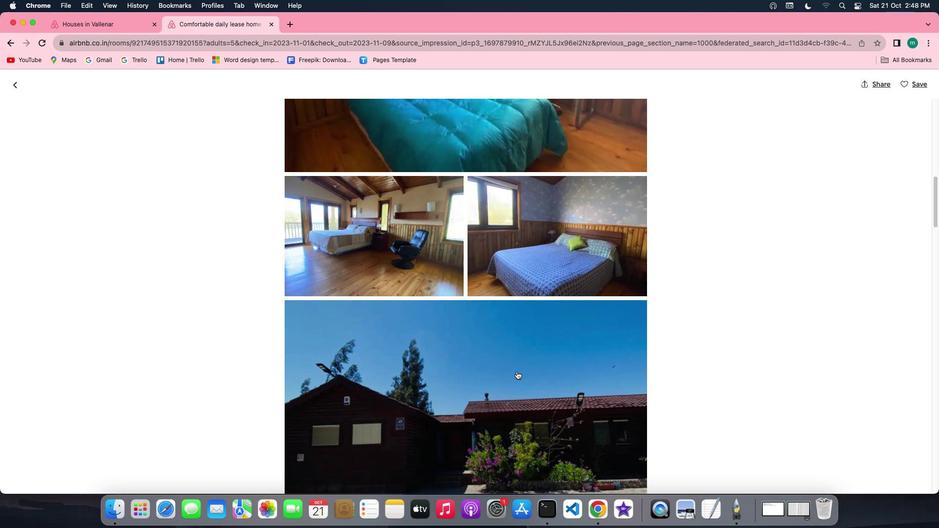 
Action: Mouse scrolled (516, 371) with delta (0, 0)
Screenshot: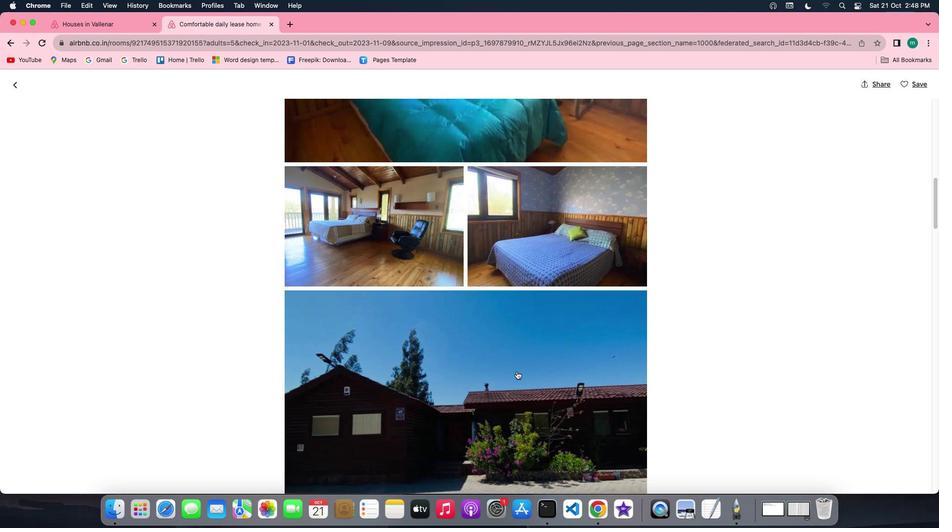
Action: Mouse scrolled (516, 371) with delta (0, -1)
Screenshot: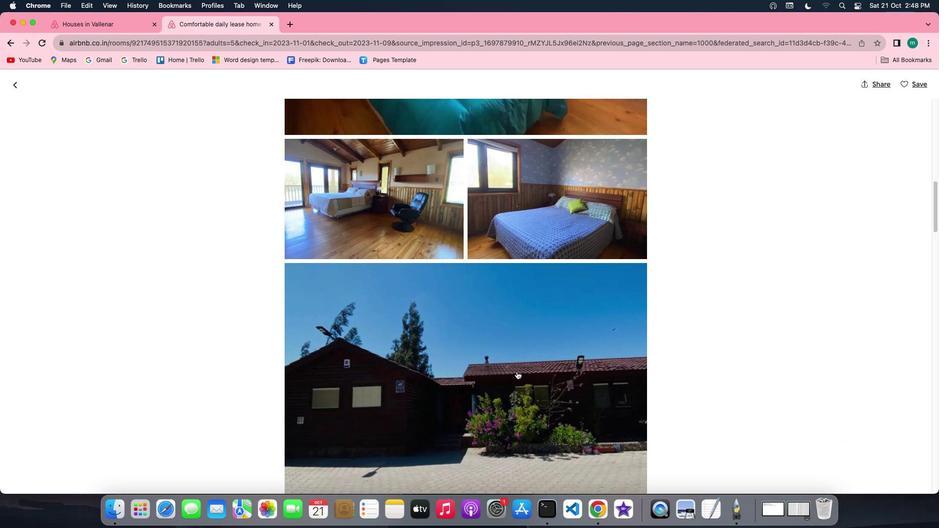 
Action: Mouse scrolled (516, 371) with delta (0, 0)
Screenshot: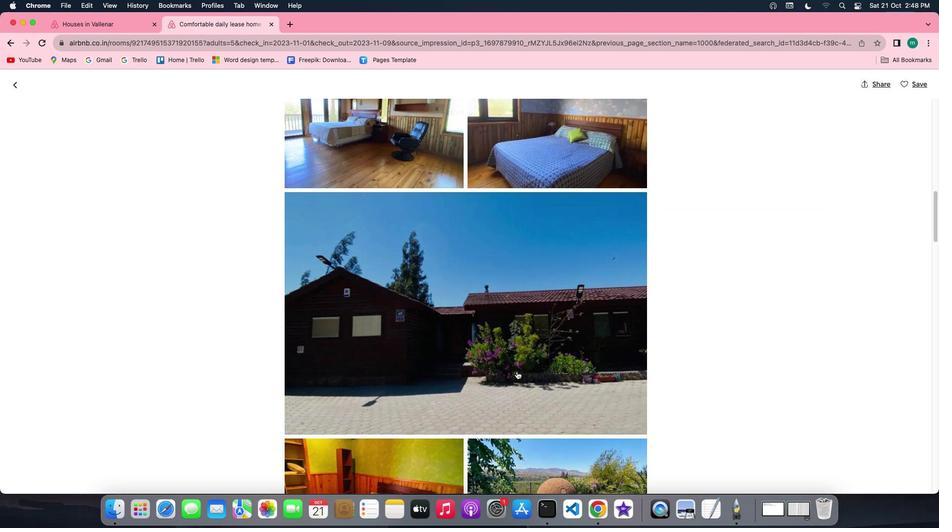 
Action: Mouse scrolled (516, 371) with delta (0, 0)
Screenshot: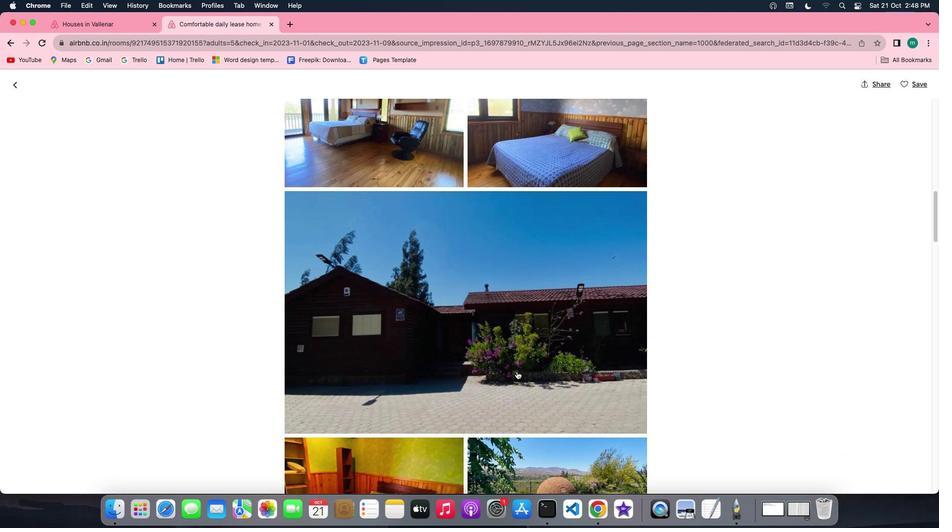 
Action: Mouse scrolled (516, 371) with delta (0, 0)
Screenshot: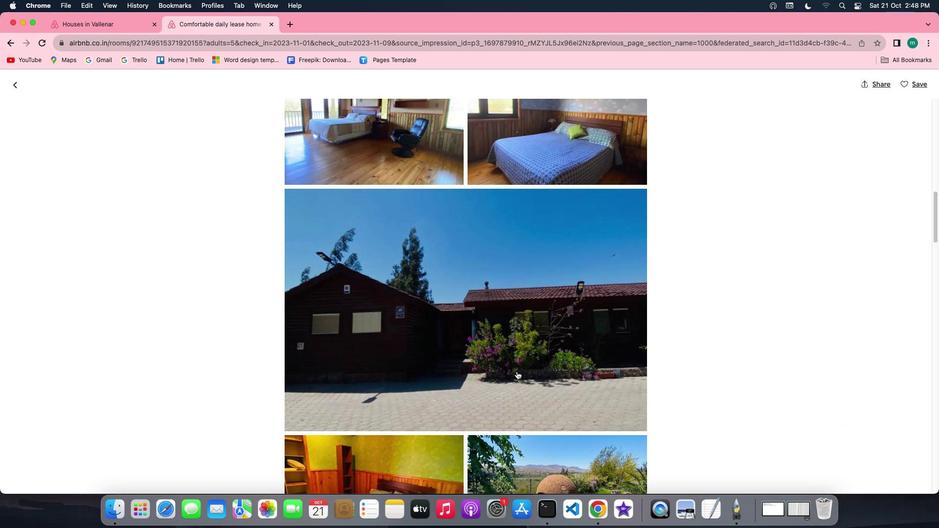 
Action: Mouse scrolled (516, 371) with delta (0, 0)
Screenshot: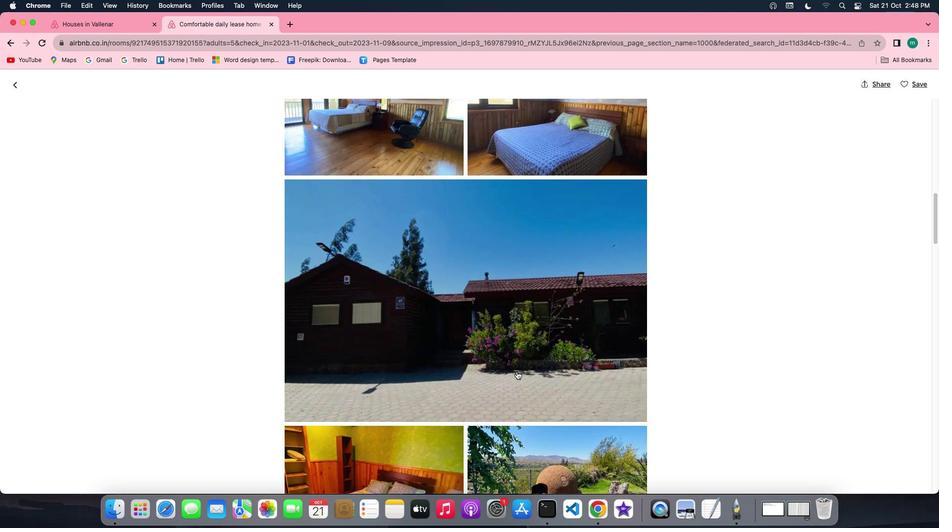 
Action: Mouse scrolled (516, 371) with delta (0, 0)
Screenshot: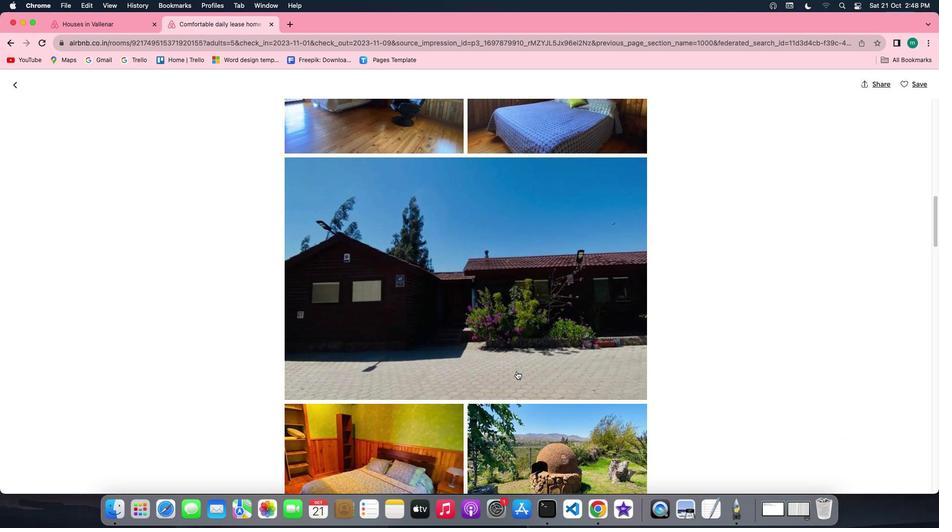
Action: Mouse scrolled (516, 371) with delta (0, 0)
Screenshot: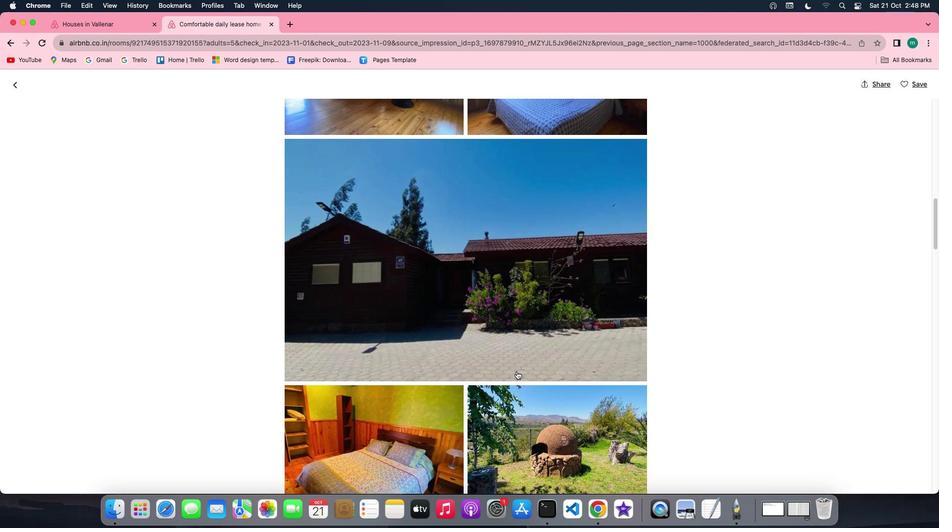 
Action: Mouse scrolled (516, 371) with delta (0, 0)
Screenshot: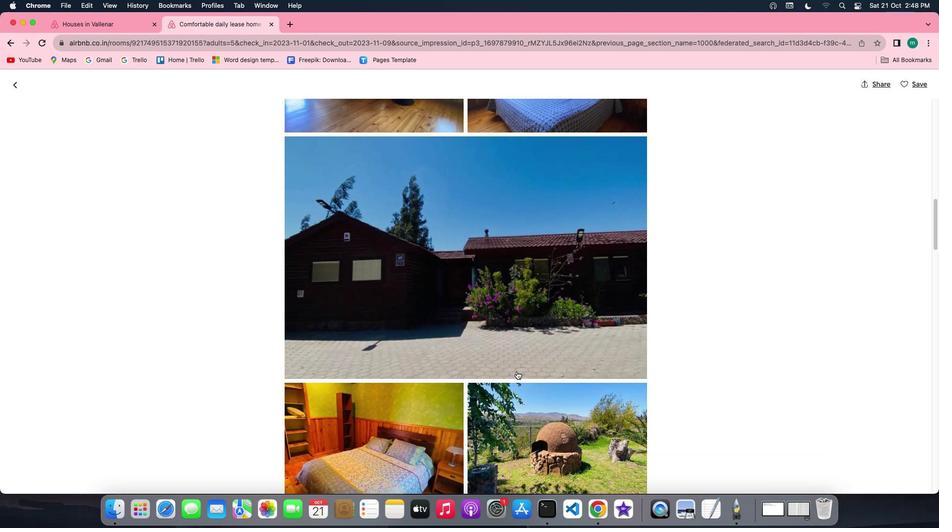 
Action: Mouse scrolled (516, 371) with delta (0, 0)
Screenshot: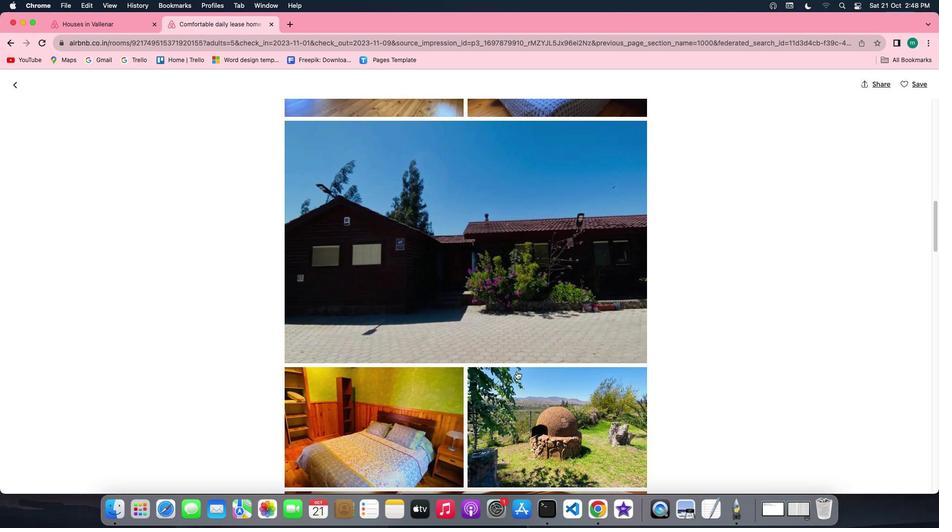 
Action: Mouse scrolled (516, 371) with delta (0, 0)
Screenshot: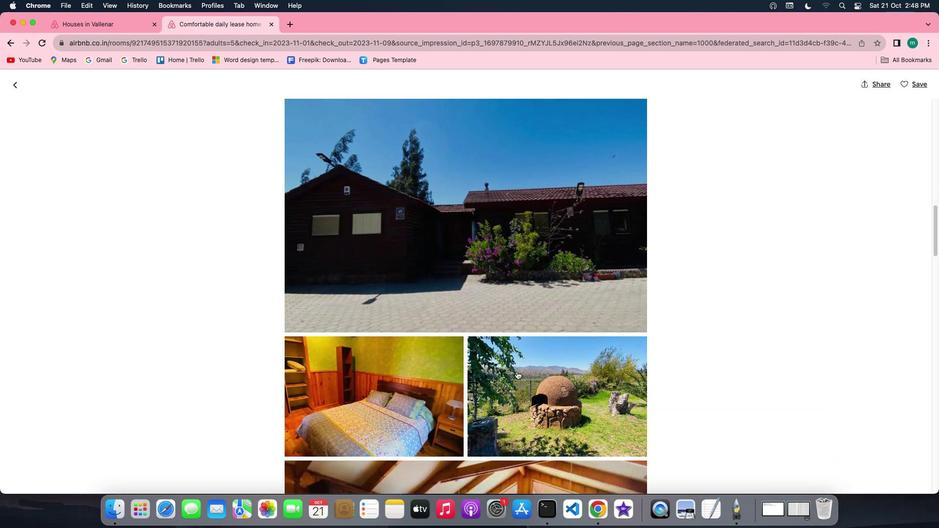 
Action: Mouse scrolled (516, 371) with delta (0, 0)
Screenshot: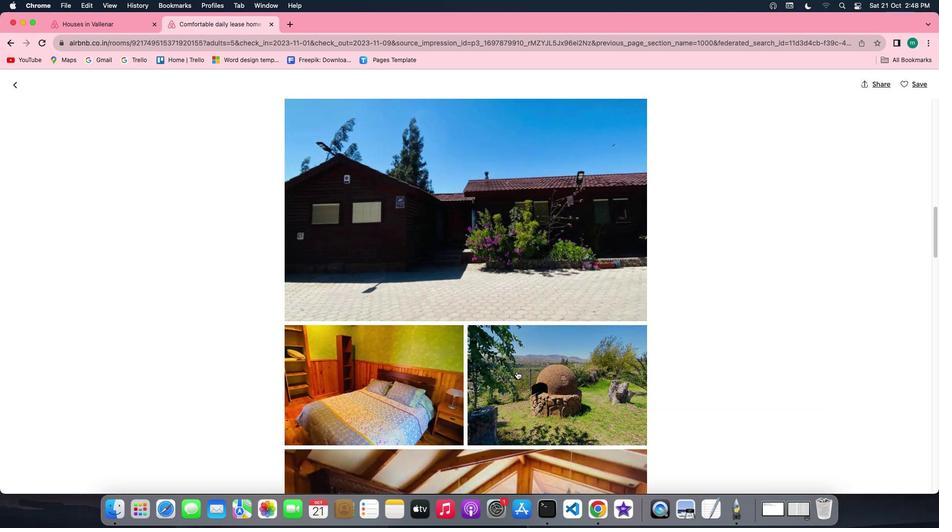 
Action: Mouse scrolled (516, 371) with delta (0, 0)
Screenshot: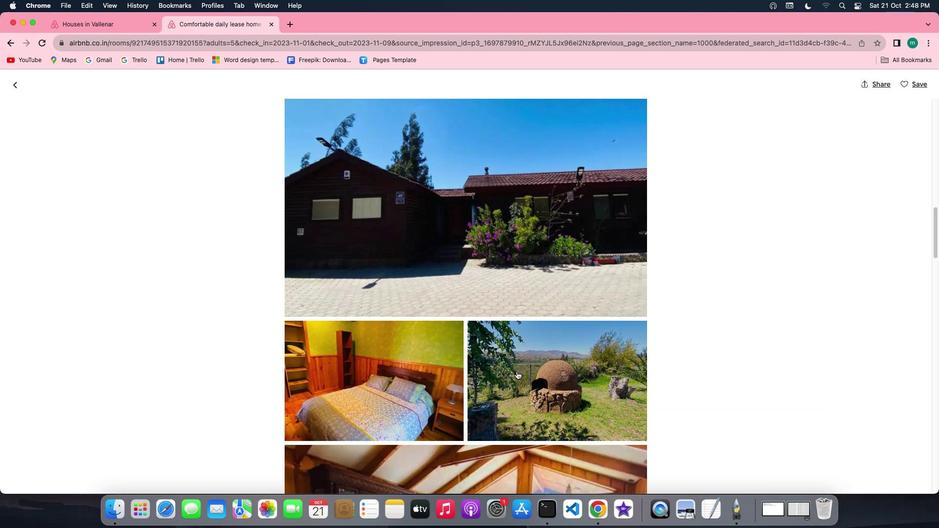 
Action: Mouse scrolled (516, 371) with delta (0, 0)
Screenshot: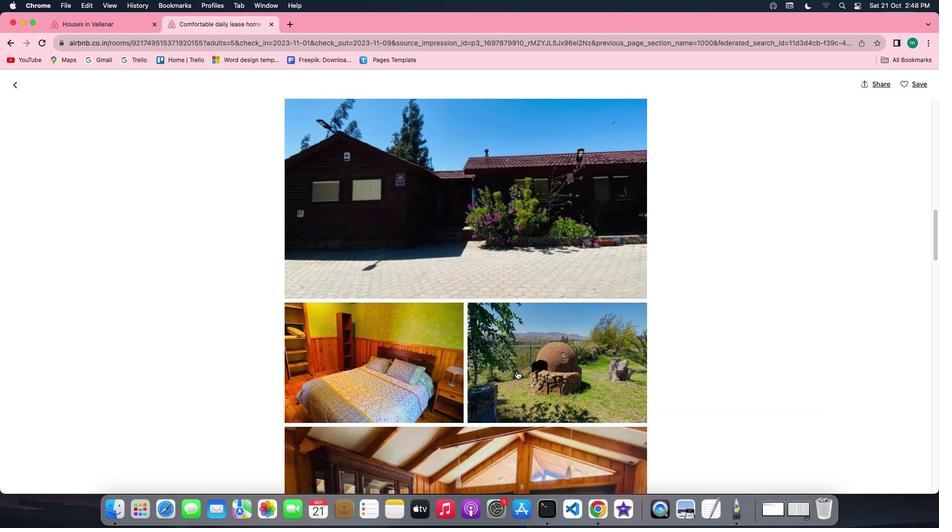 
Action: Mouse scrolled (516, 371) with delta (0, 0)
Screenshot: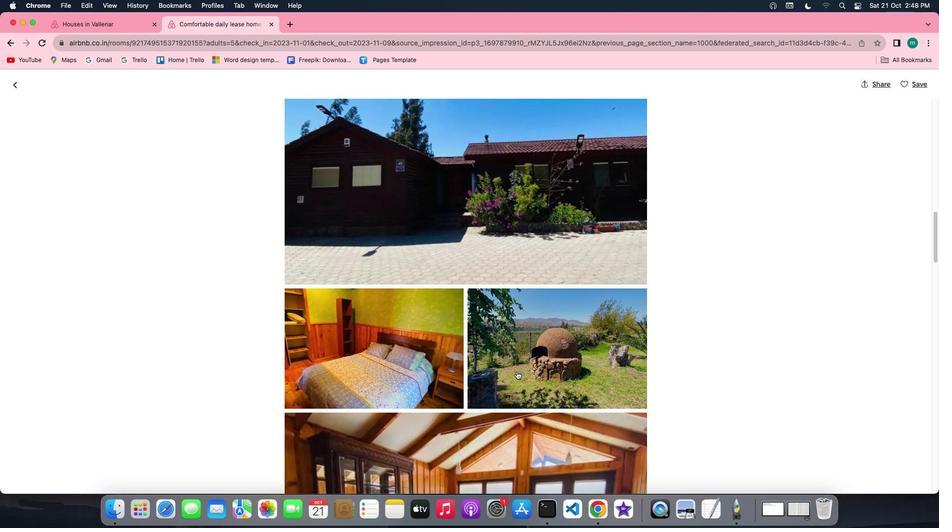 
Action: Mouse scrolled (516, 371) with delta (0, 0)
Screenshot: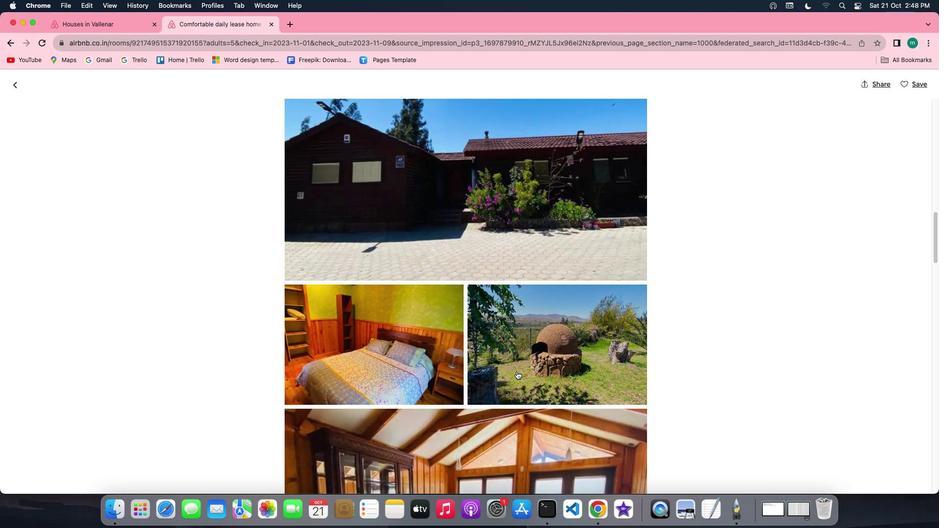 
Action: Mouse scrolled (516, 371) with delta (0, 0)
Screenshot: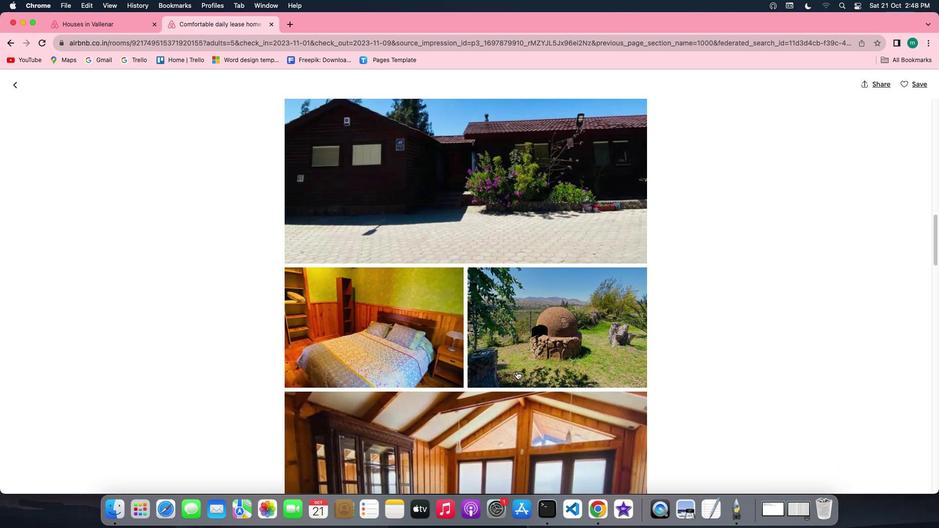 
Action: Mouse scrolled (516, 371) with delta (0, 0)
Screenshot: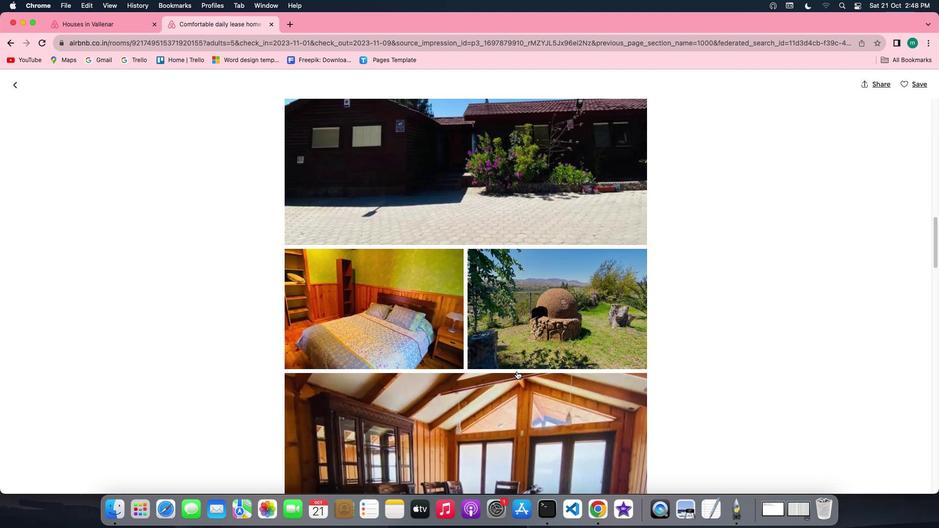 
Action: Mouse scrolled (516, 371) with delta (0, 0)
Screenshot: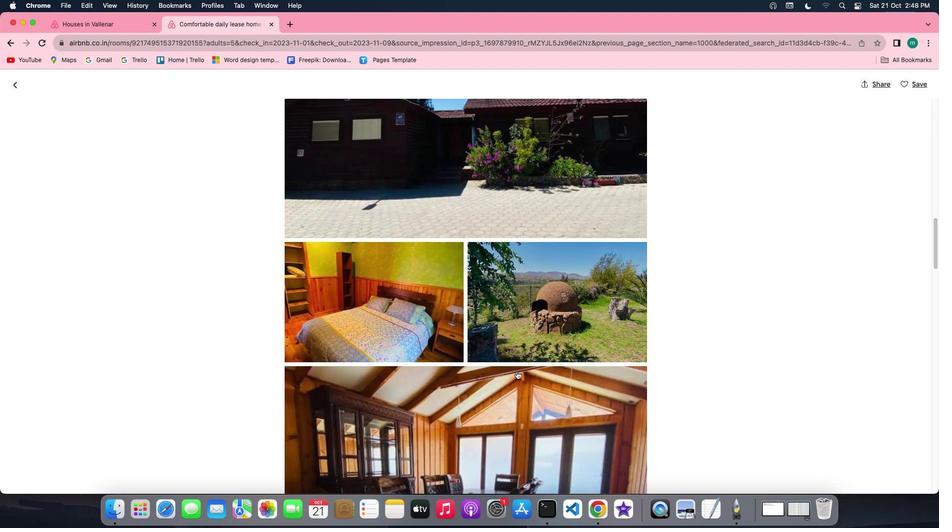 
Action: Mouse scrolled (516, 371) with delta (0, 0)
Screenshot: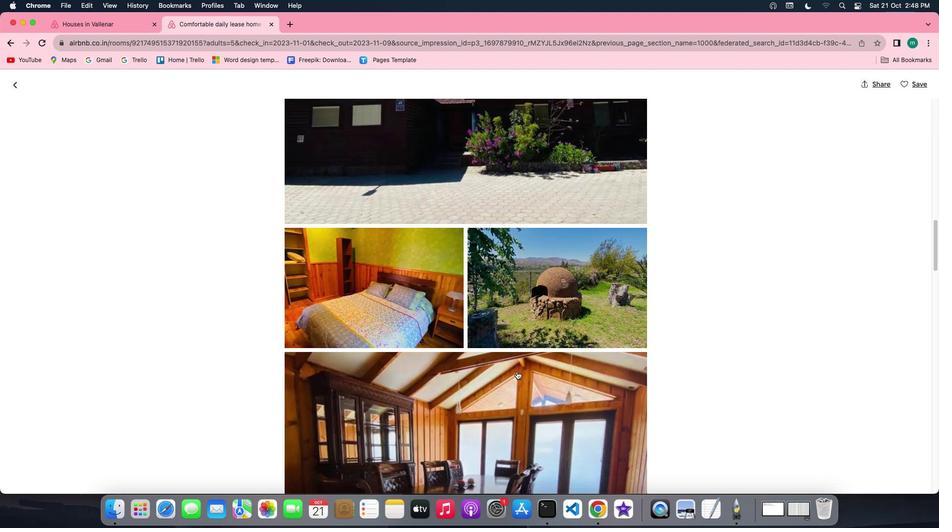 
Action: Mouse scrolled (516, 371) with delta (0, -1)
Screenshot: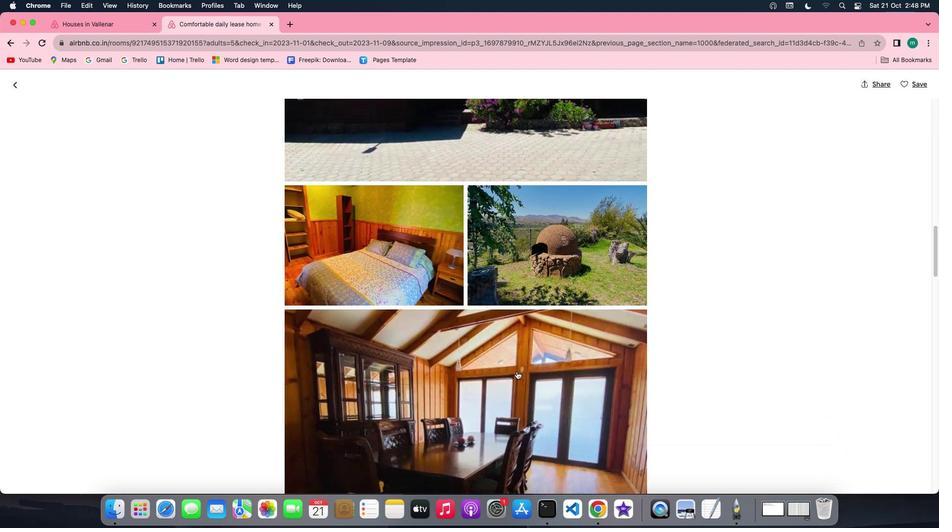 
Action: Mouse scrolled (516, 371) with delta (0, -1)
Screenshot: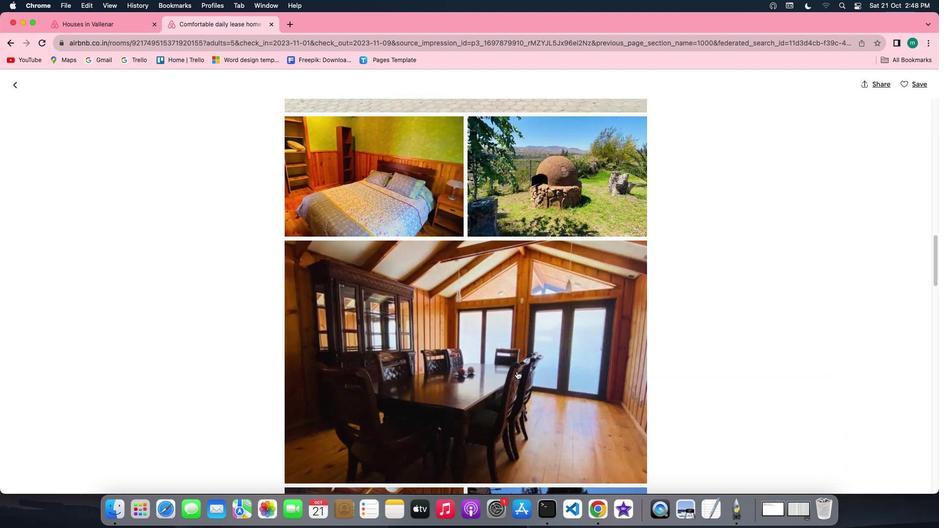 
Action: Mouse scrolled (516, 371) with delta (0, 0)
Screenshot: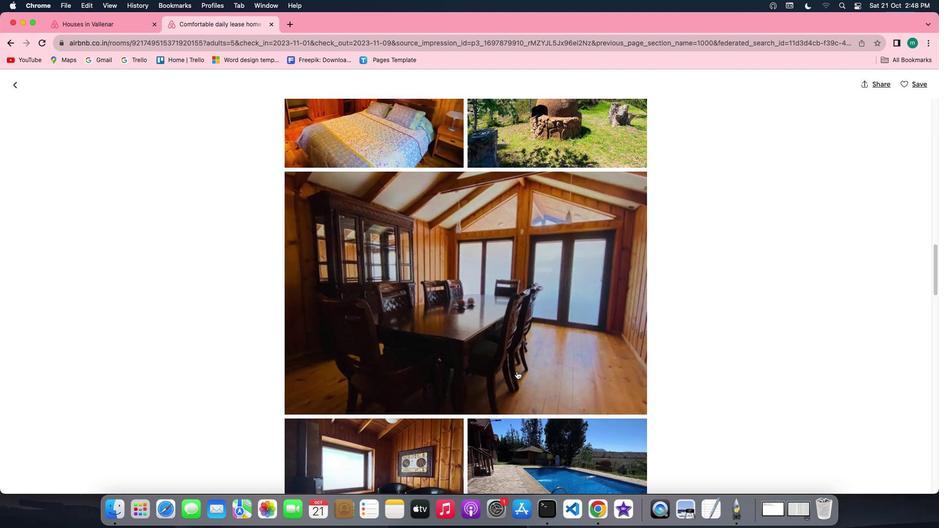
Action: Mouse scrolled (516, 371) with delta (0, 0)
Screenshot: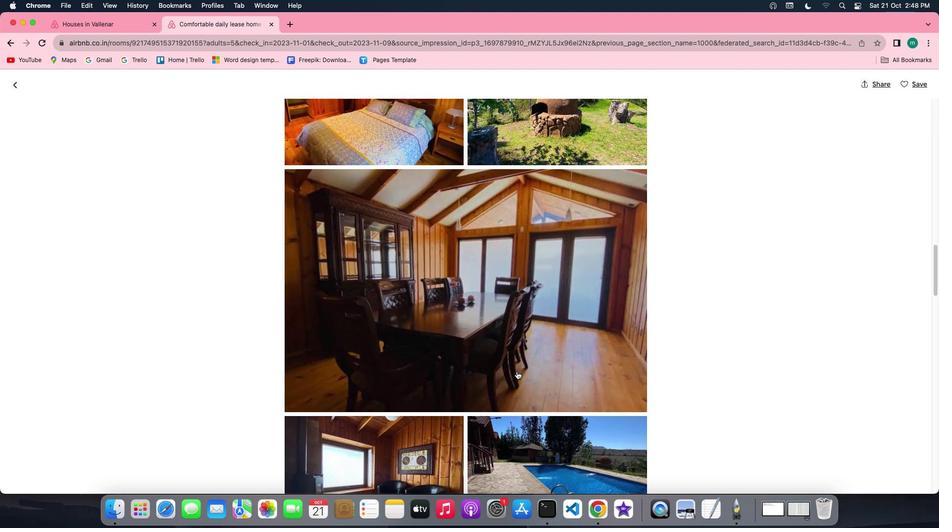 
Action: Mouse scrolled (516, 371) with delta (0, 0)
Screenshot: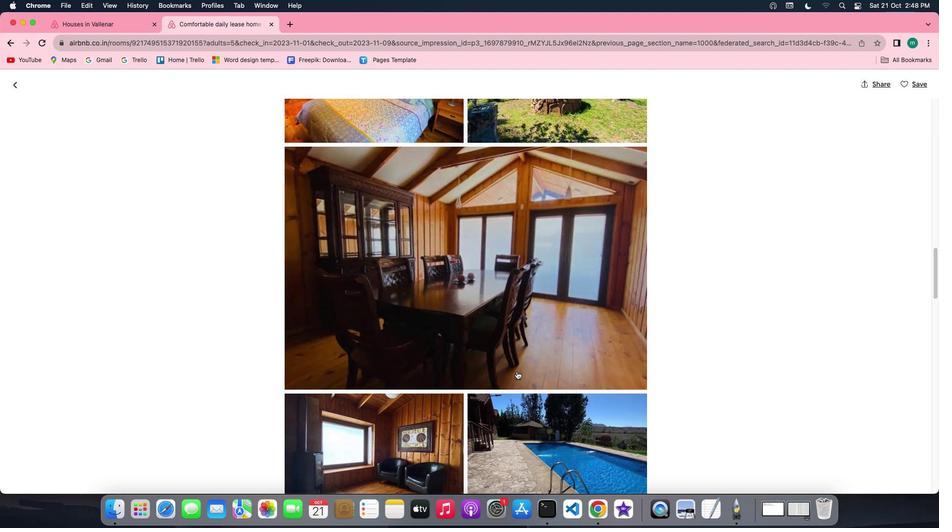 
Action: Mouse scrolled (516, 371) with delta (0, 0)
Screenshot: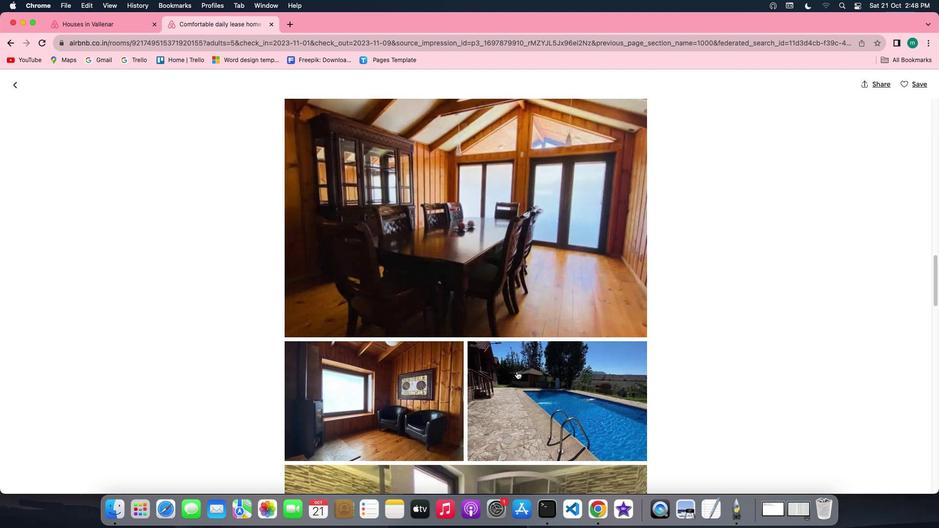 
Action: Mouse scrolled (516, 371) with delta (0, 0)
Screenshot: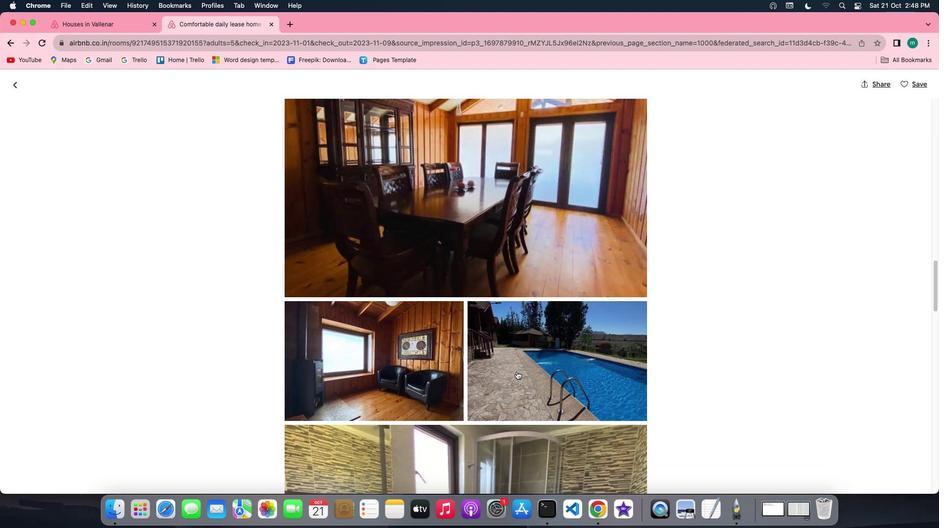 
Action: Mouse scrolled (516, 371) with delta (0, 0)
Screenshot: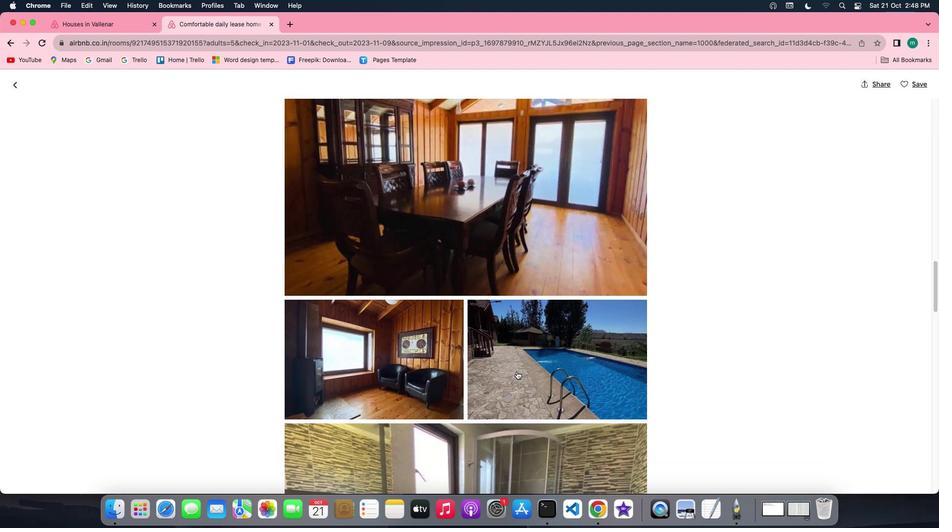 
Action: Mouse scrolled (516, 371) with delta (0, 0)
Screenshot: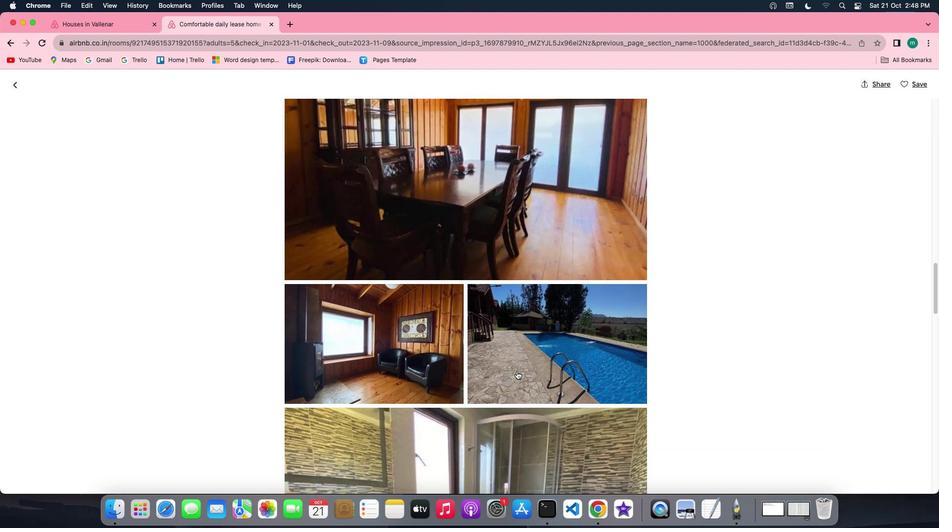 
Action: Mouse scrolled (516, 371) with delta (0, 0)
Screenshot: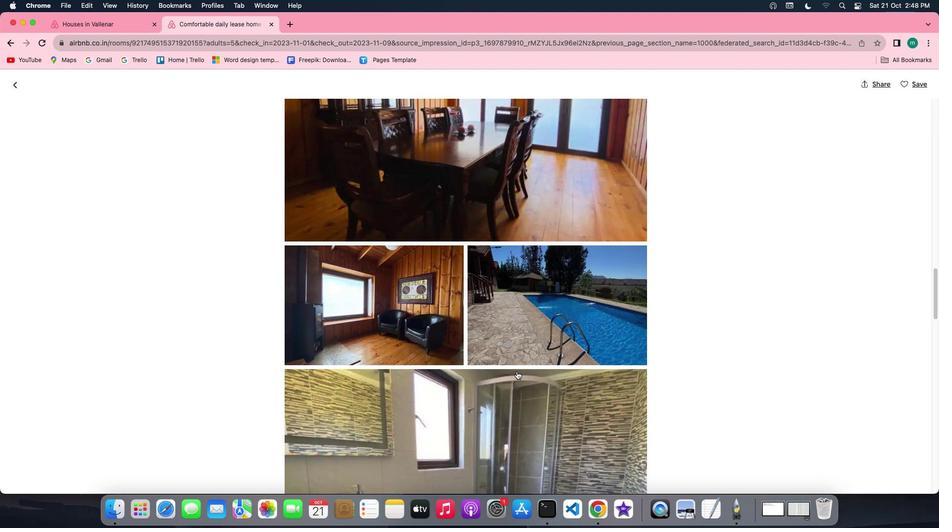 
Action: Mouse scrolled (516, 371) with delta (0, 0)
Screenshot: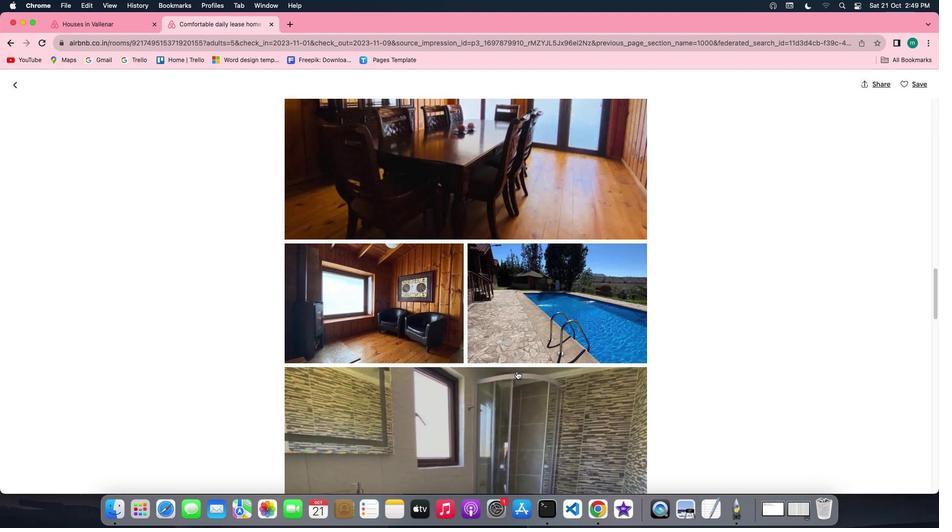 
Action: Mouse scrolled (516, 371) with delta (0, 0)
Screenshot: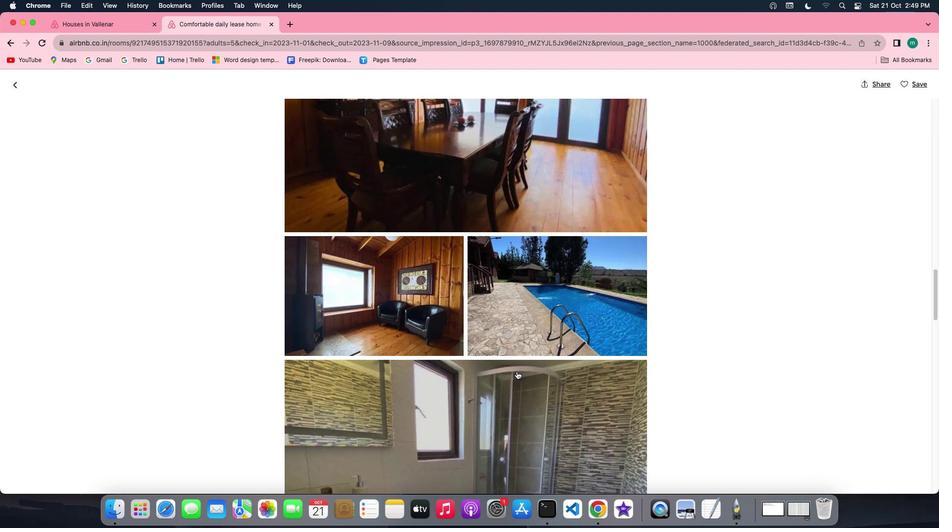
Action: Mouse scrolled (516, 371) with delta (0, 0)
Screenshot: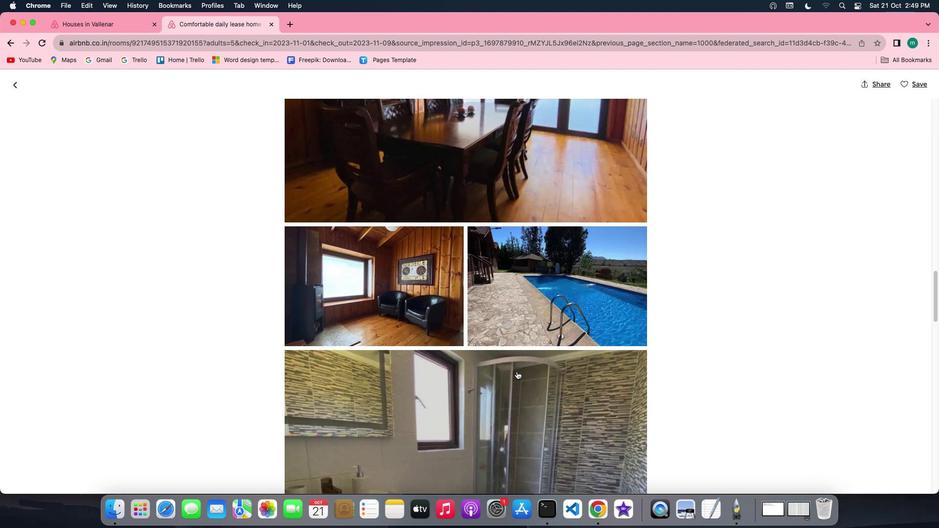 
Action: Mouse scrolled (516, 371) with delta (0, 0)
Screenshot: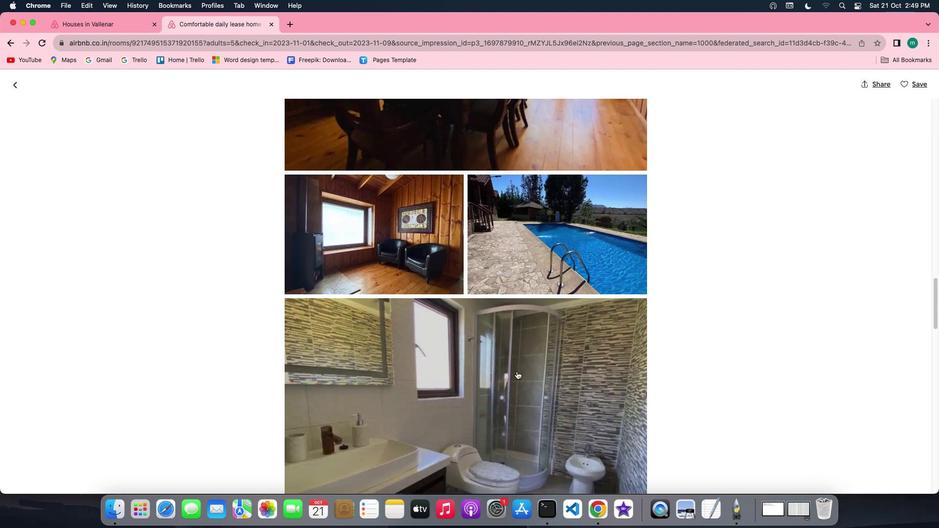 
Action: Mouse scrolled (516, 371) with delta (0, 0)
Screenshot: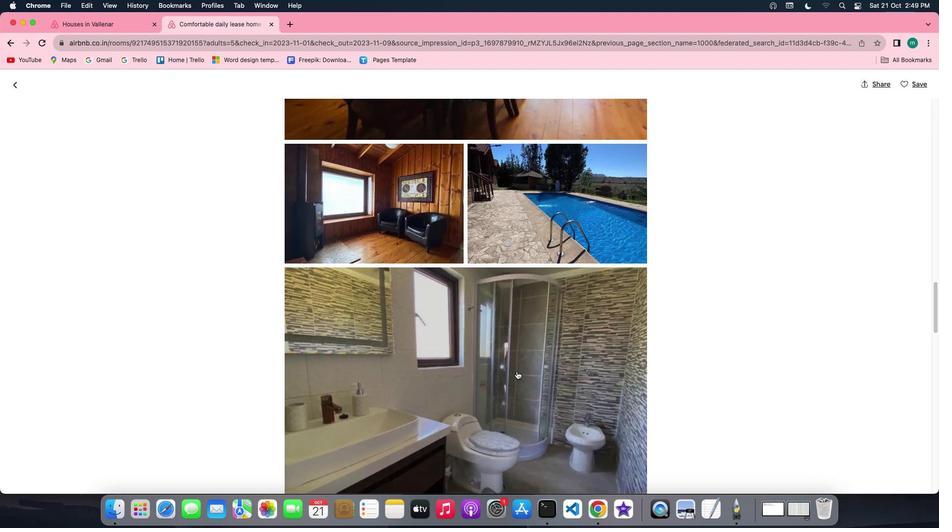 
Action: Mouse scrolled (516, 371) with delta (0, 0)
Screenshot: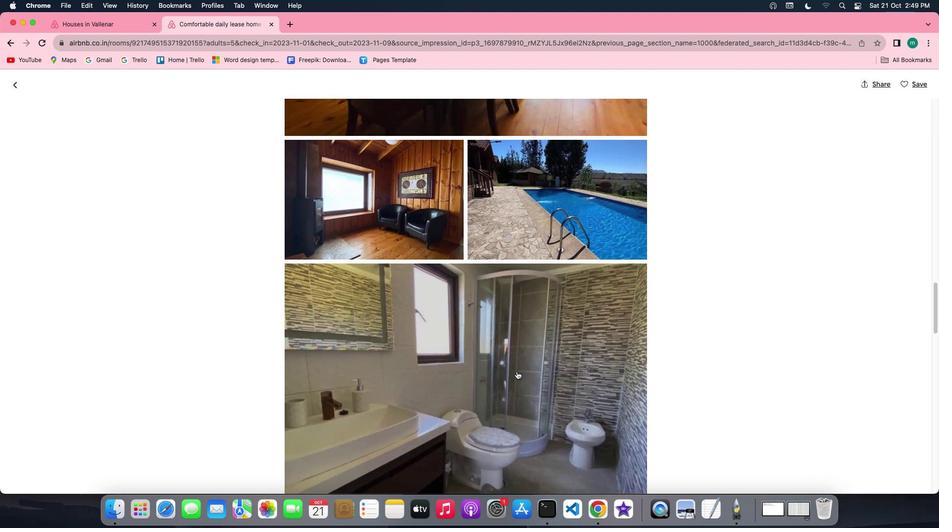 
Action: Mouse scrolled (516, 371) with delta (0, 0)
Screenshot: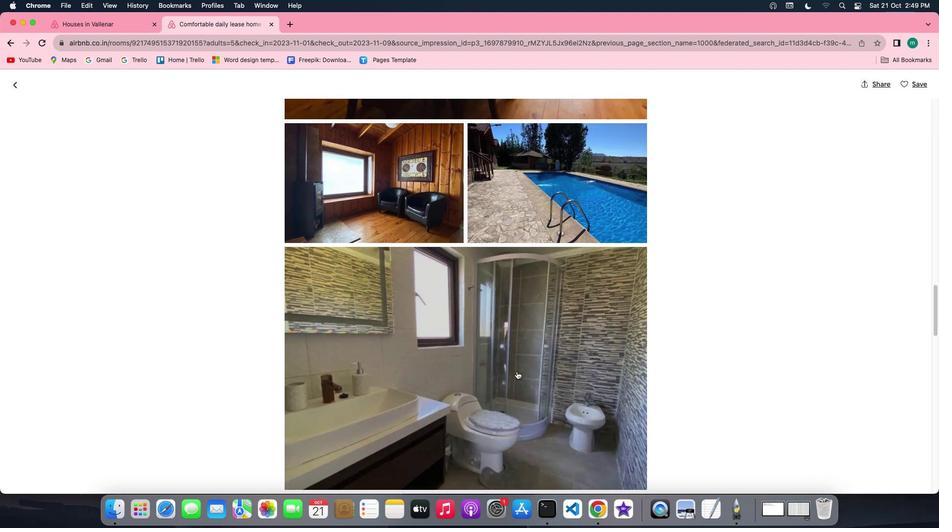 
Action: Mouse scrolled (516, 371) with delta (0, 0)
Screenshot: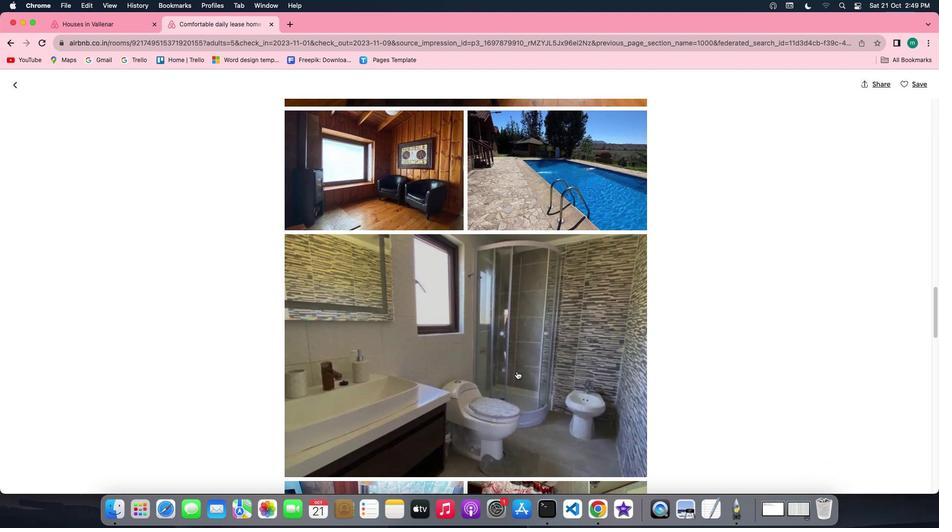 
Action: Mouse scrolled (516, 371) with delta (0, 0)
Screenshot: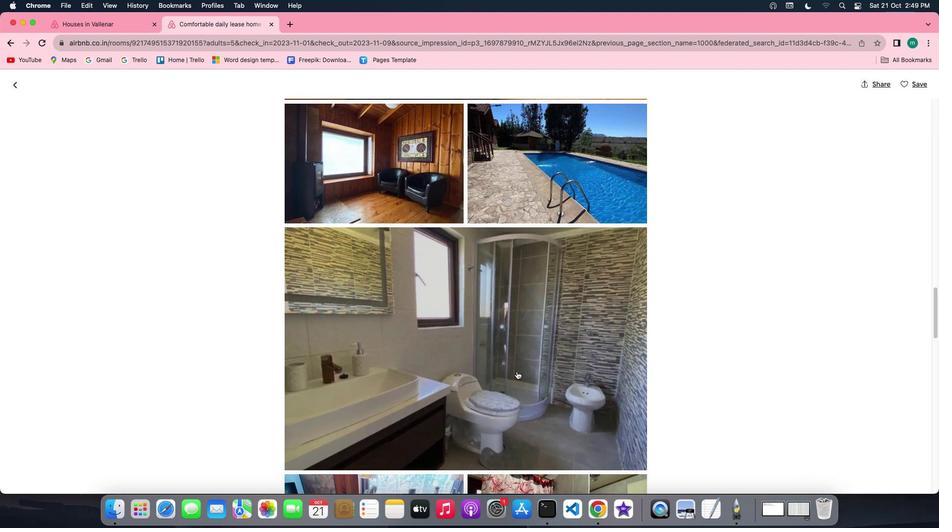 
Action: Mouse scrolled (516, 371) with delta (0, 0)
Screenshot: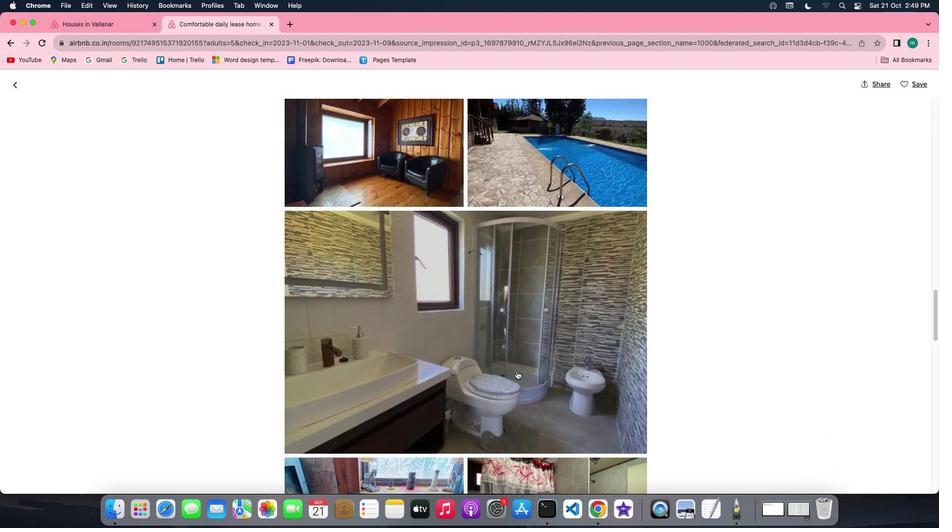 
Action: Mouse scrolled (516, 371) with delta (0, 0)
Screenshot: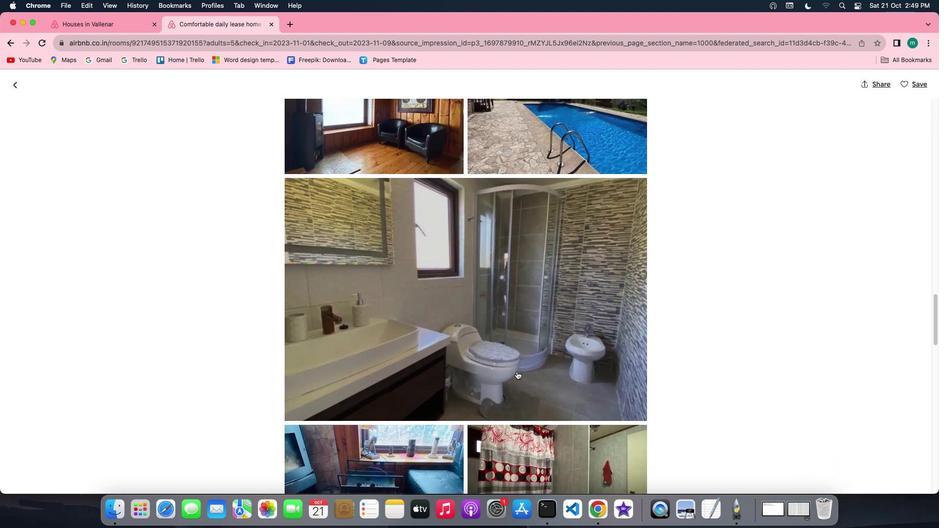 
Action: Mouse scrolled (516, 371) with delta (0, 0)
Screenshot: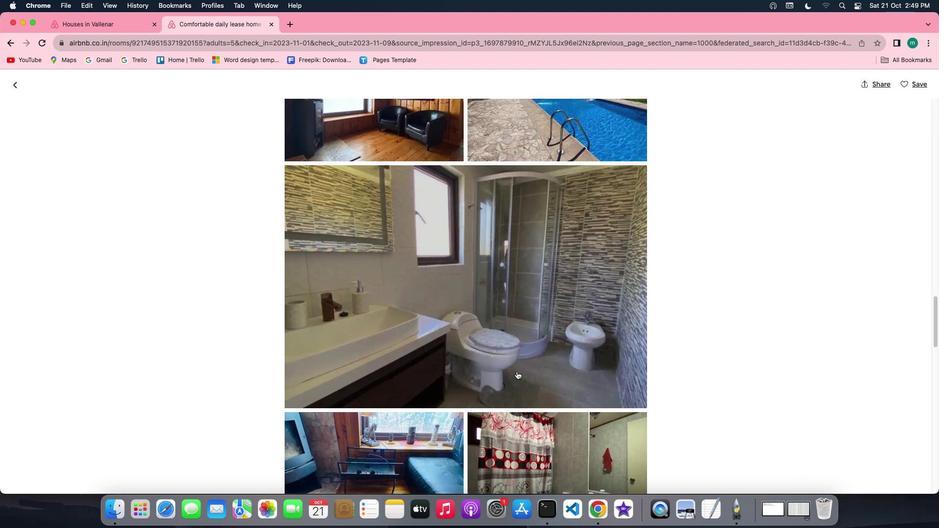 
Action: Mouse scrolled (516, 371) with delta (0, 0)
Screenshot: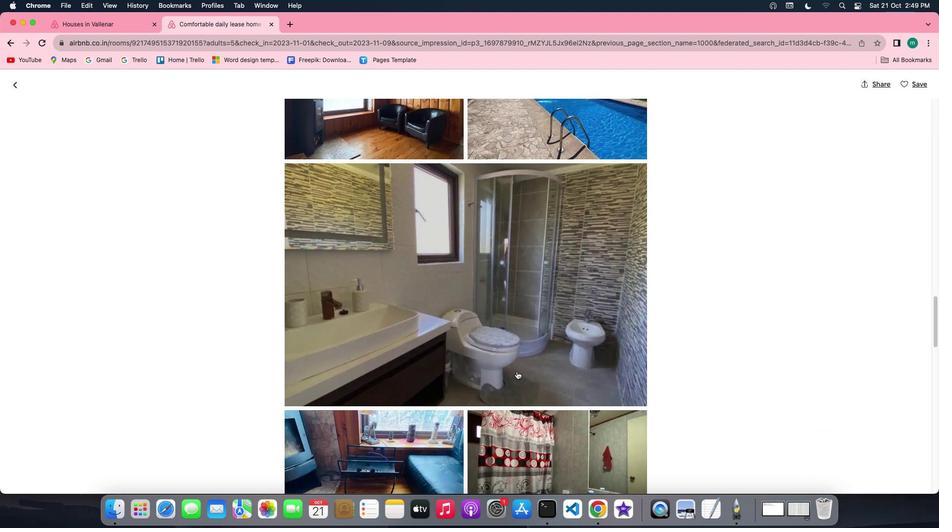 
Action: Mouse scrolled (516, 371) with delta (0, 0)
Screenshot: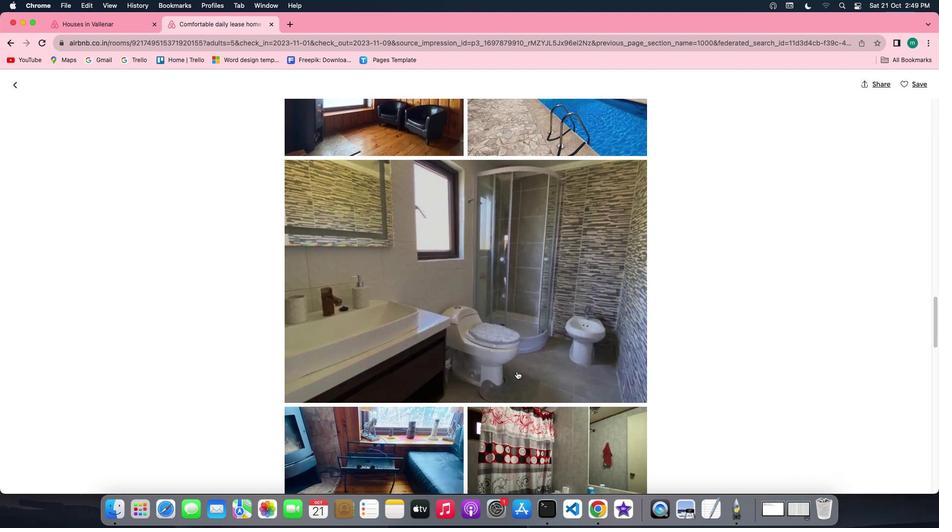 
Action: Mouse scrolled (516, 371) with delta (0, 0)
Screenshot: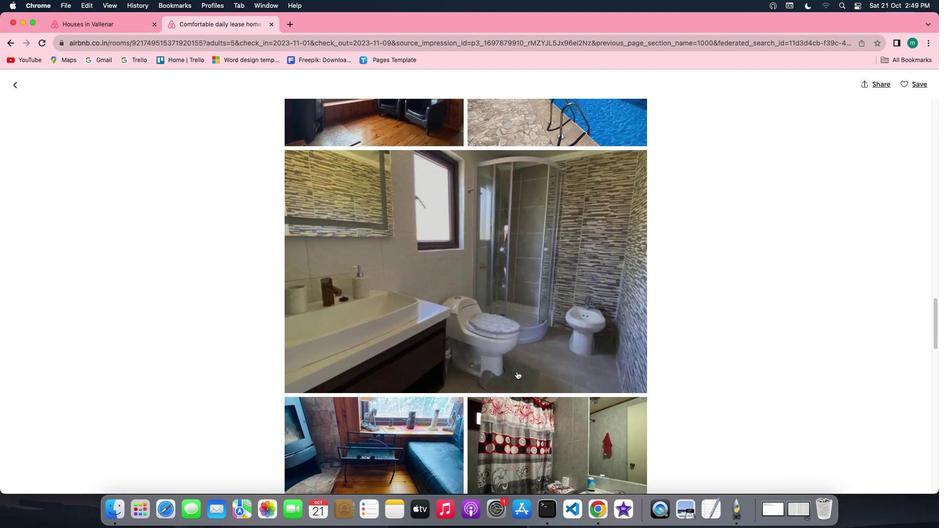 
Action: Mouse scrolled (516, 371) with delta (0, 0)
Screenshot: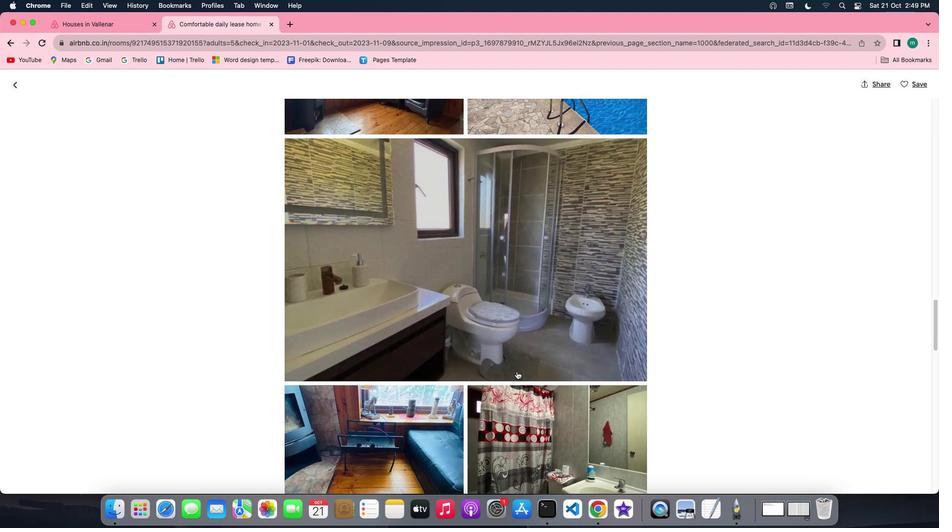 
Action: Mouse scrolled (516, 371) with delta (0, 0)
Screenshot: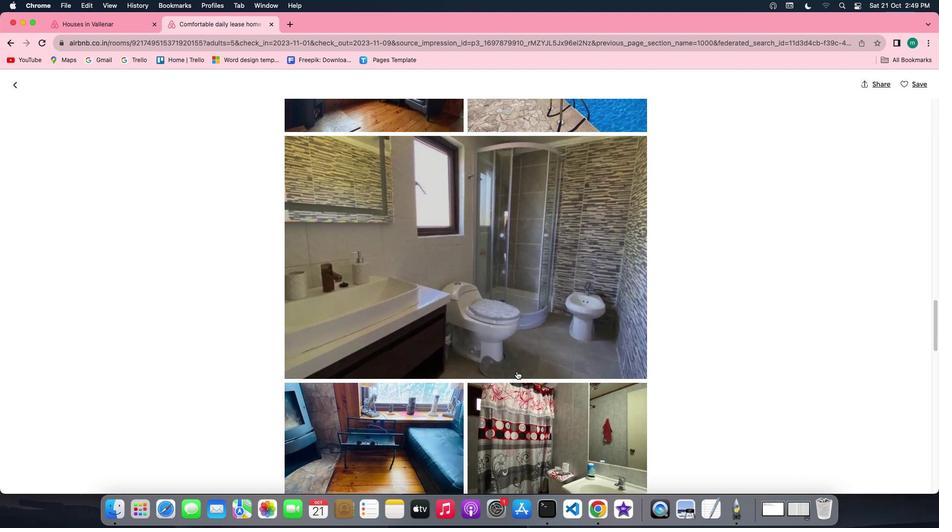 
Action: Mouse scrolled (516, 371) with delta (0, 0)
Screenshot: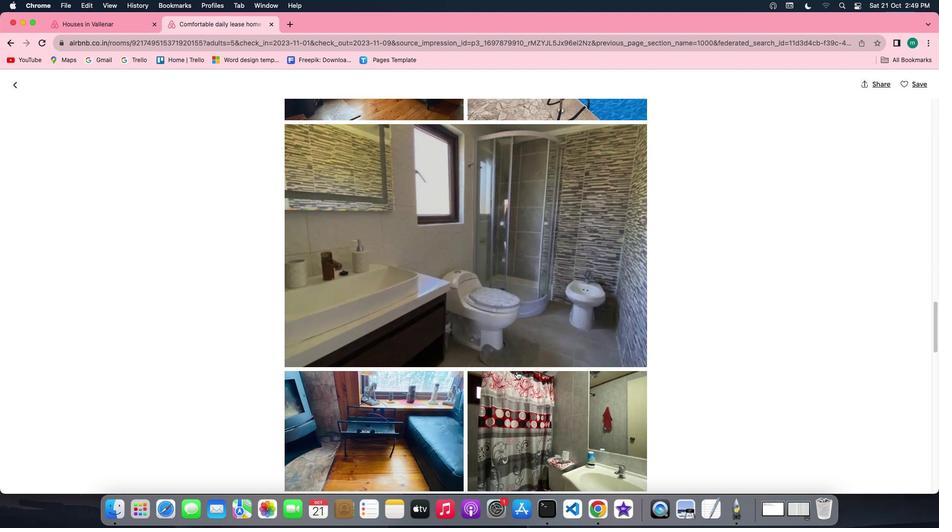 
Action: Mouse scrolled (516, 371) with delta (0, 0)
Screenshot: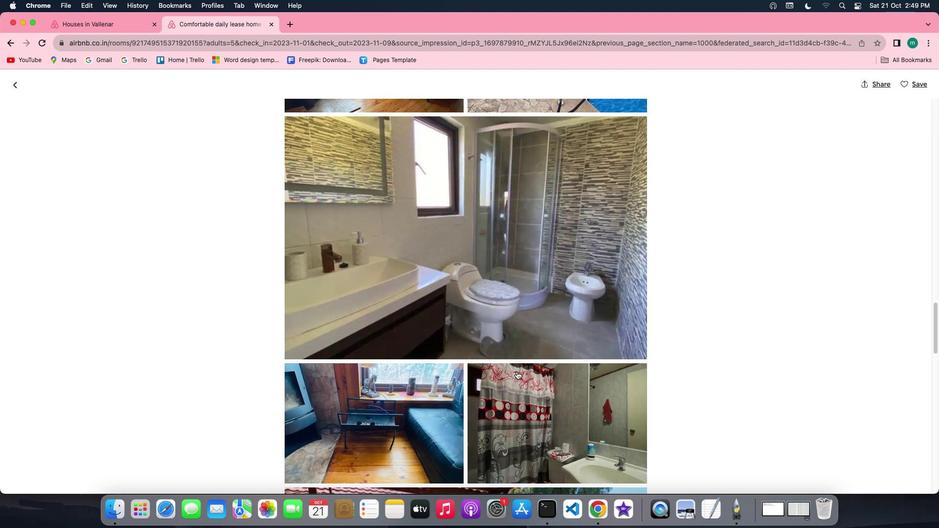 
Action: Mouse scrolled (516, 371) with delta (0, 0)
Screenshot: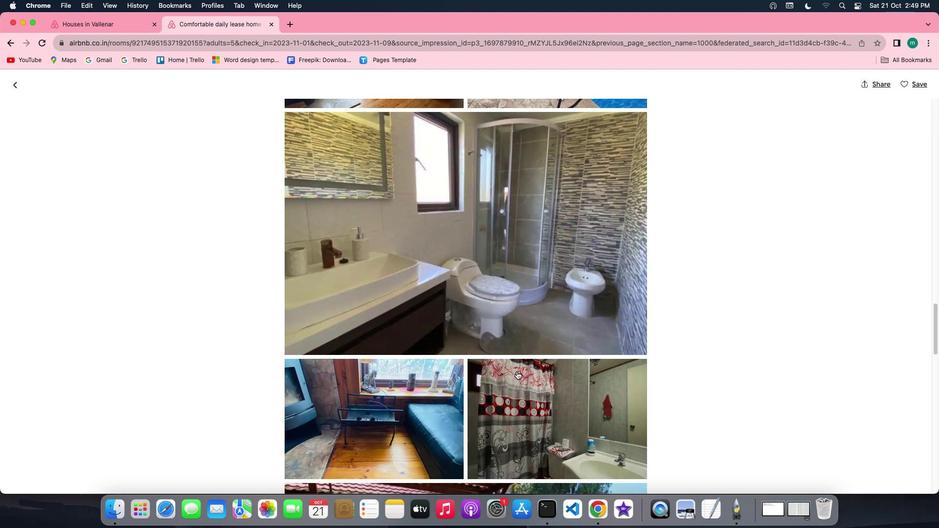 
Action: Mouse scrolled (516, 371) with delta (0, 0)
Screenshot: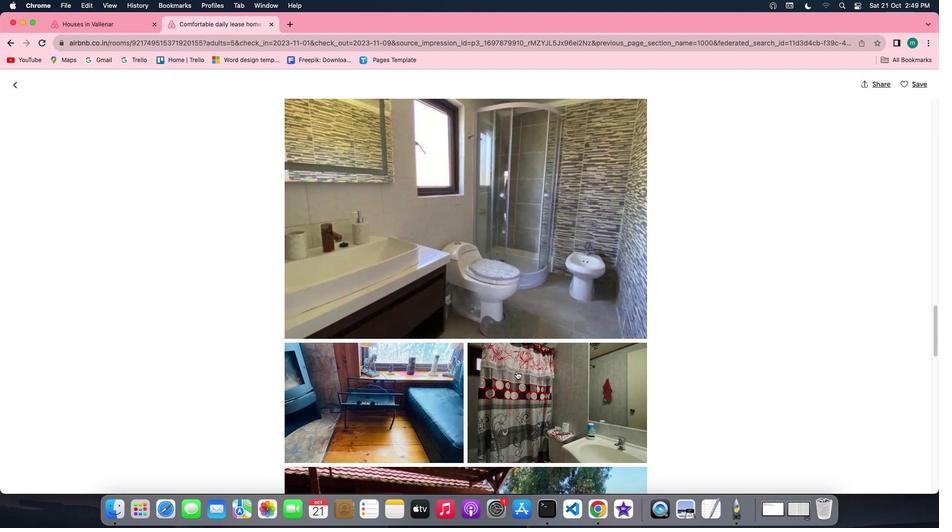 
Action: Mouse scrolled (516, 371) with delta (0, 0)
Screenshot: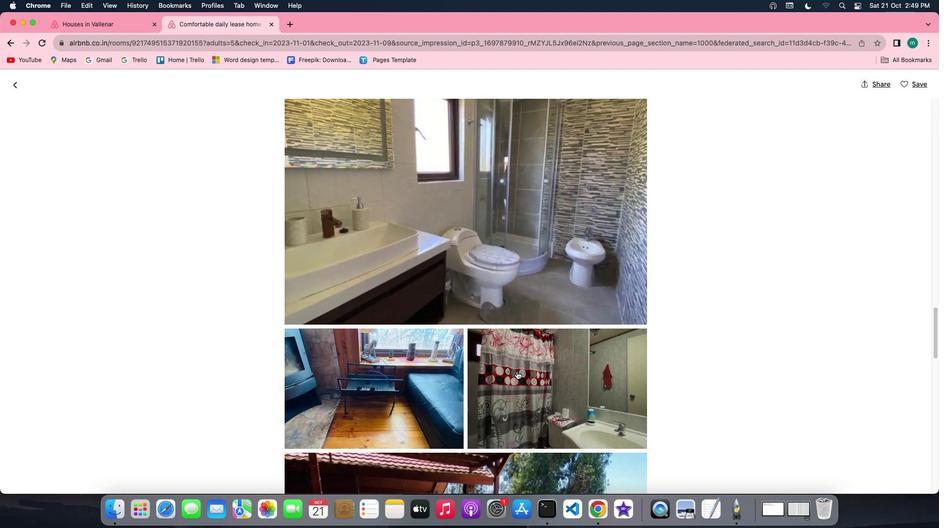 
Action: Mouse scrolled (516, 371) with delta (0, 0)
Screenshot: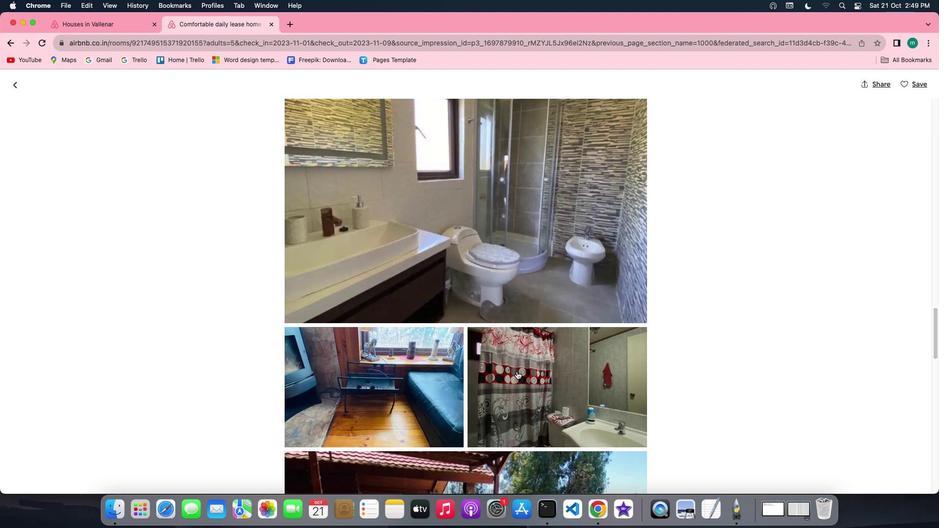 
Action: Mouse scrolled (516, 371) with delta (0, 0)
Screenshot: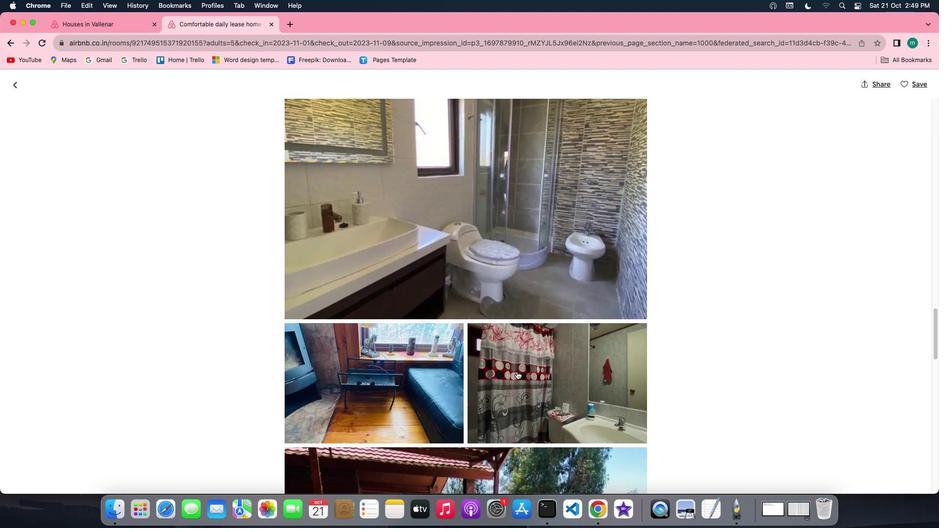 
Action: Mouse scrolled (516, 371) with delta (0, 0)
Screenshot: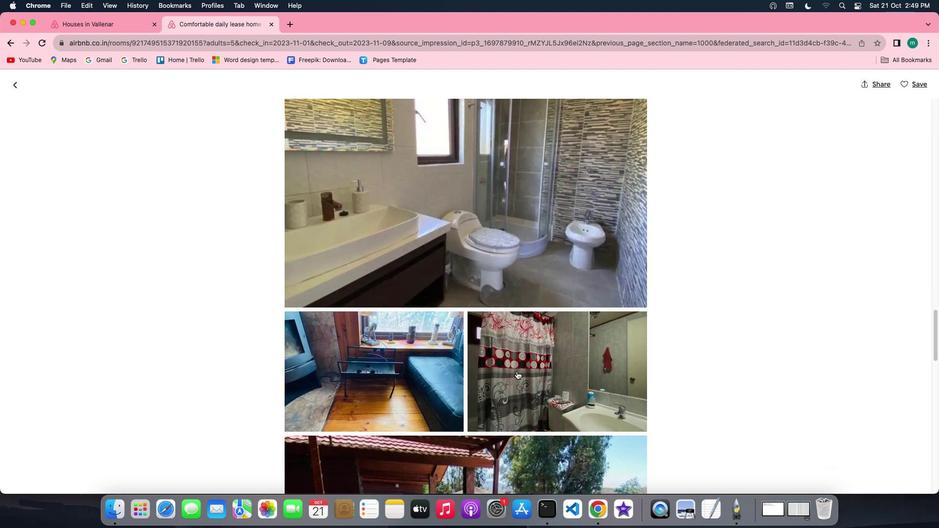 
Action: Mouse scrolled (516, 371) with delta (0, 0)
Screenshot: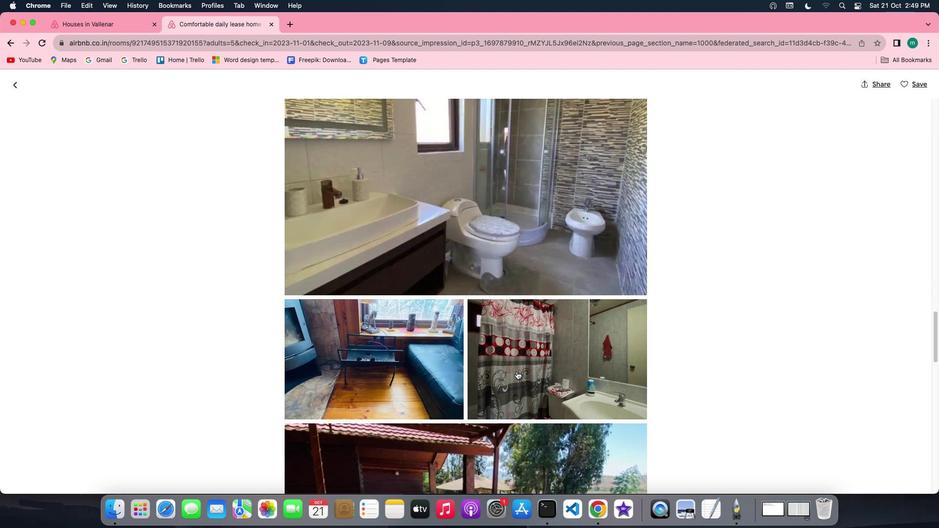 
Action: Mouse scrolled (516, 371) with delta (0, 0)
Screenshot: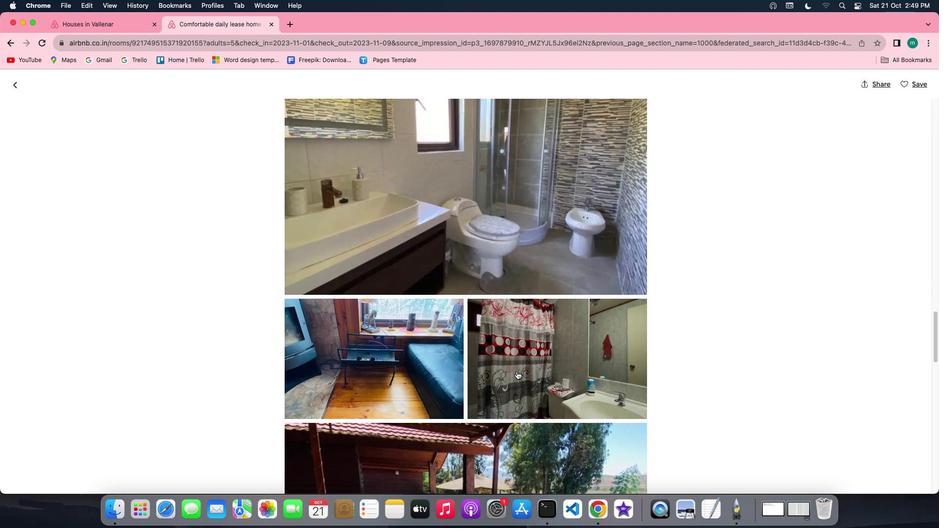 
Action: Mouse scrolled (516, 371) with delta (0, 0)
Screenshot: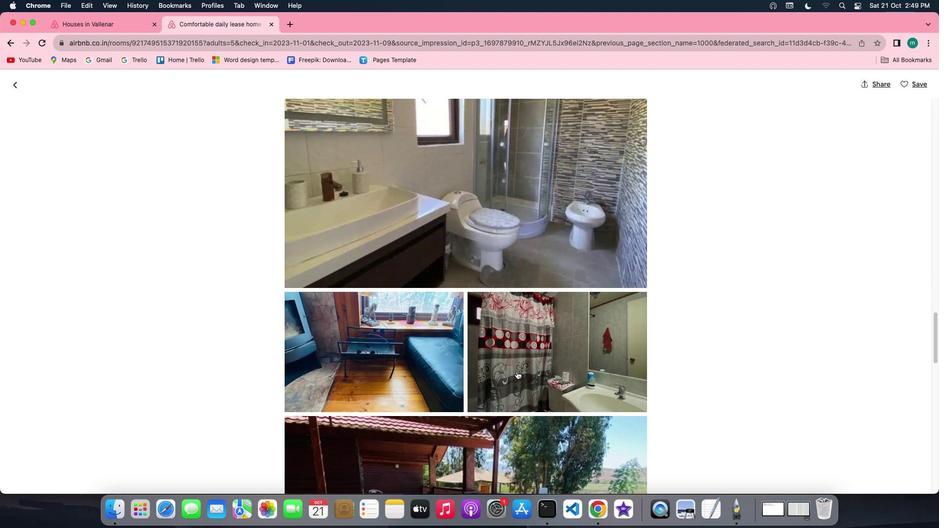 
Action: Mouse scrolled (516, 371) with delta (0, 0)
Screenshot: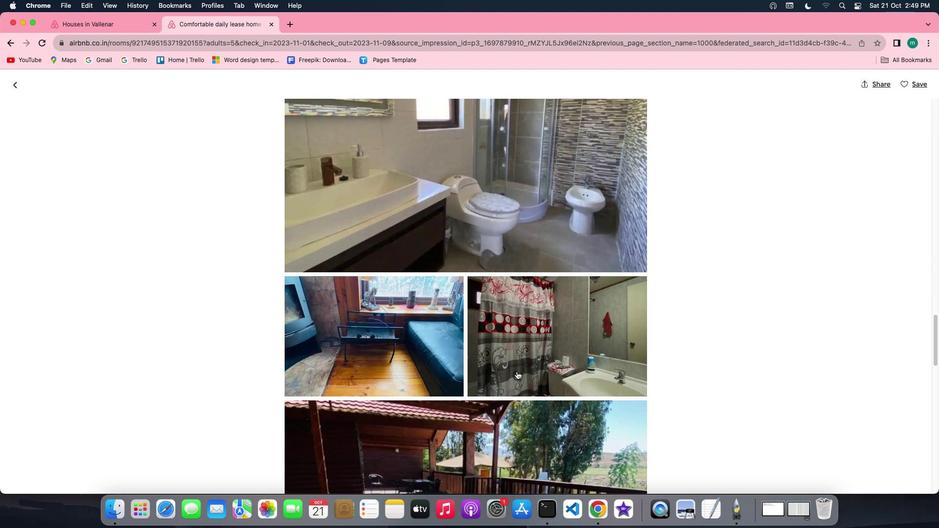 
Action: Mouse scrolled (516, 371) with delta (0, 0)
Screenshot: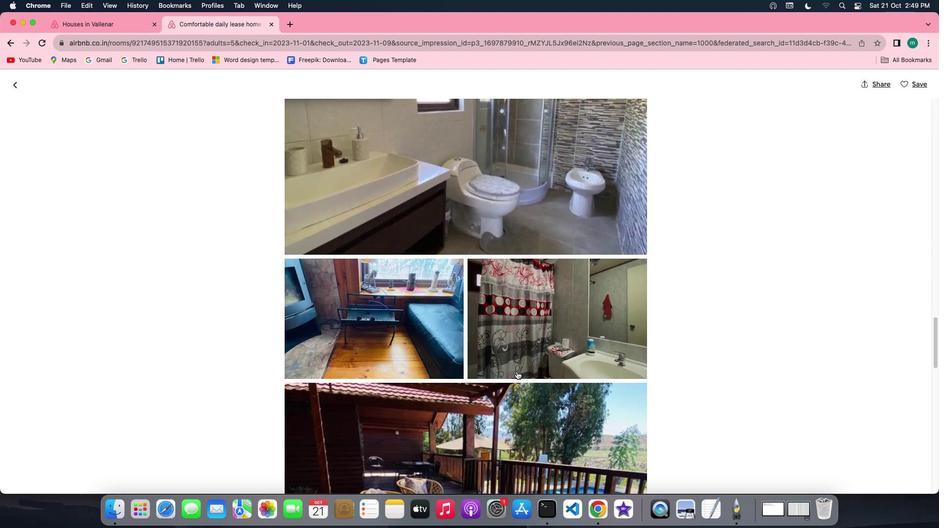 
Action: Mouse scrolled (516, 371) with delta (0, 0)
Screenshot: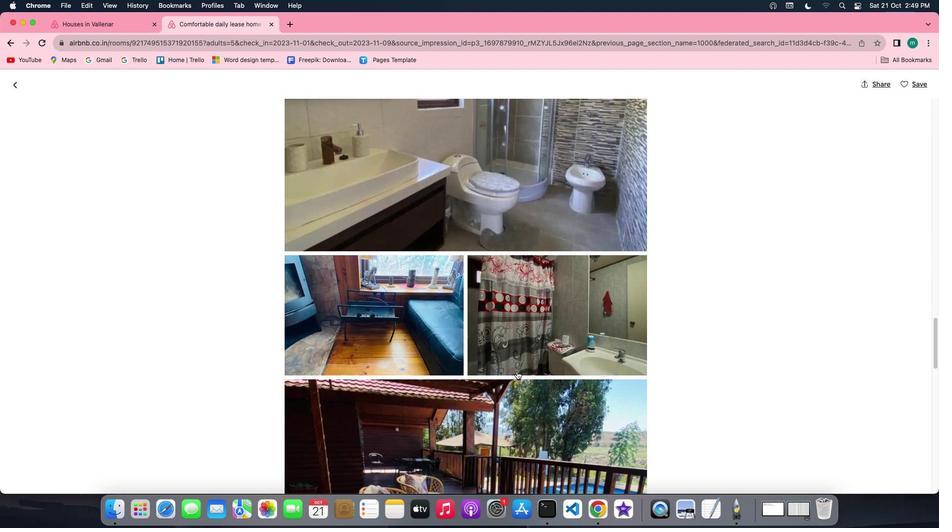 
Action: Mouse scrolled (516, 371) with delta (0, 0)
Screenshot: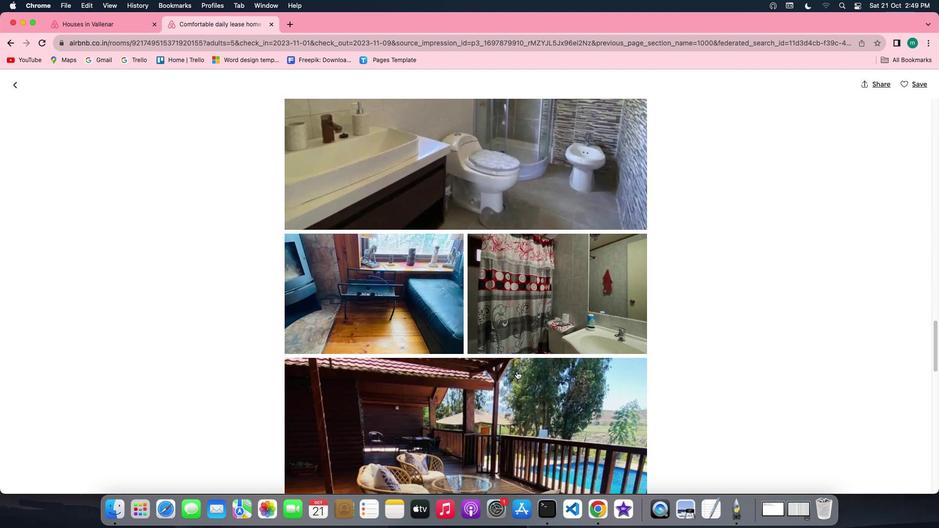 
Action: Mouse scrolled (516, 371) with delta (0, 0)
Screenshot: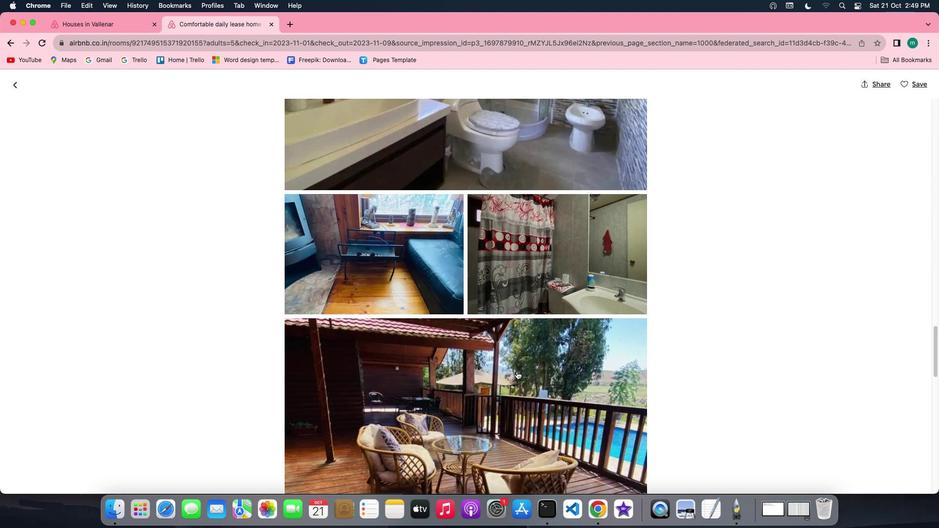 
Action: Mouse scrolled (516, 371) with delta (0, 0)
Screenshot: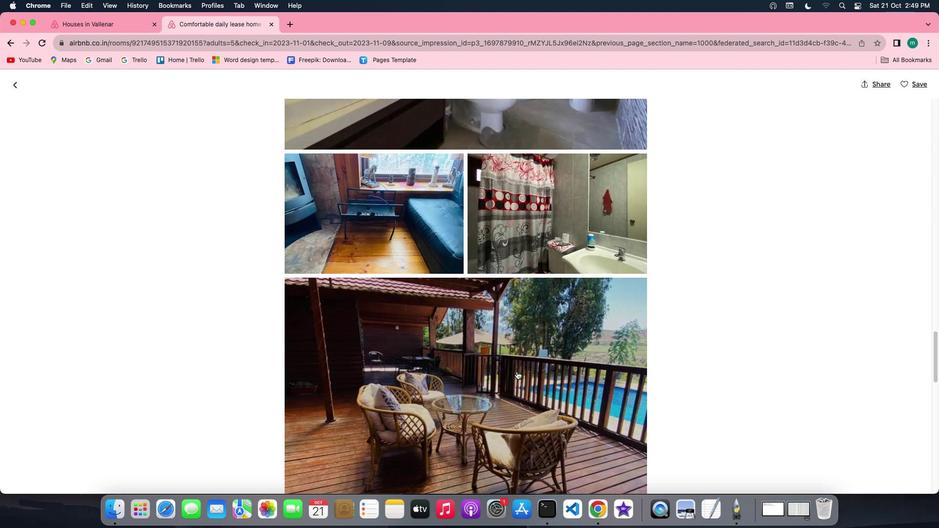 
Action: Mouse scrolled (516, 371) with delta (0, 0)
Screenshot: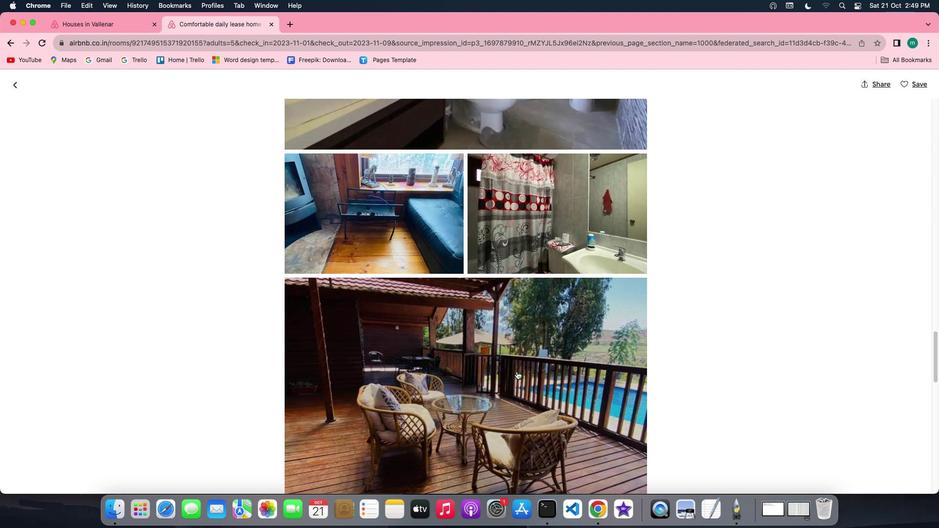 
Action: Mouse scrolled (516, 371) with delta (0, 0)
Screenshot: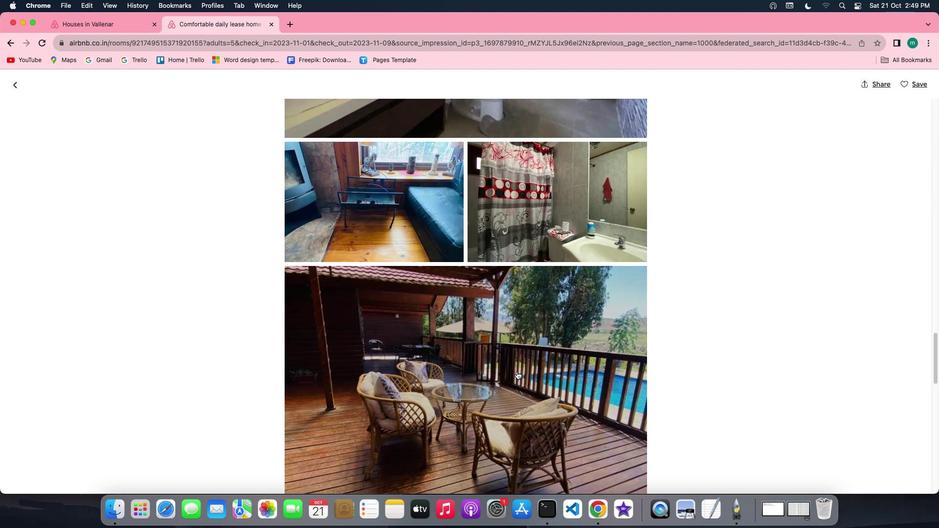 
Action: Mouse scrolled (516, 371) with delta (0, 0)
Screenshot: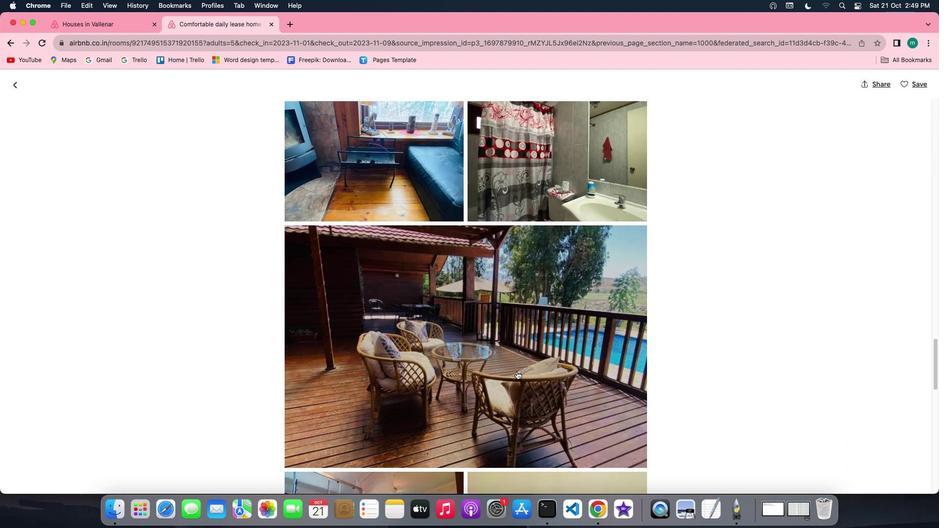 
Action: Mouse scrolled (516, 371) with delta (0, 0)
Screenshot: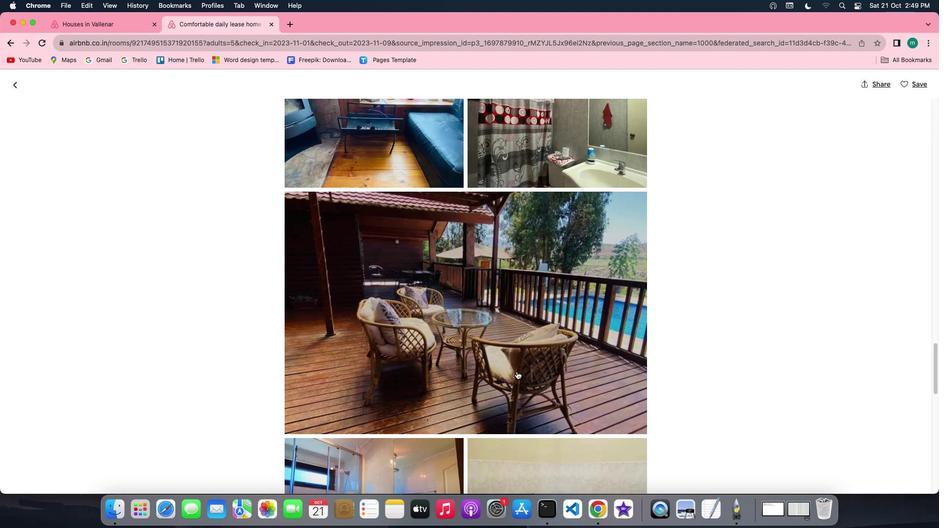 
Action: Mouse scrolled (516, 371) with delta (0, 0)
Screenshot: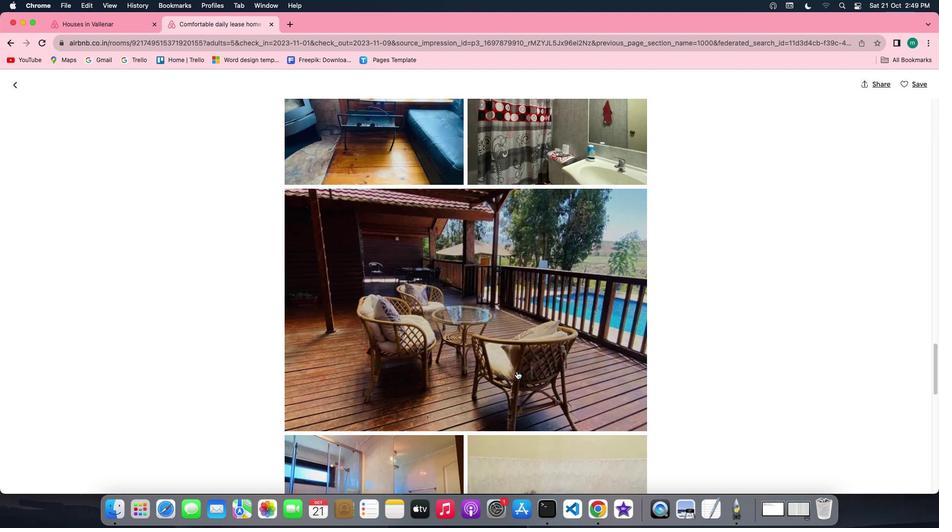 
Action: Mouse scrolled (516, 371) with delta (0, 0)
Screenshot: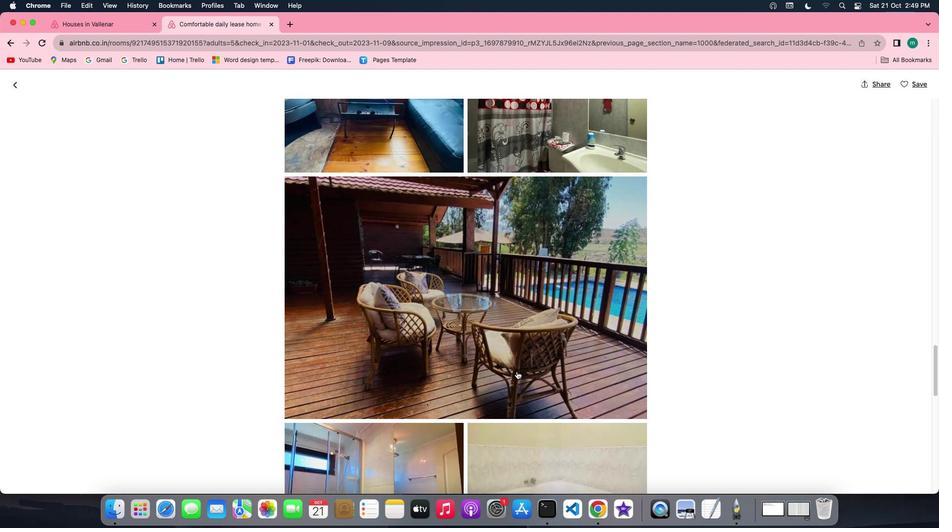 
Action: Mouse scrolled (516, 371) with delta (0, 0)
Screenshot: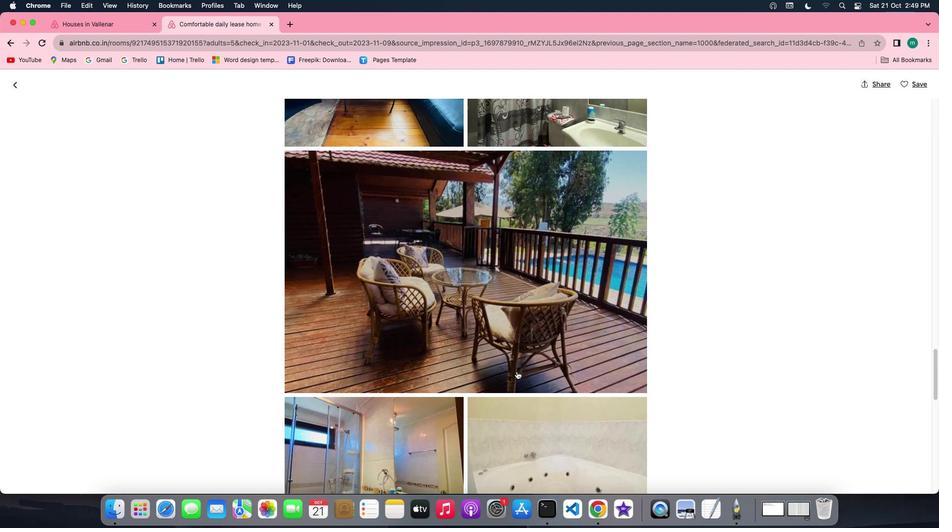 
Action: Mouse scrolled (516, 371) with delta (0, 0)
Screenshot: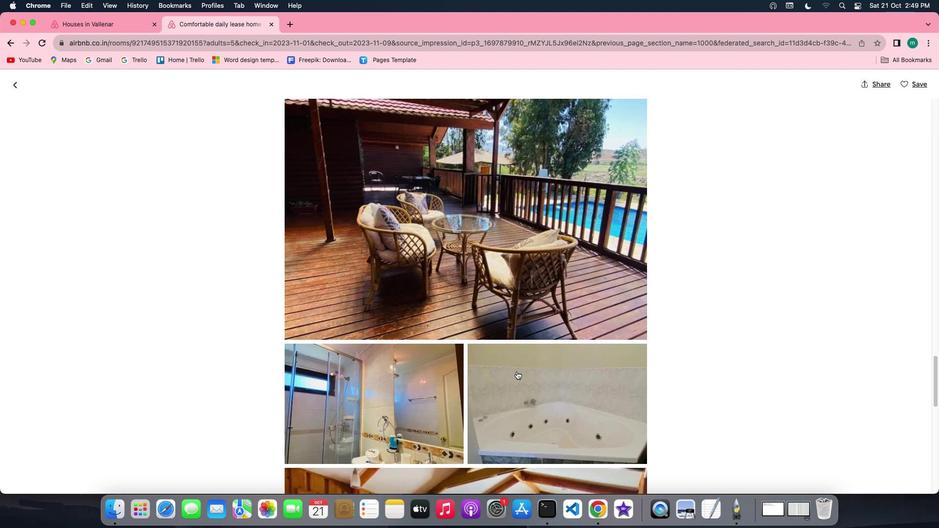
Action: Mouse scrolled (516, 371) with delta (0, 0)
Screenshot: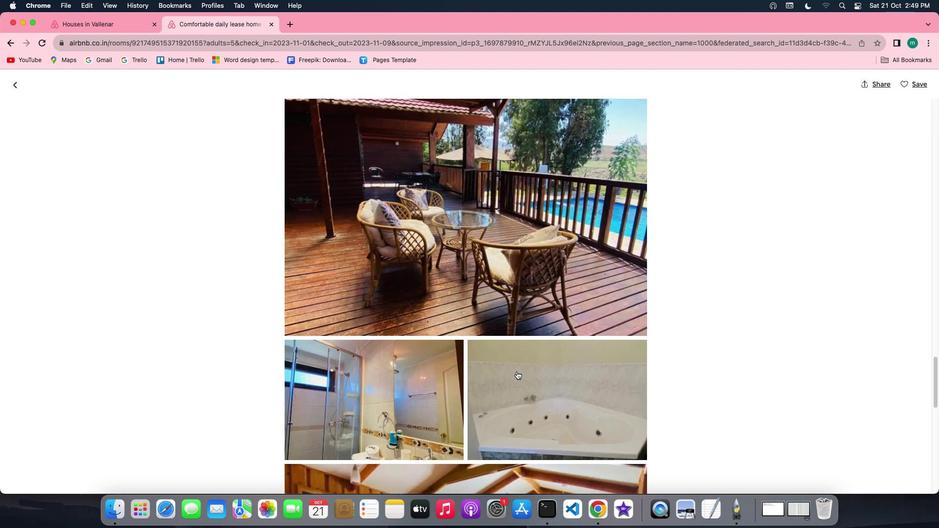 
Action: Mouse scrolled (516, 371) with delta (0, 0)
Screenshot: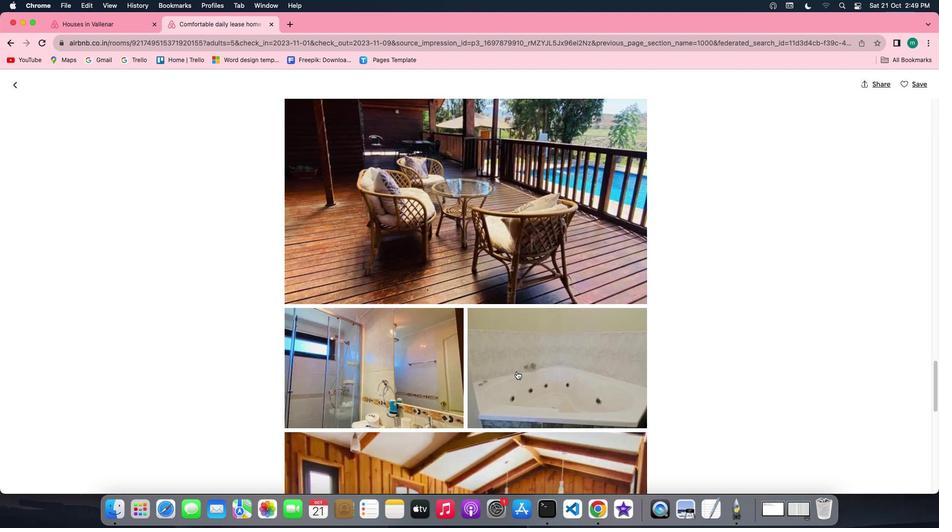 
Action: Mouse scrolled (516, 371) with delta (0, -1)
Screenshot: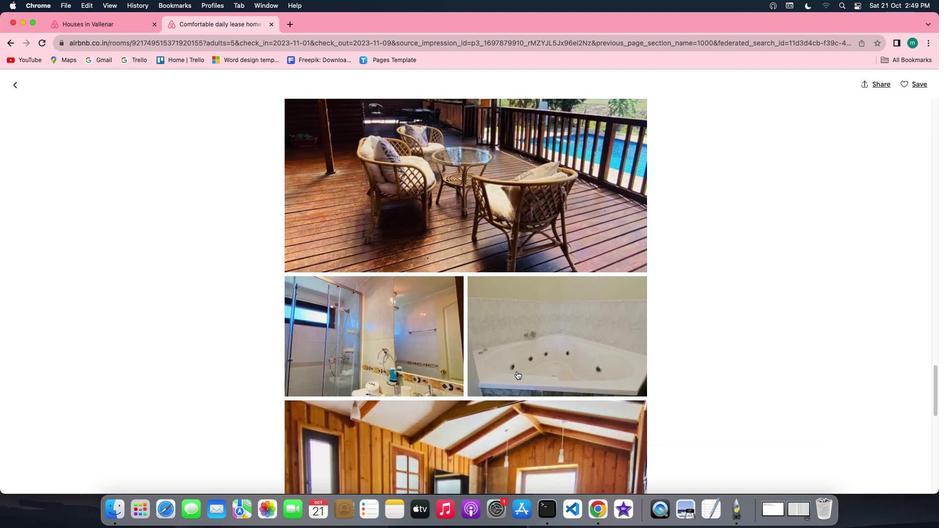 
Action: Mouse scrolled (516, 371) with delta (0, 0)
Screenshot: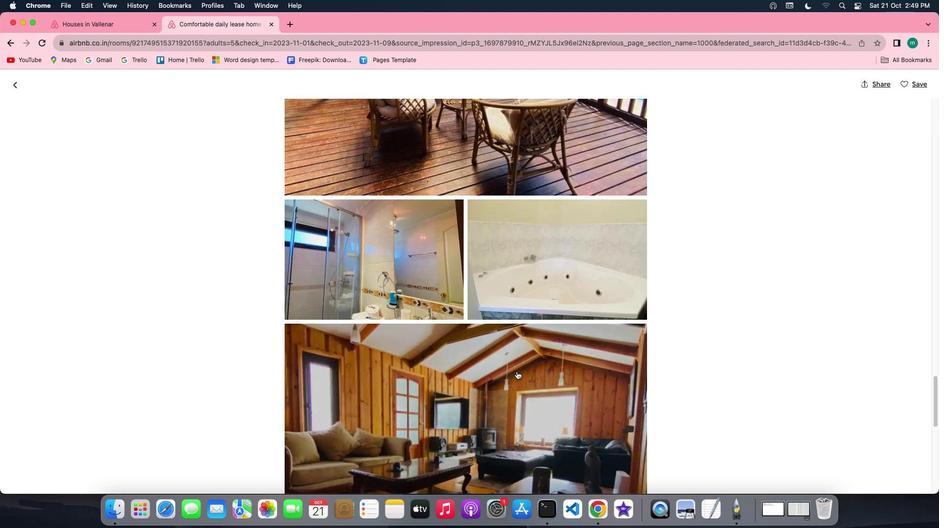 
Action: Mouse scrolled (516, 371) with delta (0, 0)
Screenshot: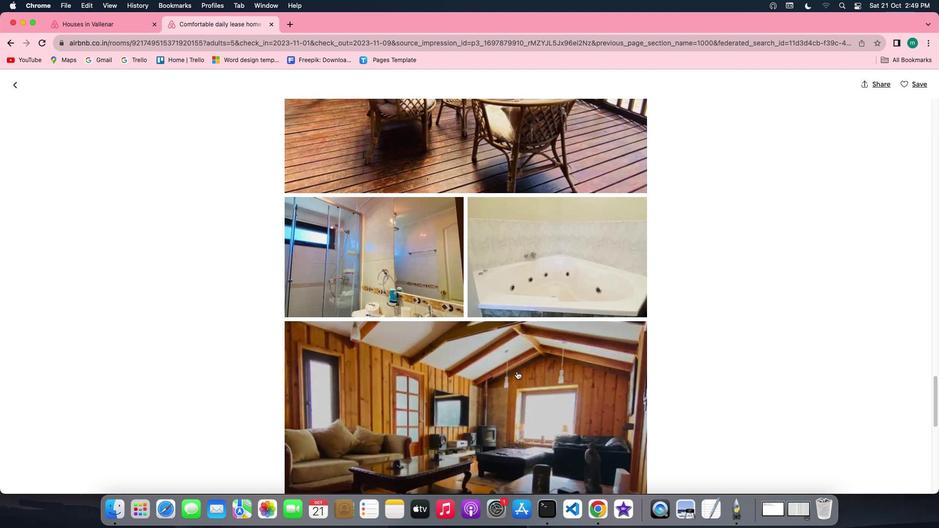 
Action: Mouse scrolled (516, 371) with delta (0, 0)
Screenshot: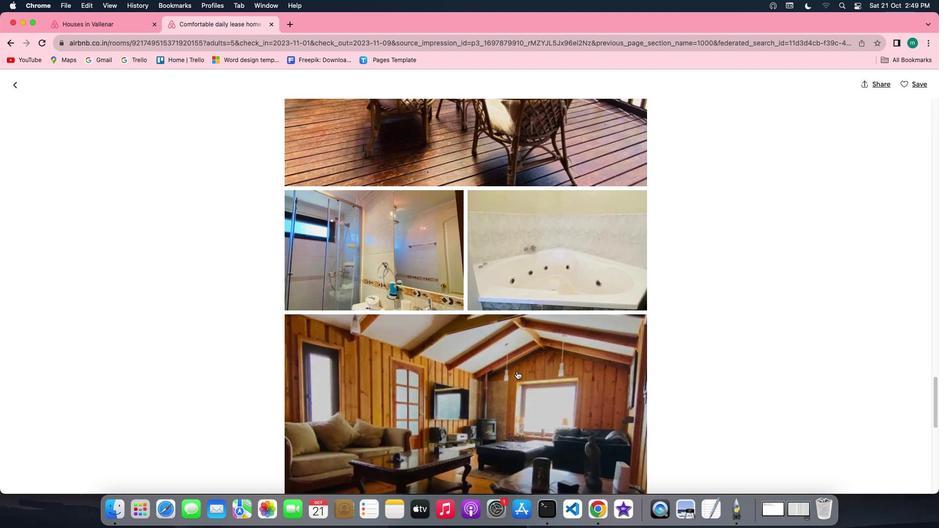 
Action: Mouse scrolled (516, 371) with delta (0, -1)
Screenshot: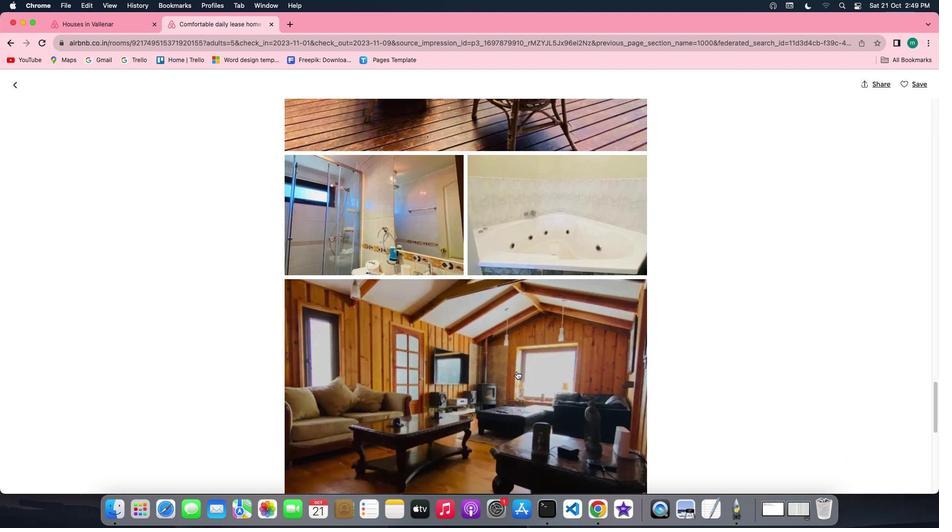 
Action: Mouse scrolled (516, 371) with delta (0, 0)
Screenshot: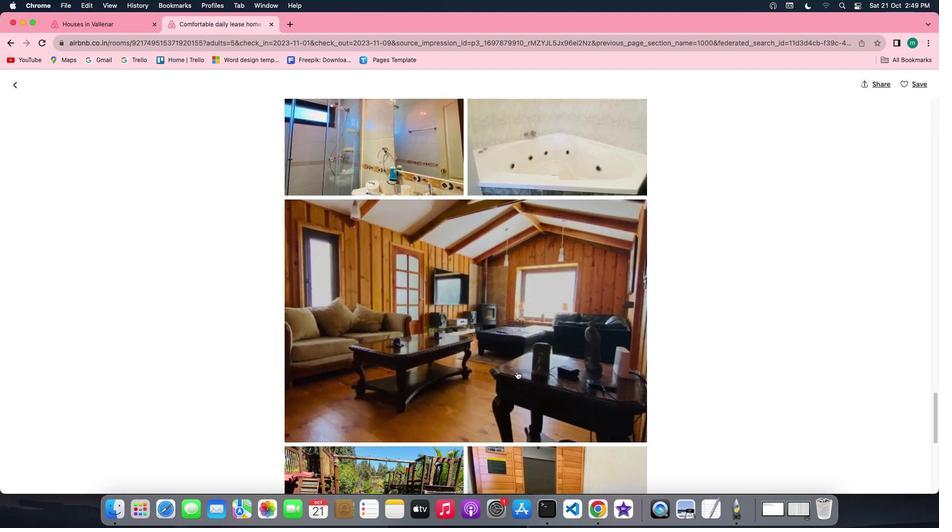 
Action: Mouse scrolled (516, 371) with delta (0, 0)
Screenshot: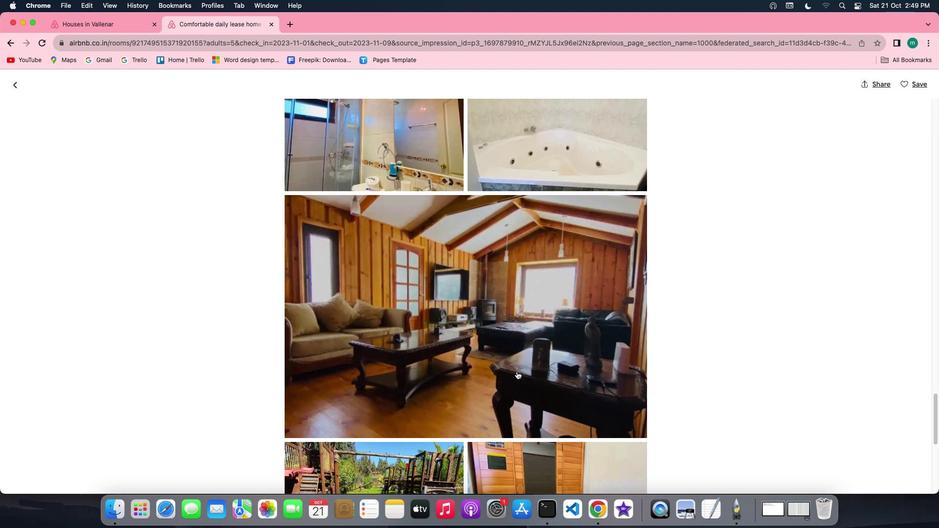 
Action: Mouse scrolled (516, 371) with delta (0, 0)
Screenshot: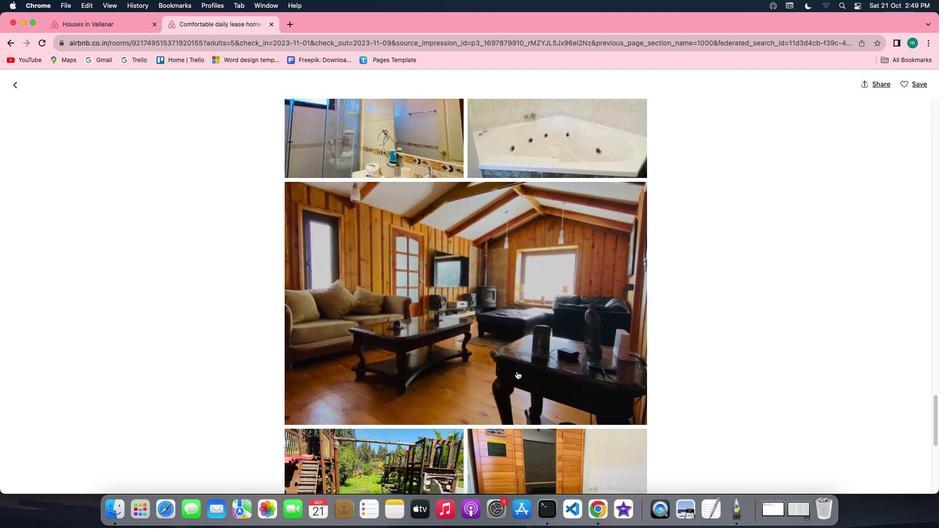 
Action: Mouse scrolled (516, 371) with delta (0, -1)
Screenshot: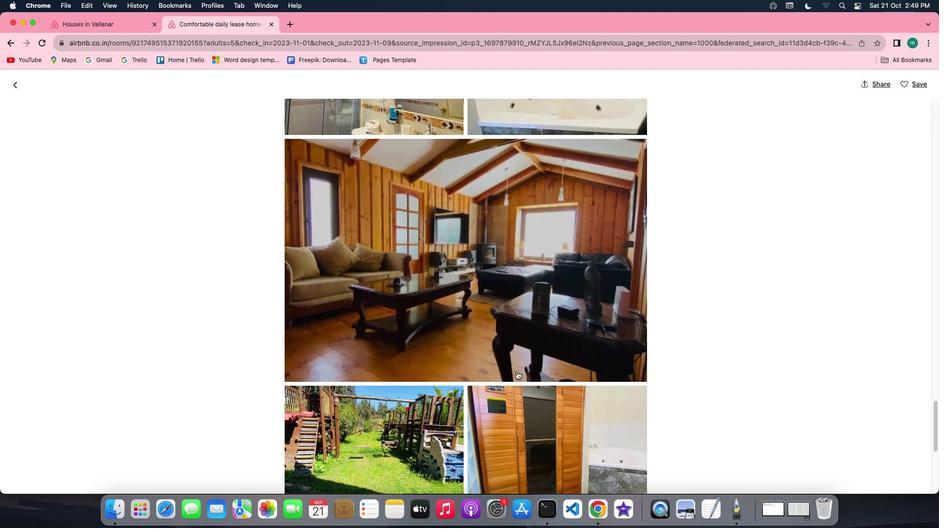 
Action: Mouse scrolled (516, 371) with delta (0, -1)
Screenshot: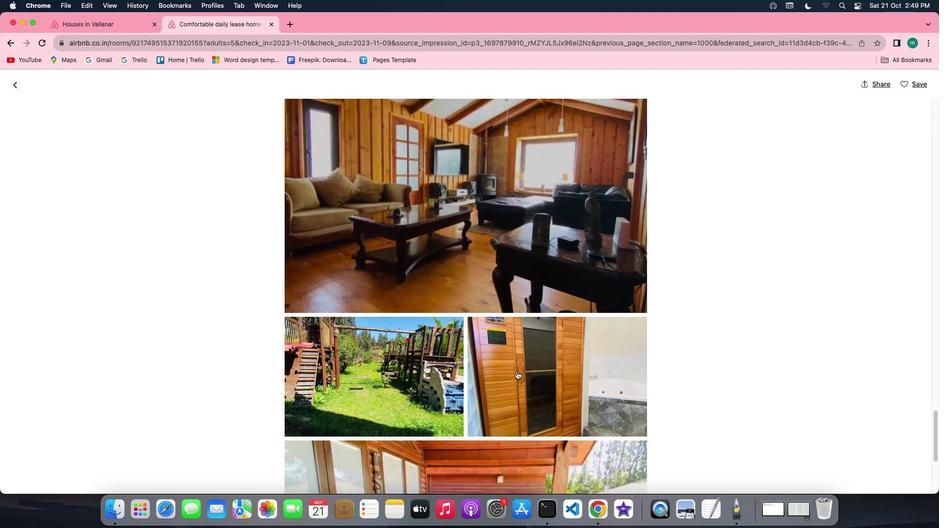 
Action: Mouse scrolled (516, 371) with delta (0, -2)
Screenshot: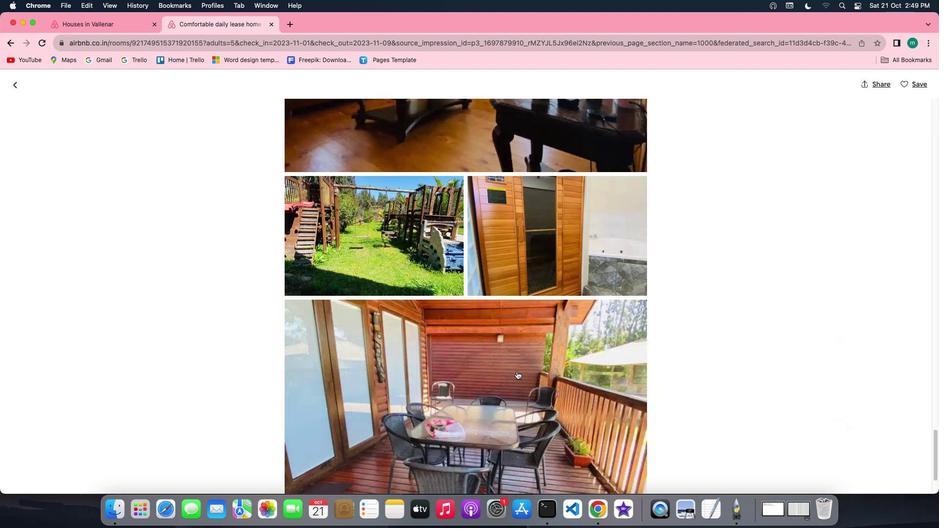 
Action: Mouse scrolled (516, 371) with delta (0, 0)
Screenshot: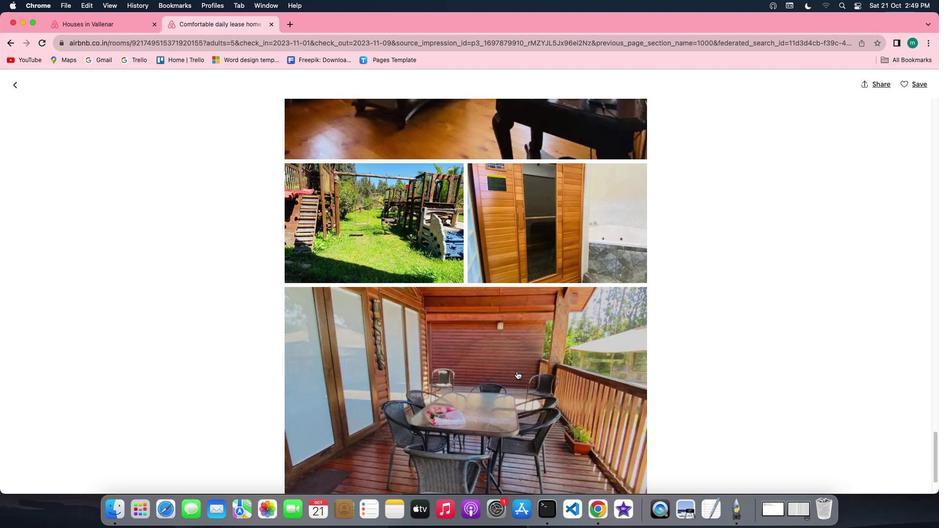 
Action: Mouse scrolled (516, 371) with delta (0, 0)
Screenshot: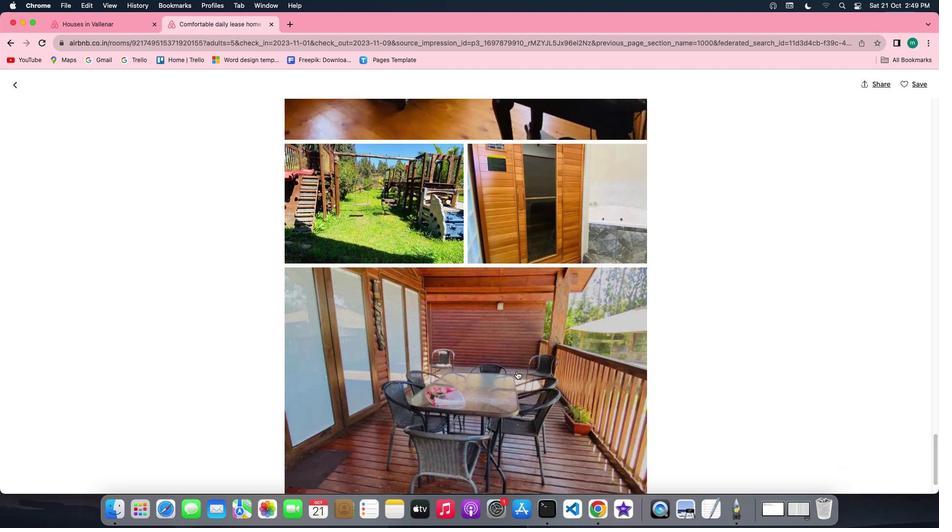 
Action: Mouse scrolled (516, 371) with delta (0, -1)
Screenshot: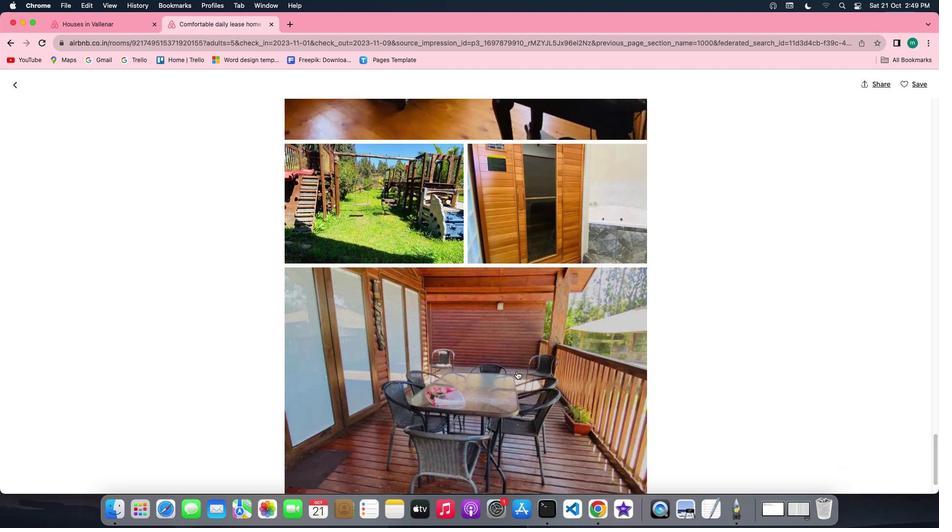 
Action: Mouse scrolled (516, 371) with delta (0, -2)
Screenshot: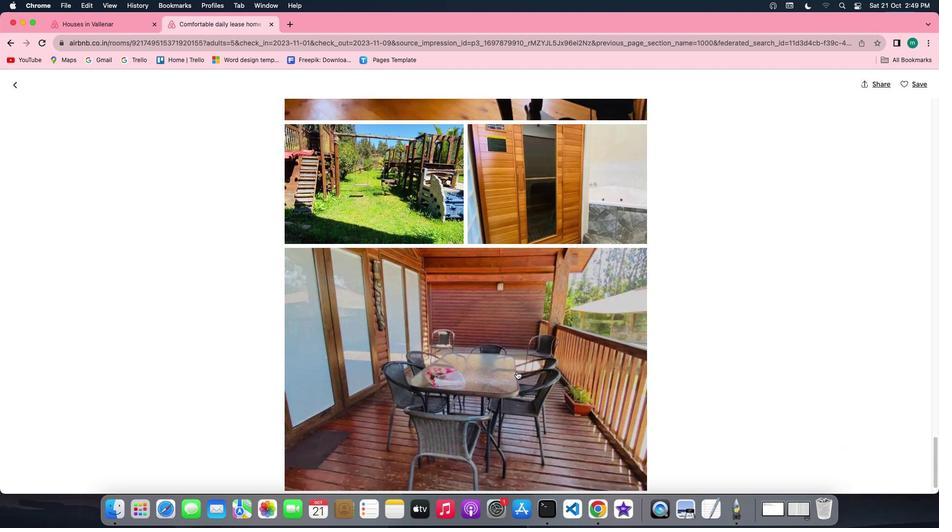 
Action: Mouse scrolled (516, 371) with delta (0, -2)
Screenshot: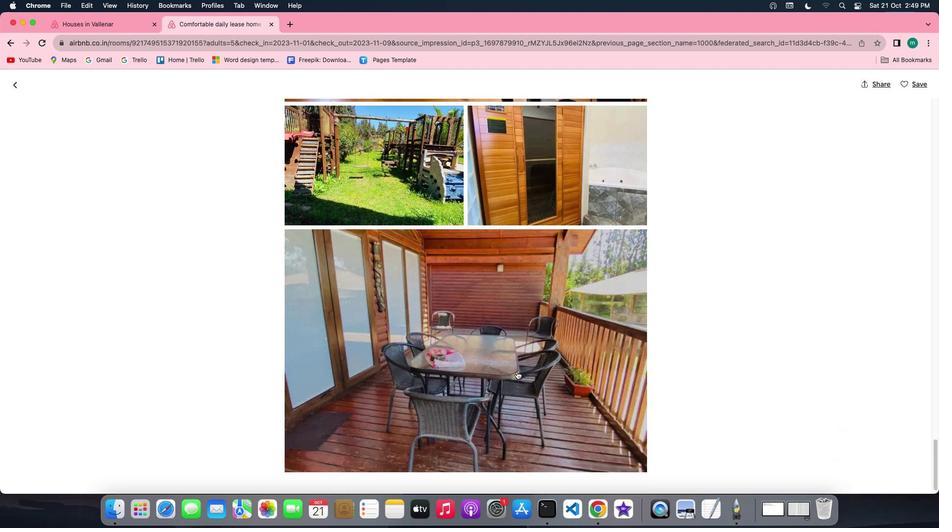 
Action: Mouse scrolled (516, 371) with delta (0, 0)
Screenshot: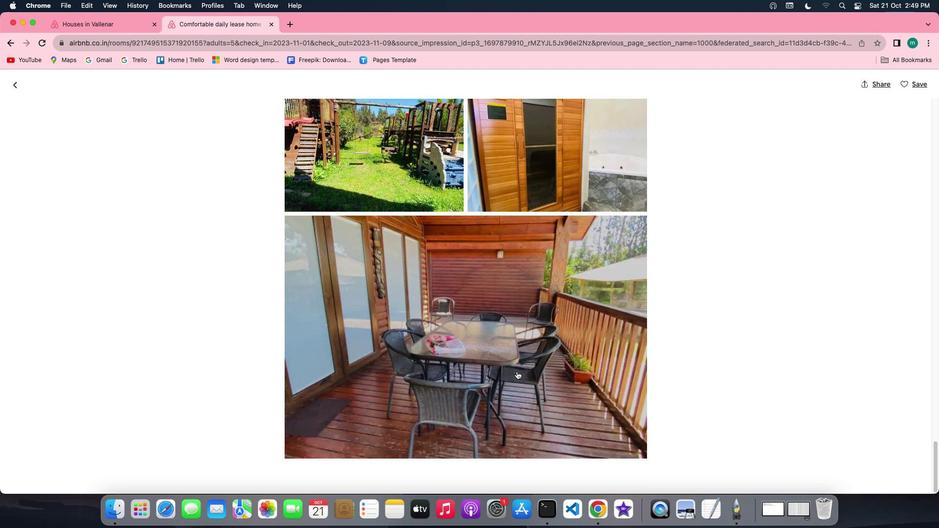 
Action: Mouse scrolled (516, 371) with delta (0, 0)
Screenshot: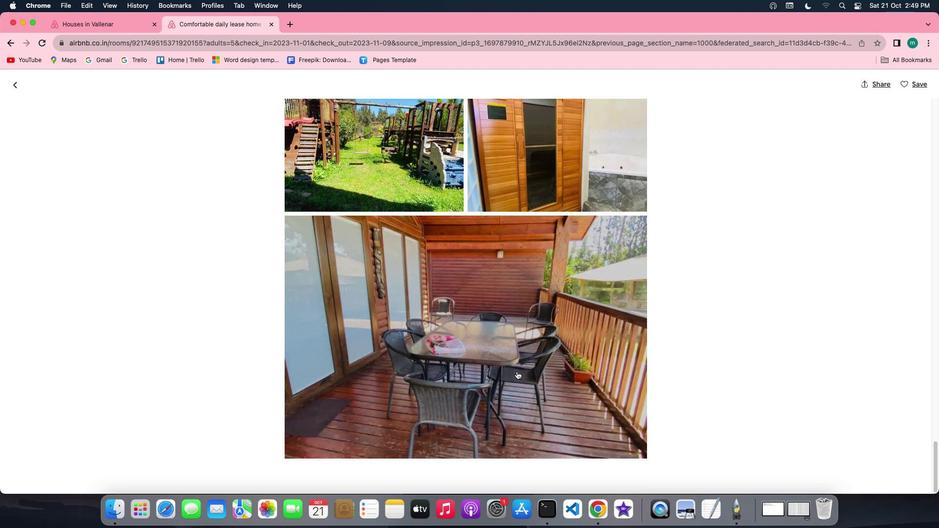 
Action: Mouse scrolled (516, 371) with delta (0, 0)
Screenshot: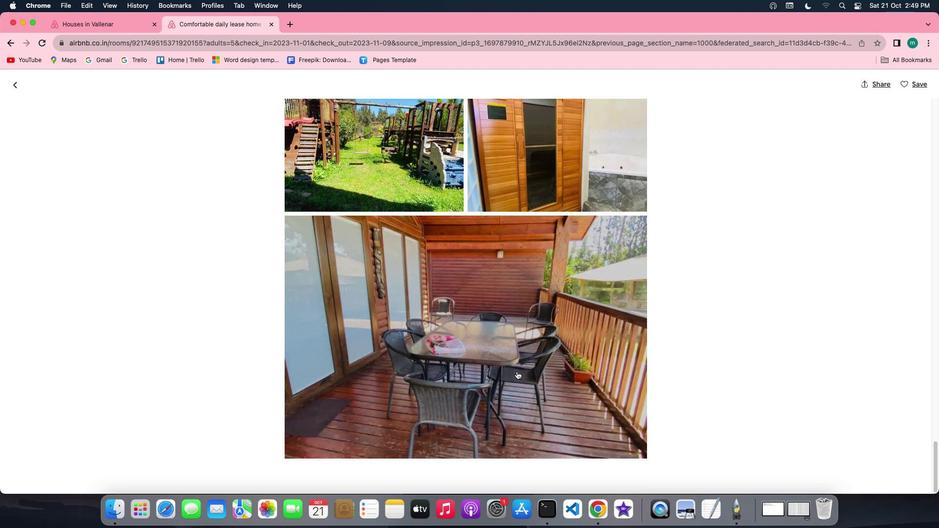 
Action: Mouse scrolled (516, 371) with delta (0, -1)
Screenshot: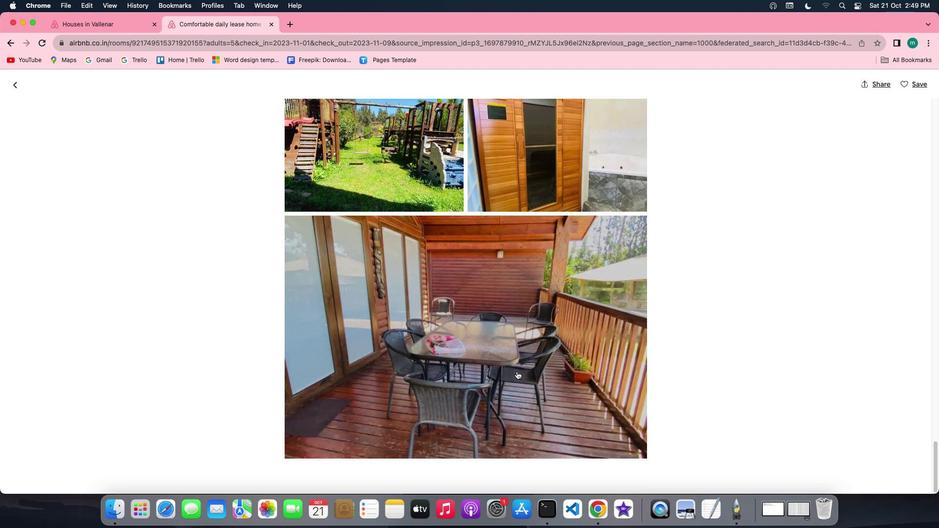 
Action: Mouse scrolled (516, 371) with delta (0, -2)
Screenshot: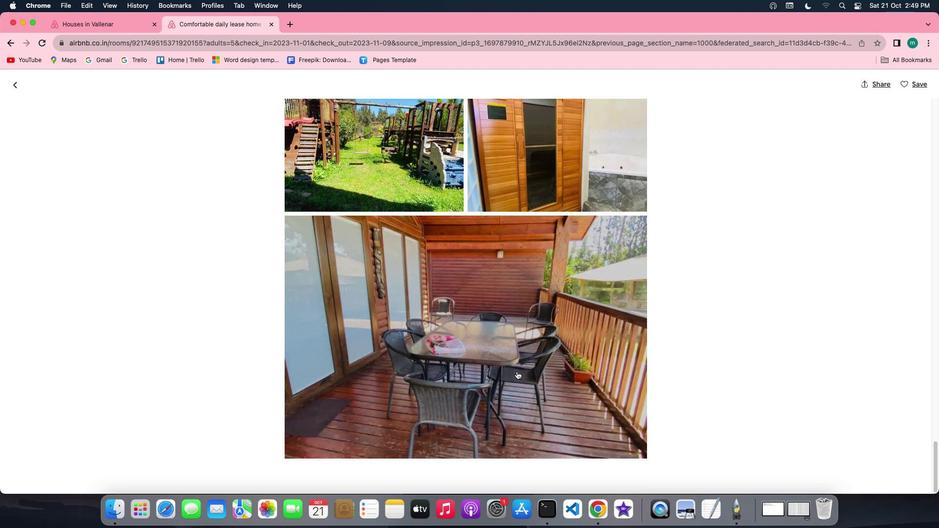 
Action: Mouse moved to (15, 81)
Screenshot: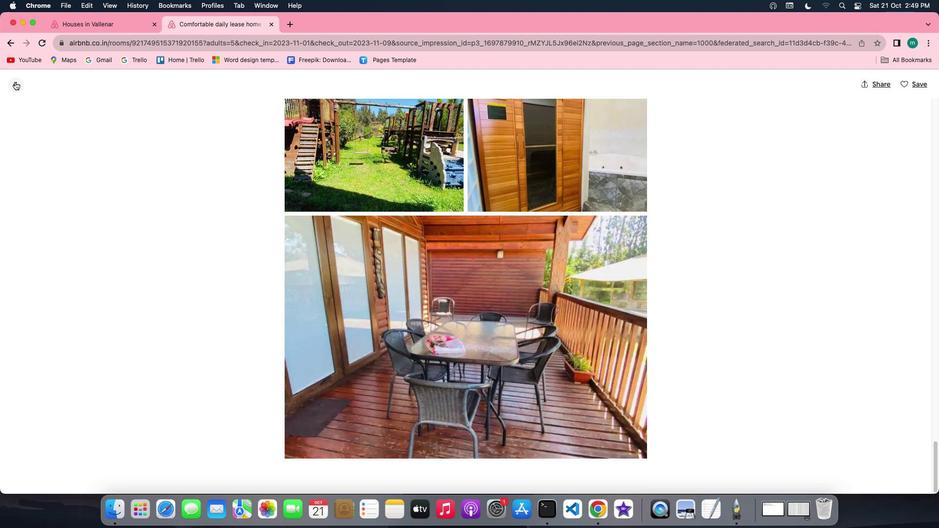 
Action: Mouse pressed left at (15, 81)
Screenshot: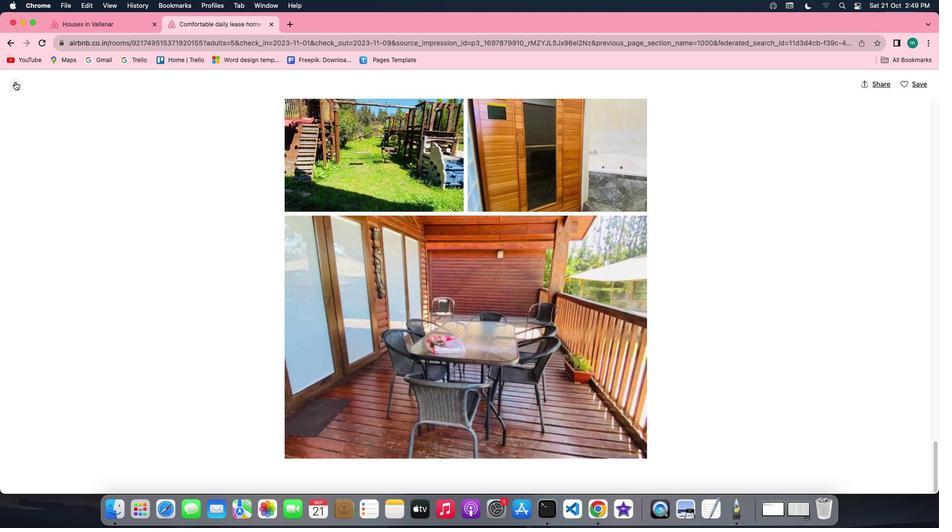 
Action: Mouse moved to (385, 385)
Screenshot: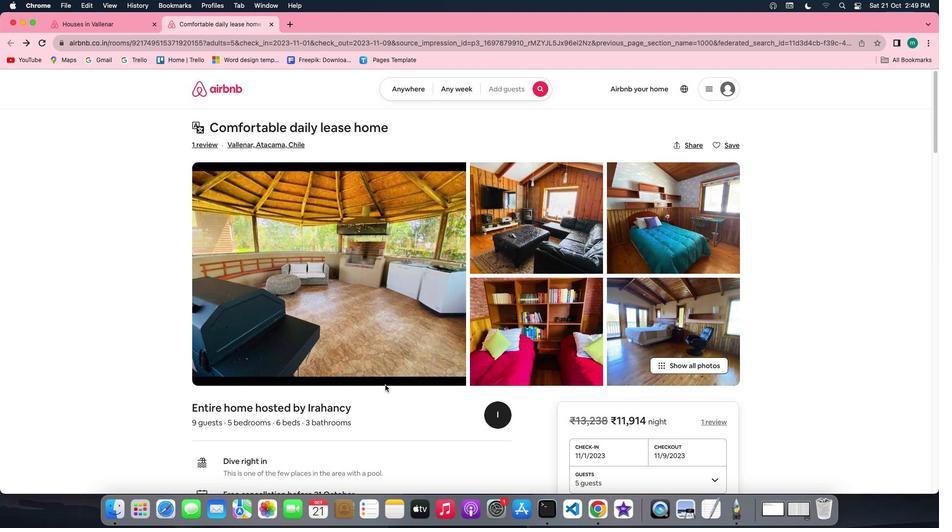 
Action: Mouse scrolled (385, 385) with delta (0, 0)
Screenshot: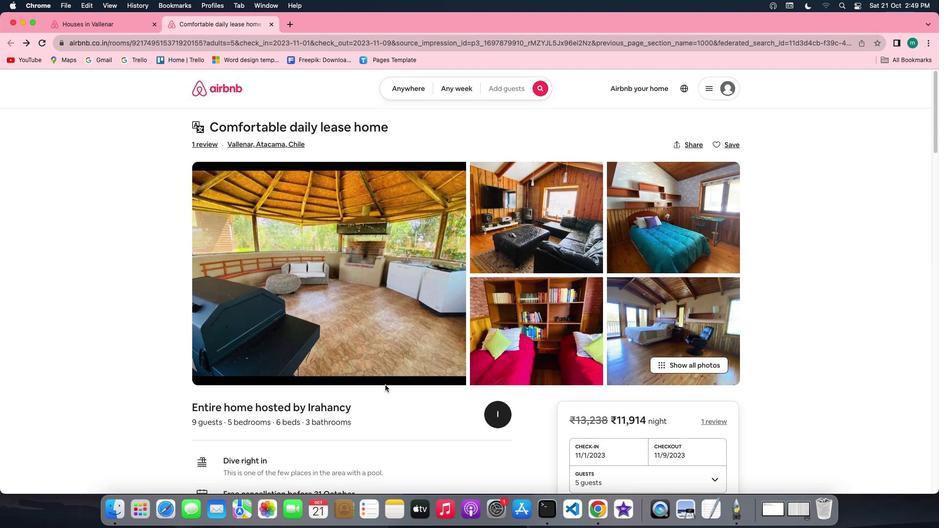 
Action: Mouse scrolled (385, 385) with delta (0, 0)
Screenshot: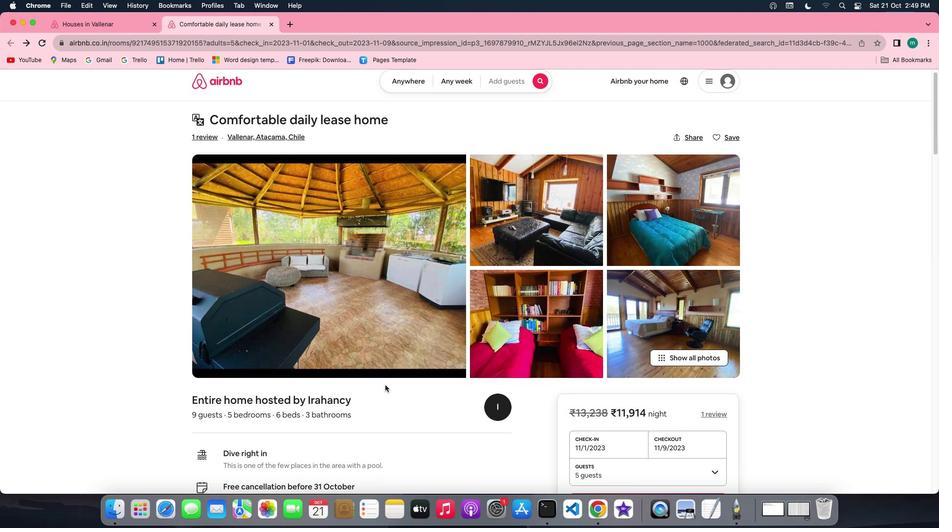 
Action: Mouse scrolled (385, 385) with delta (0, 0)
Screenshot: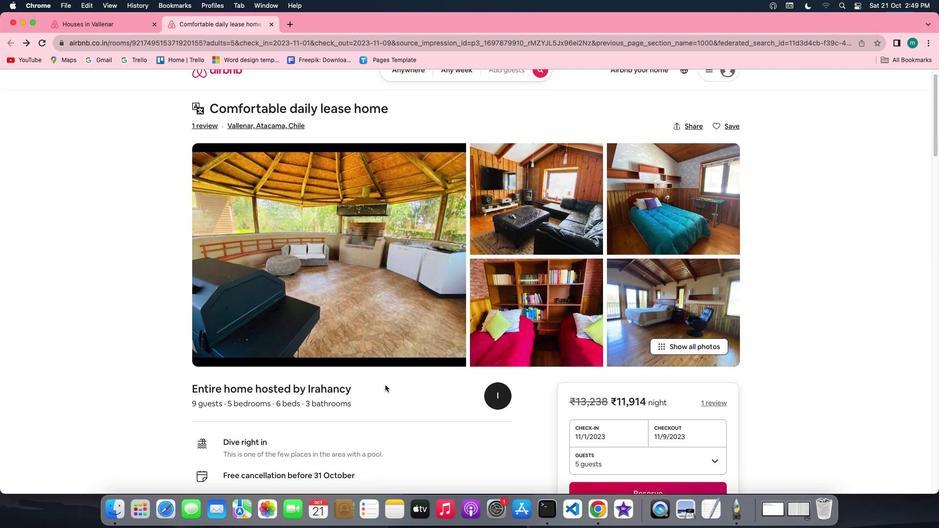 
Action: Mouse scrolled (385, 385) with delta (0, -1)
Screenshot: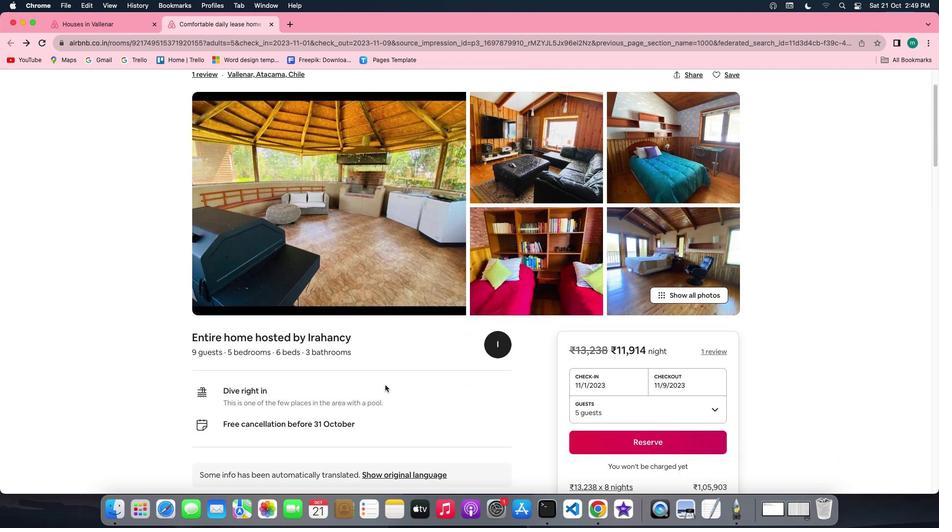 
Action: Mouse scrolled (385, 385) with delta (0, 0)
